 Task: Look for space in Cullinan, South Africa from 12th July, 2023 to 16th July, 2023 for 8 adults in price range Rs.10000 to Rs.16000. Place can be private room with 8 bedrooms having 8 beds and 8 bathrooms. Property type can be house, flat, guest house. Amenities needed are: wifi, TV, free parkinig on premises, gym, breakfast. Booking option can be shelf check-in. Required host language is English.
Action: Mouse moved to (462, 118)
Screenshot: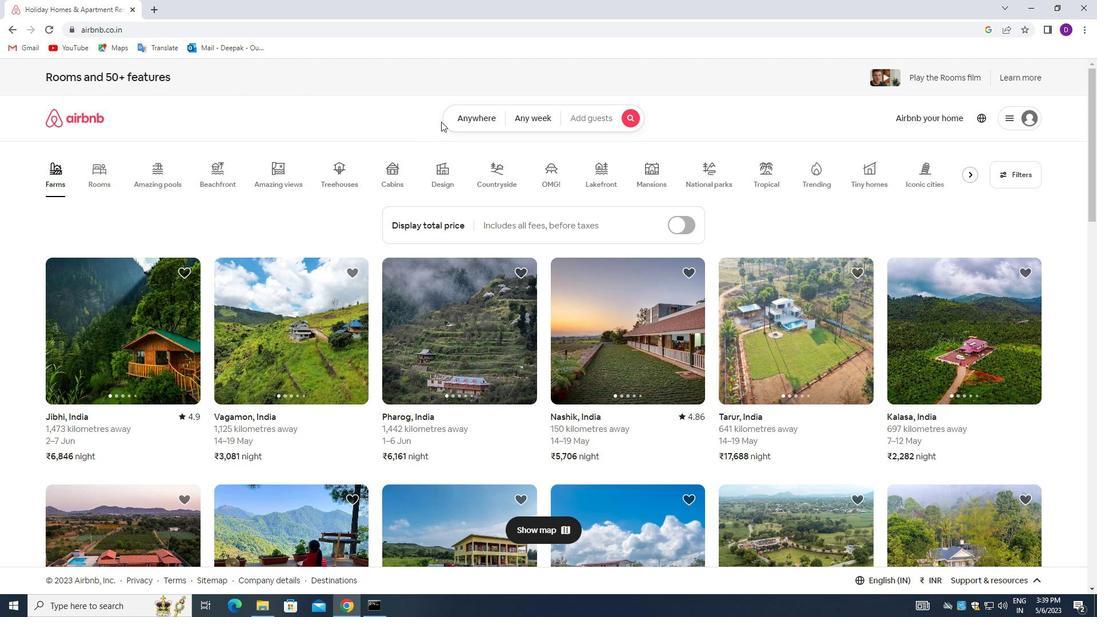 
Action: Mouse pressed left at (462, 118)
Screenshot: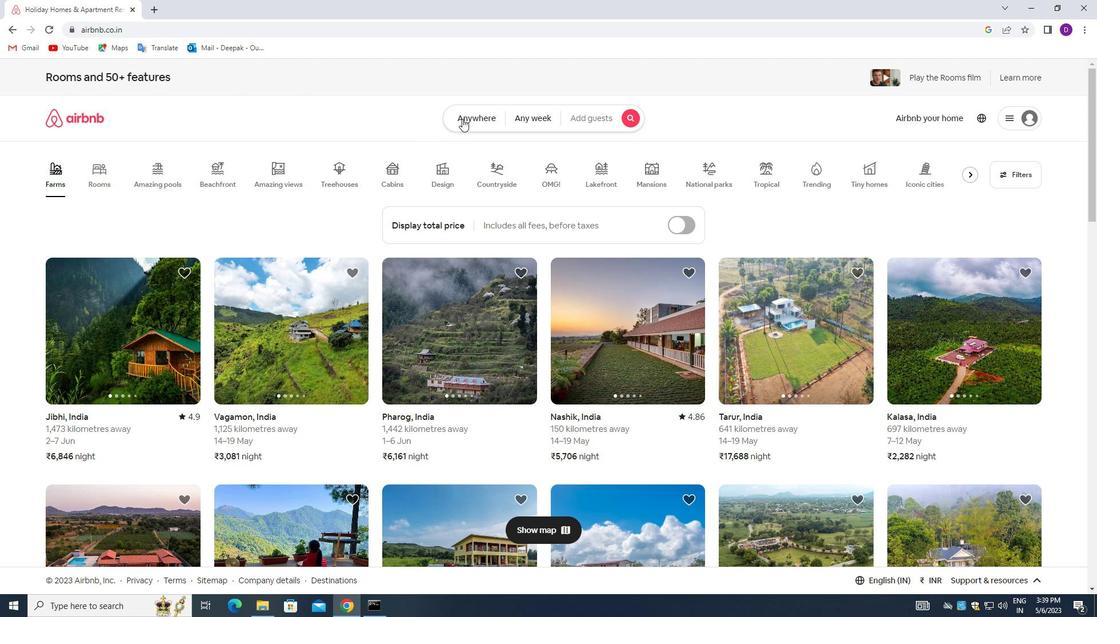 
Action: Mouse moved to (408, 158)
Screenshot: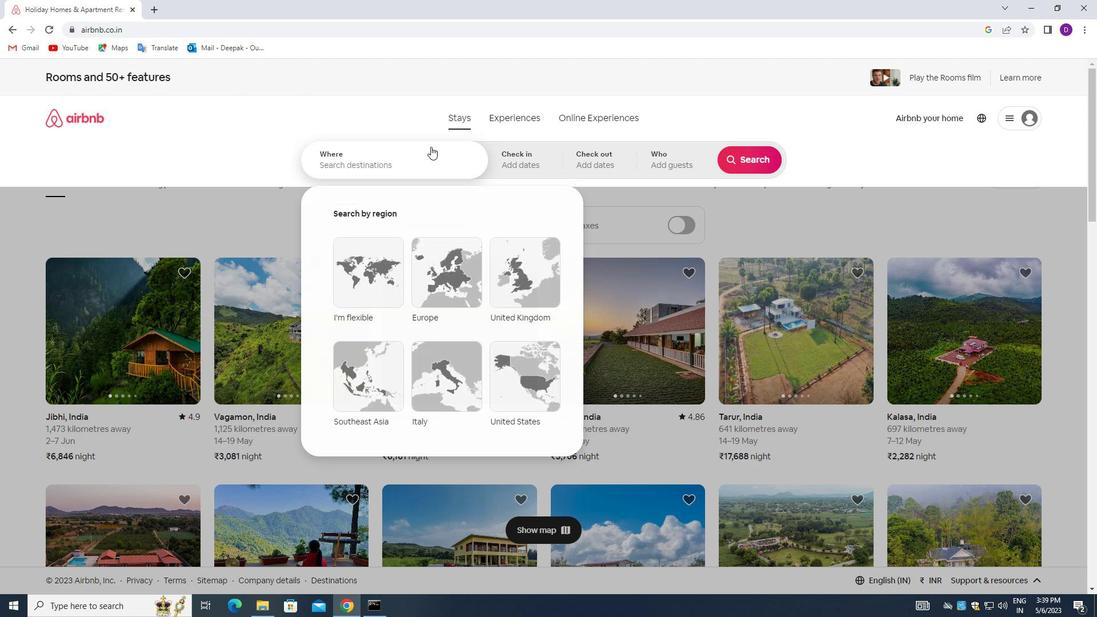 
Action: Mouse pressed left at (408, 158)
Screenshot: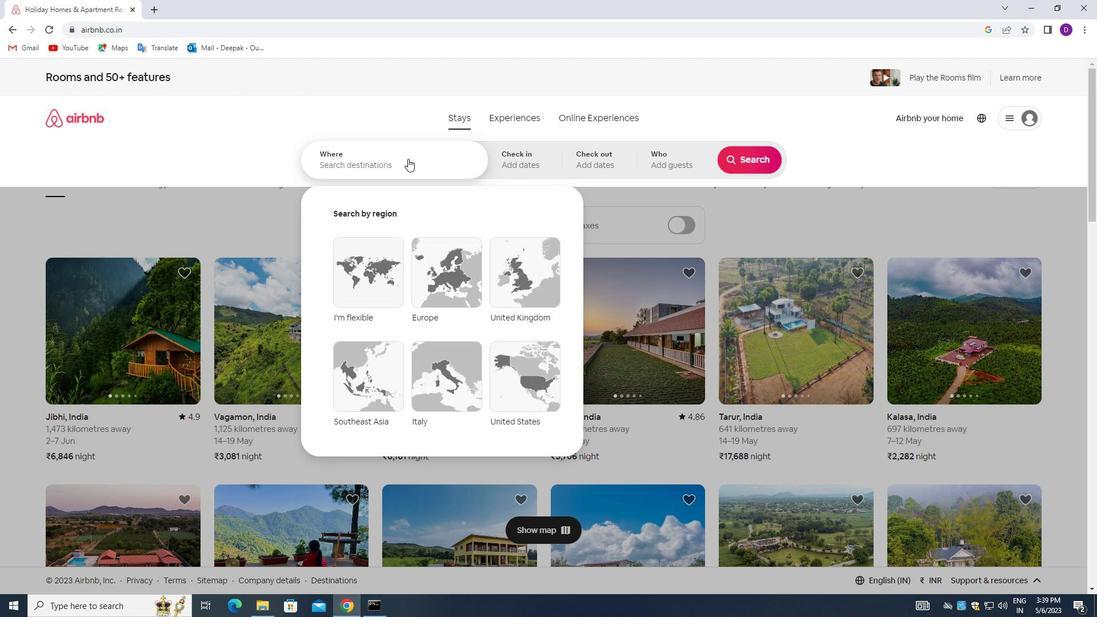 
Action: Mouse moved to (235, 236)
Screenshot: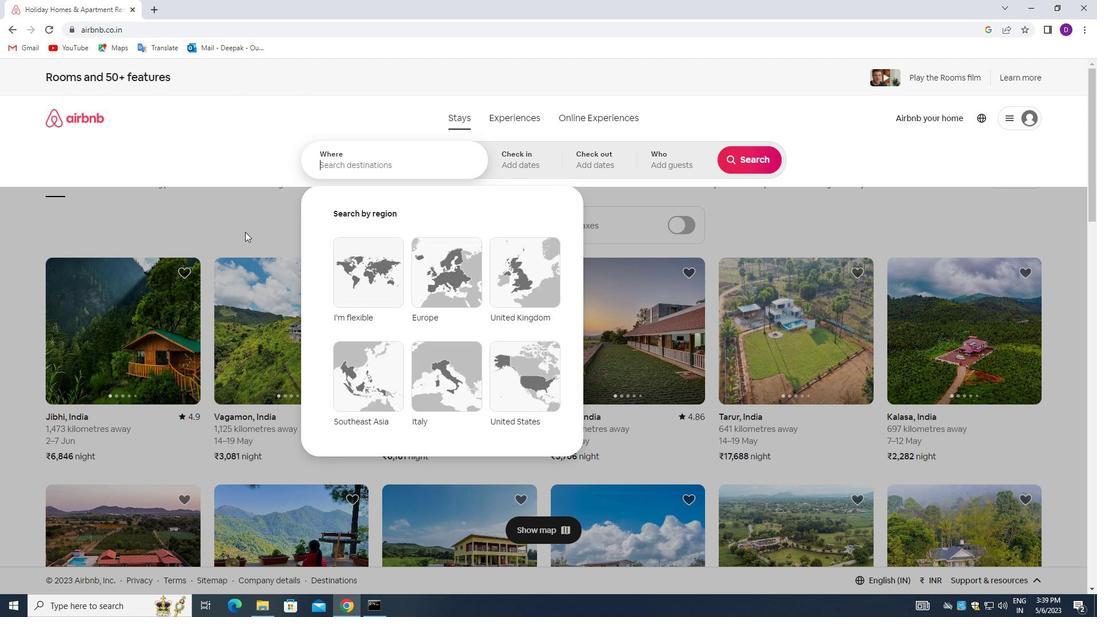 
Action: Key pressed <Key.shift_r>Cullinan,<Key.space><Key.shift_r>south<Key.space><Key.shift_r>Africa<Key.enter>
Screenshot: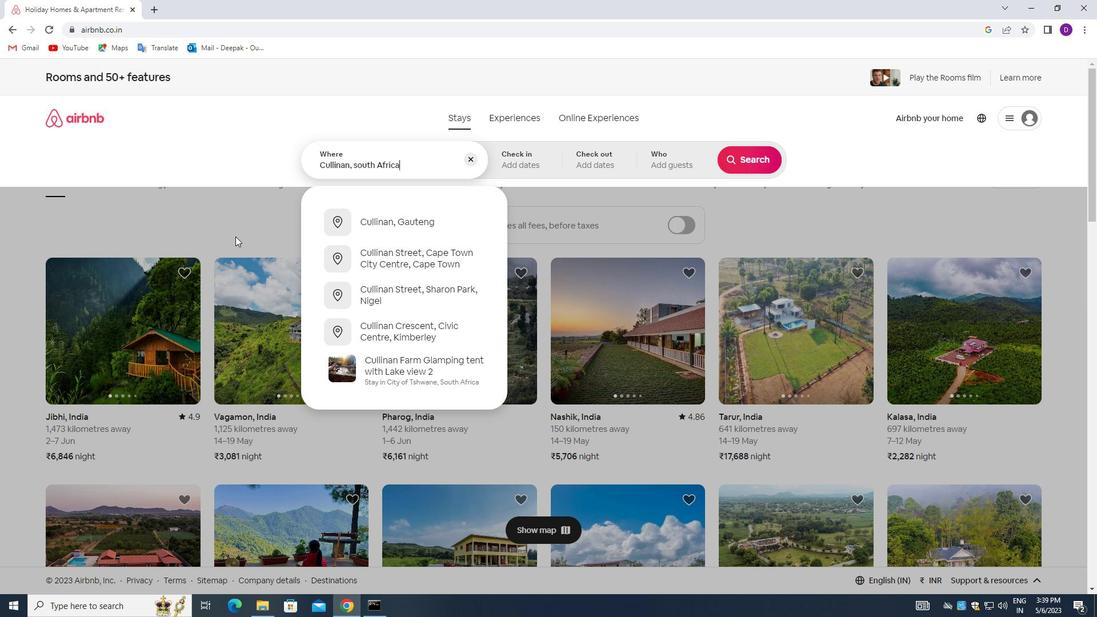 
Action: Mouse moved to (749, 254)
Screenshot: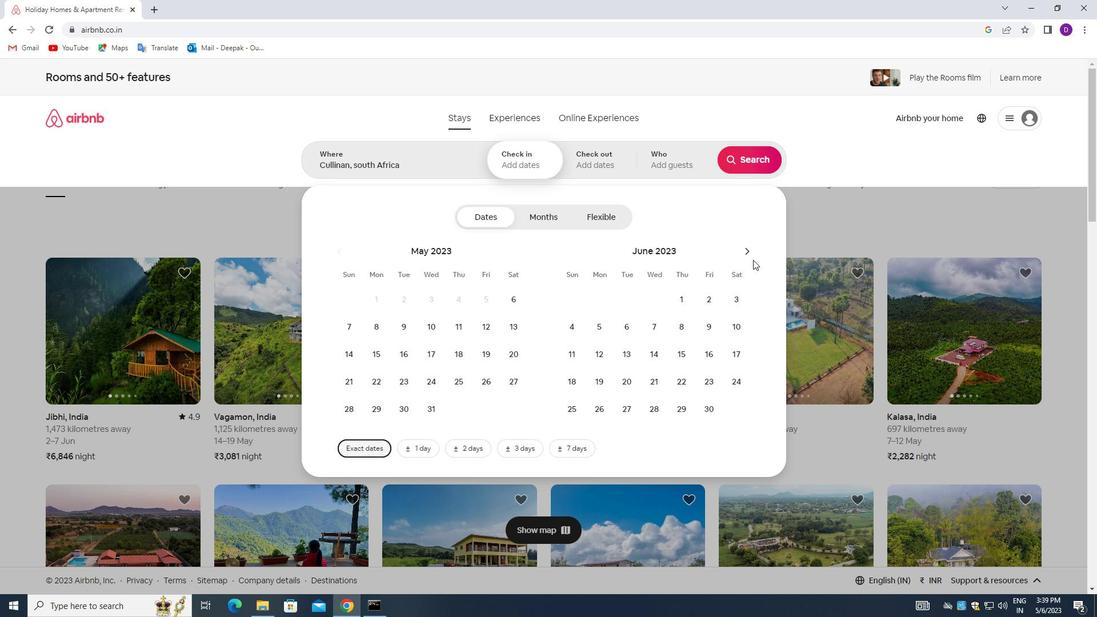 
Action: Mouse pressed left at (749, 254)
Screenshot: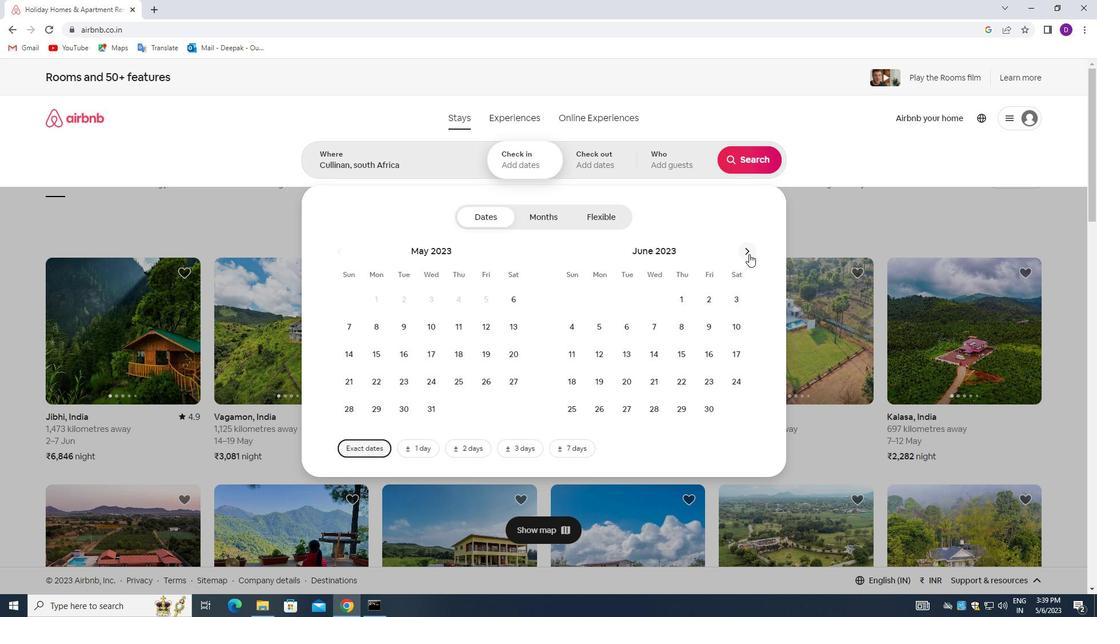 
Action: Mouse moved to (662, 359)
Screenshot: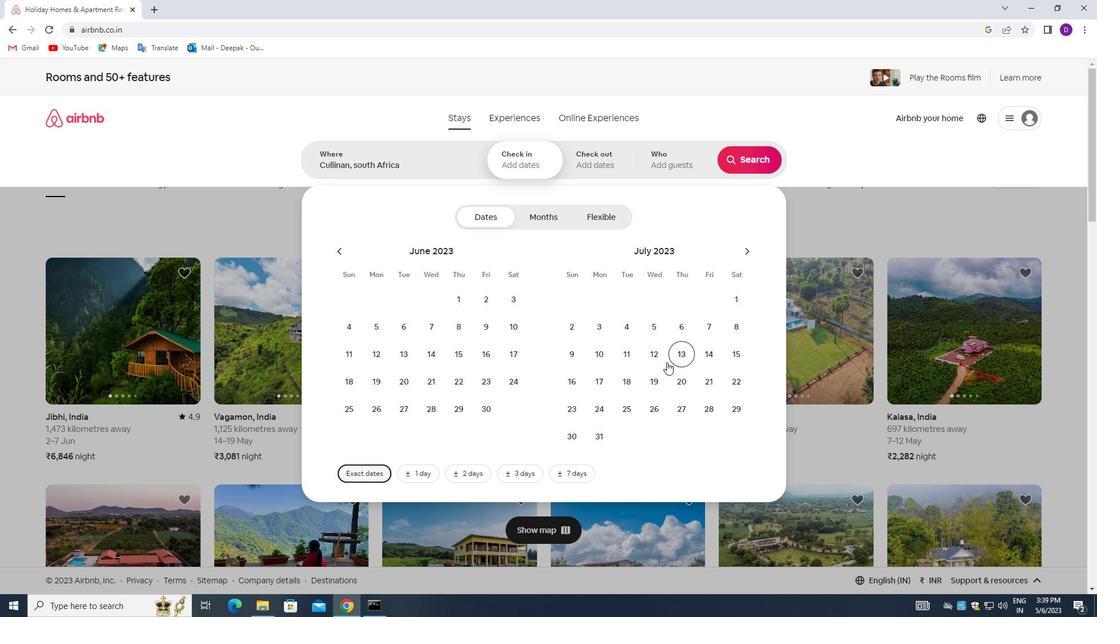 
Action: Mouse pressed left at (662, 359)
Screenshot: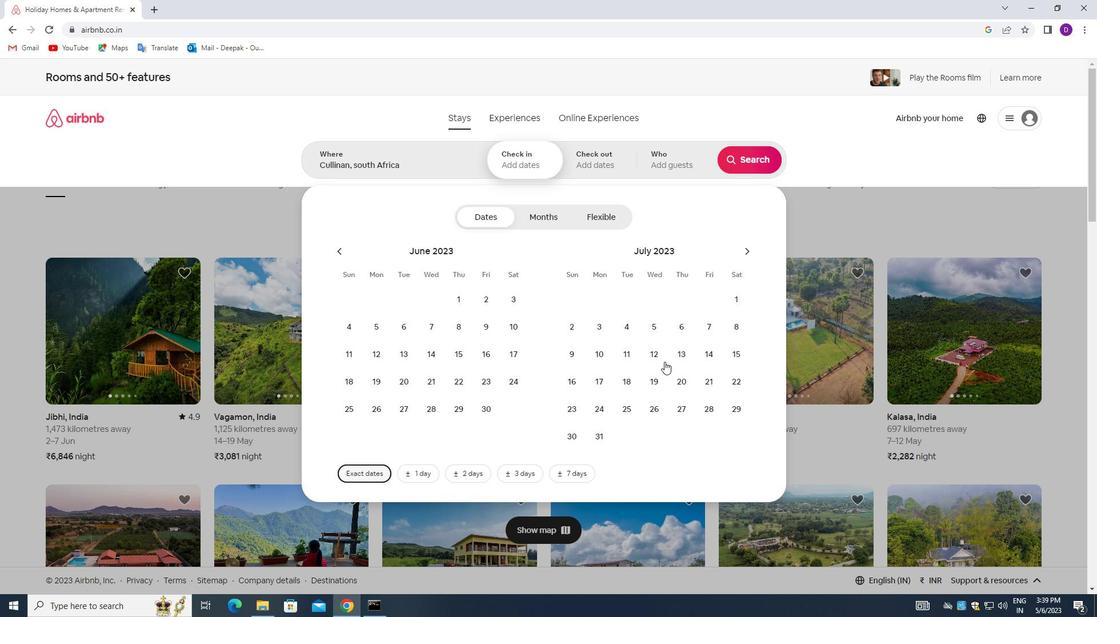 
Action: Mouse moved to (574, 383)
Screenshot: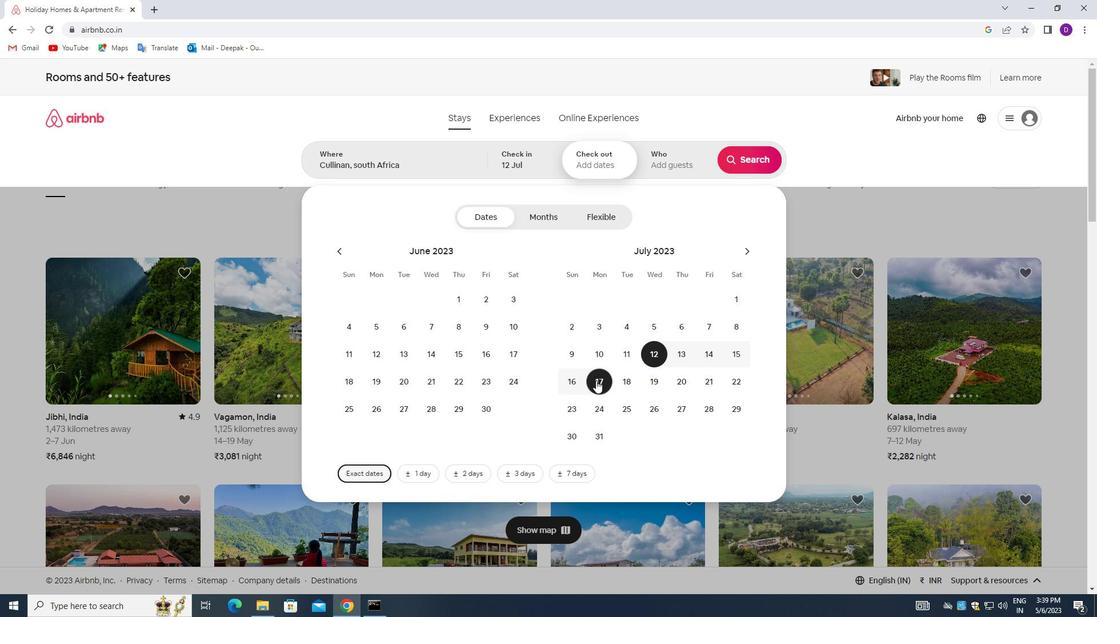 
Action: Mouse pressed left at (574, 383)
Screenshot: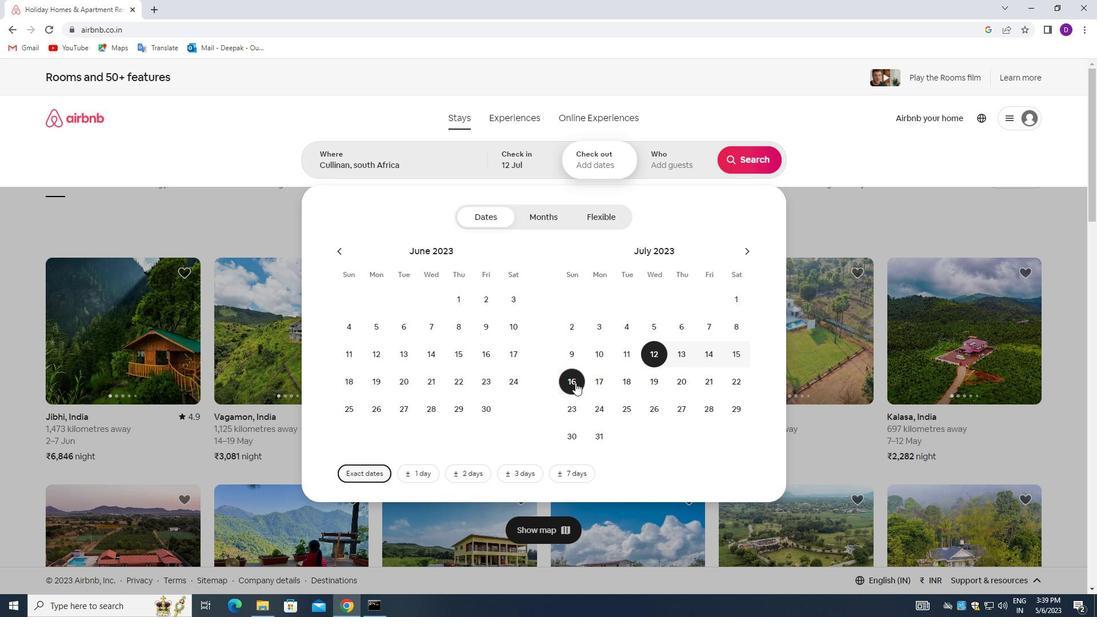 
Action: Mouse moved to (667, 161)
Screenshot: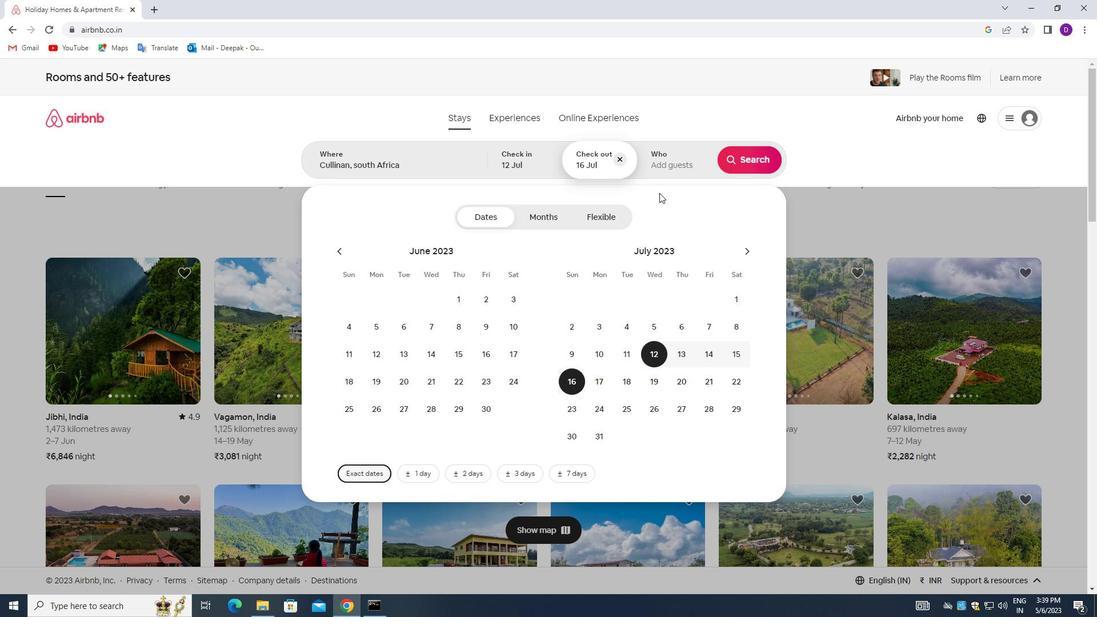 
Action: Mouse pressed left at (667, 161)
Screenshot: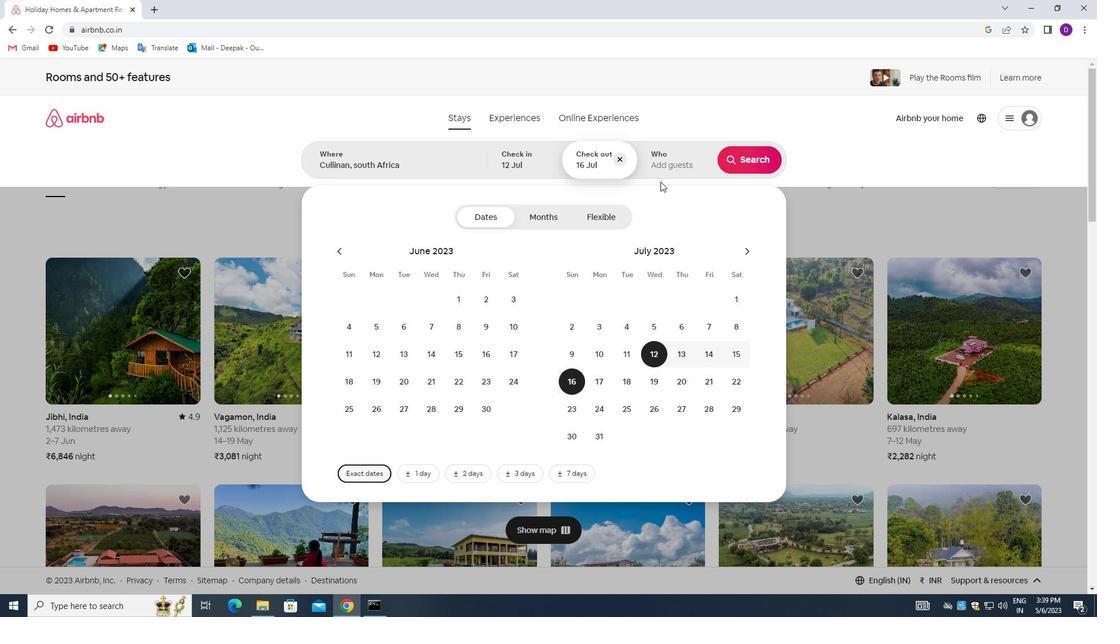 
Action: Mouse moved to (748, 222)
Screenshot: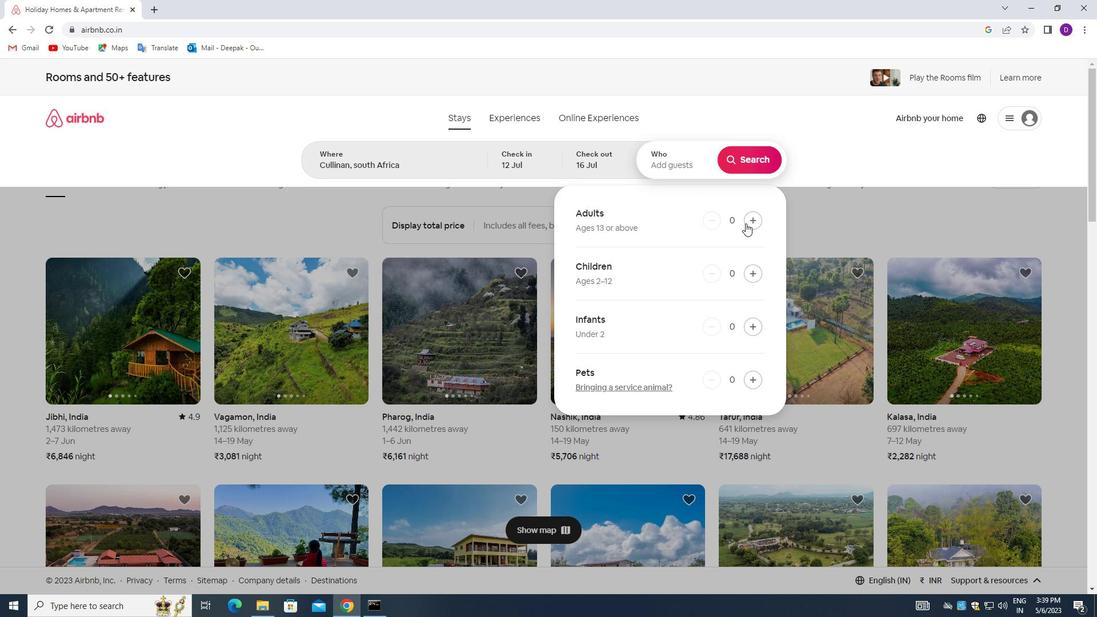 
Action: Mouse pressed left at (748, 222)
Screenshot: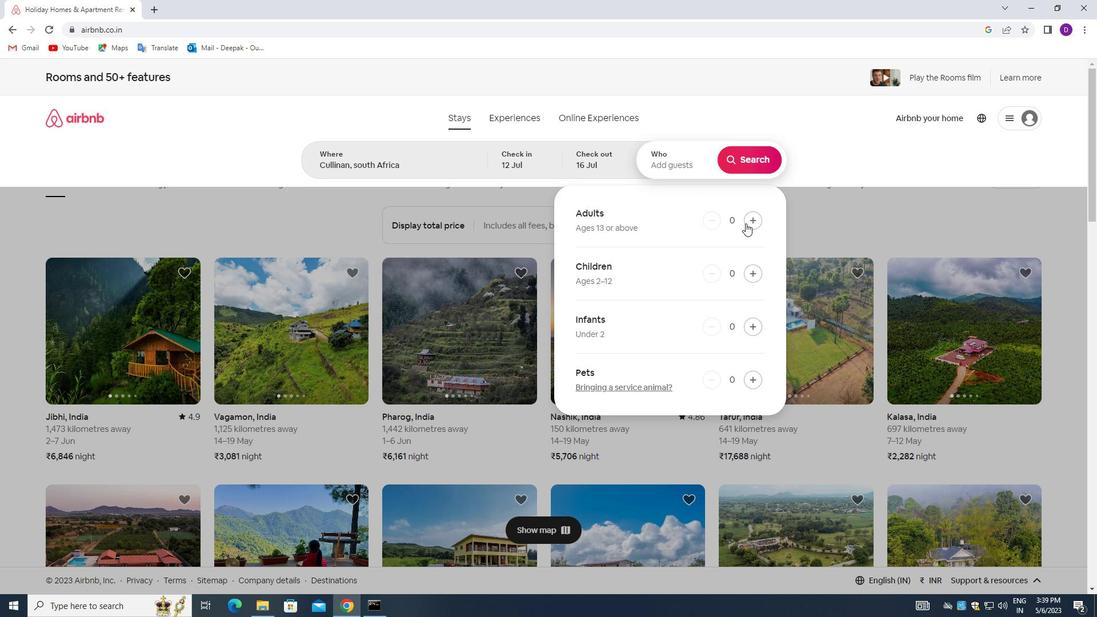 
Action: Mouse moved to (749, 221)
Screenshot: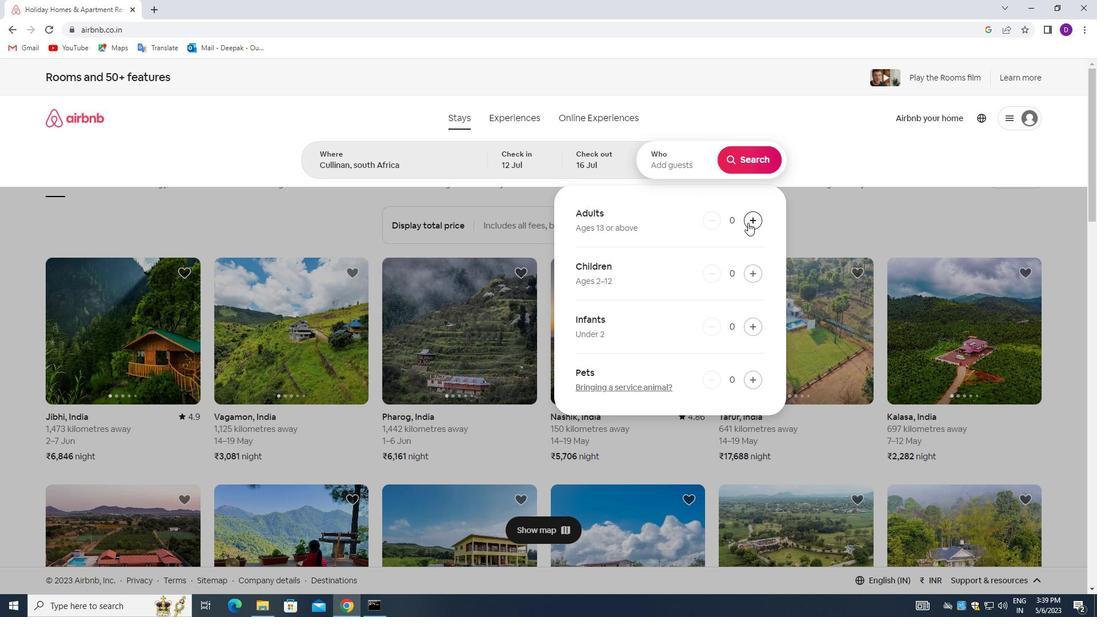 
Action: Mouse pressed left at (749, 221)
Screenshot: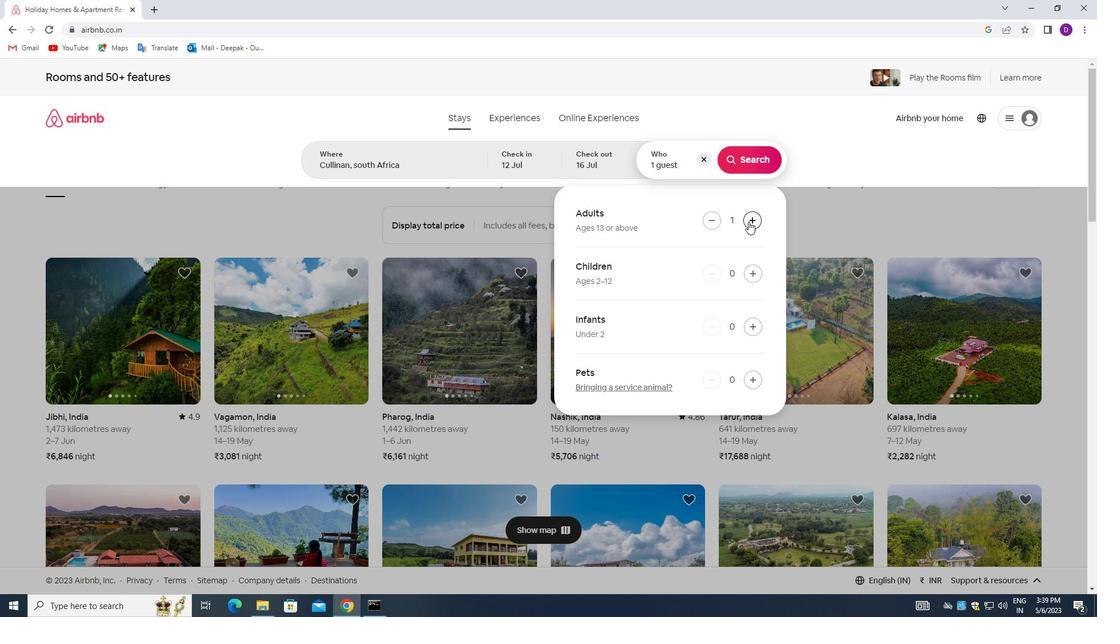 
Action: Mouse pressed left at (749, 221)
Screenshot: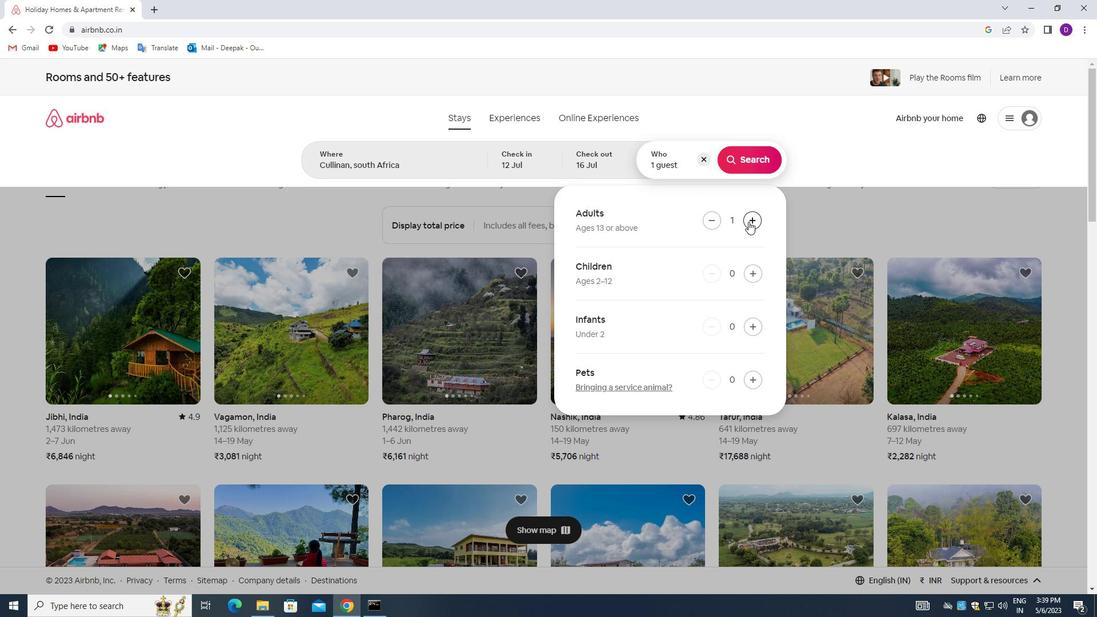 
Action: Mouse pressed left at (749, 221)
Screenshot: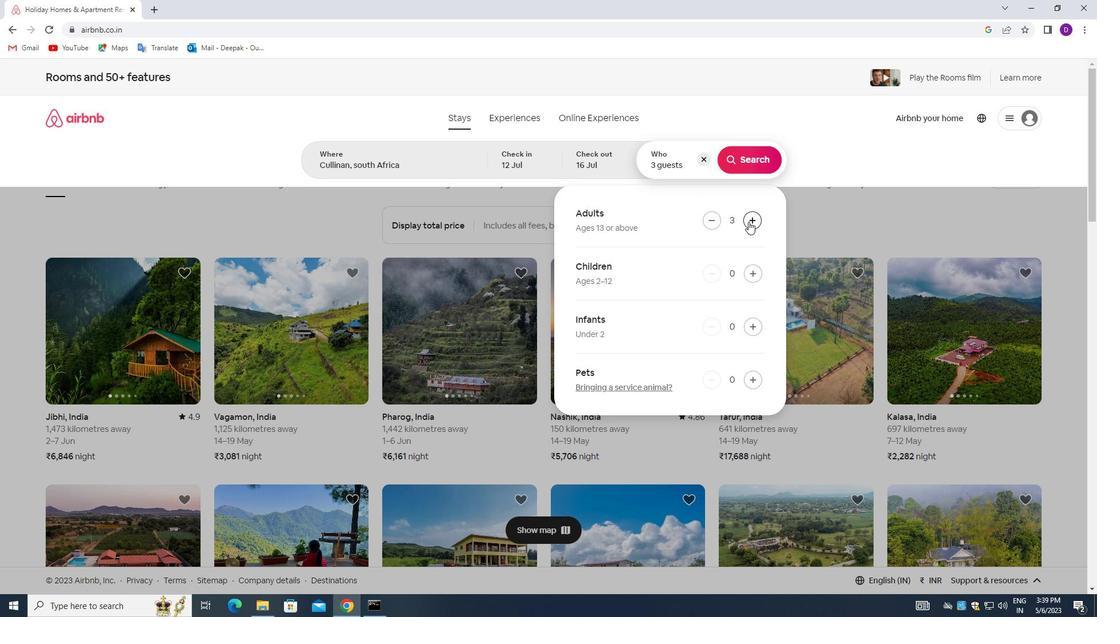 
Action: Mouse pressed left at (749, 221)
Screenshot: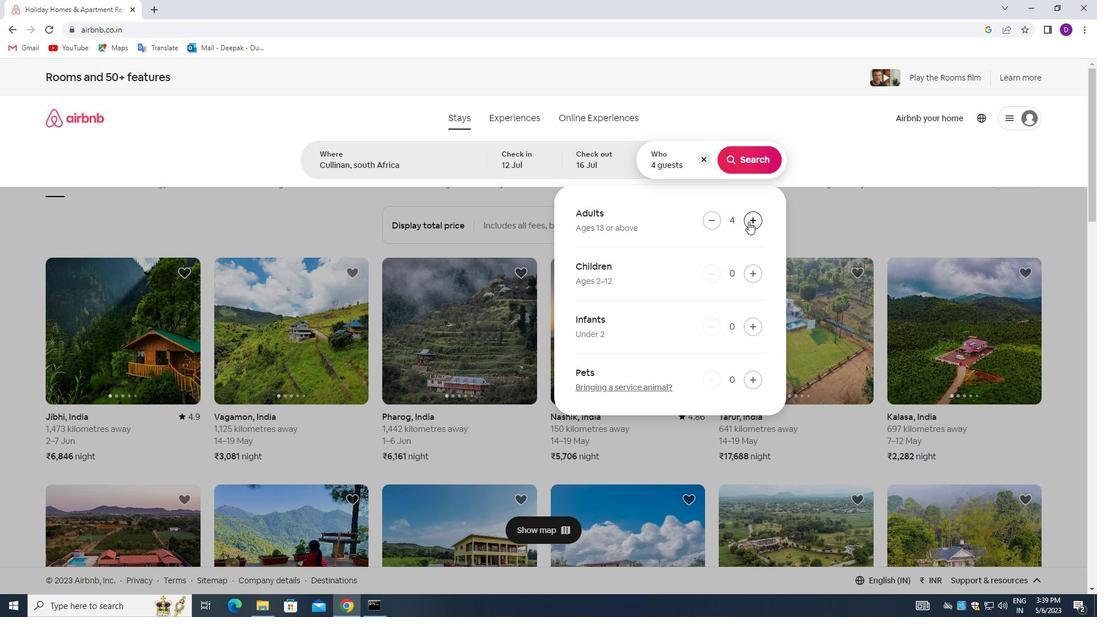
Action: Mouse pressed left at (749, 221)
Screenshot: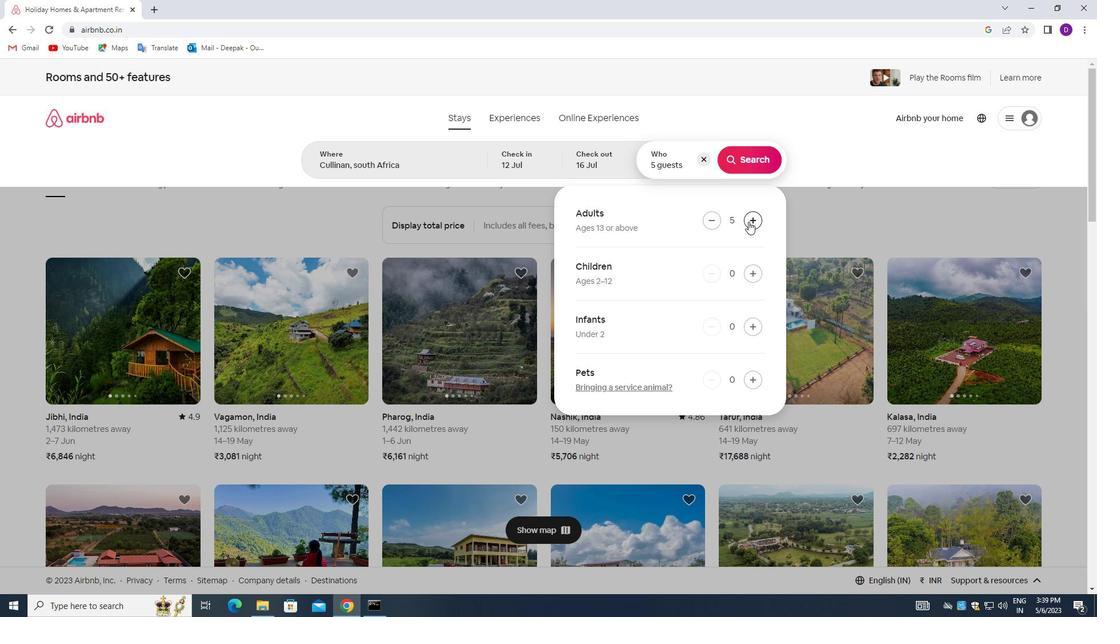 
Action: Mouse pressed left at (749, 221)
Screenshot: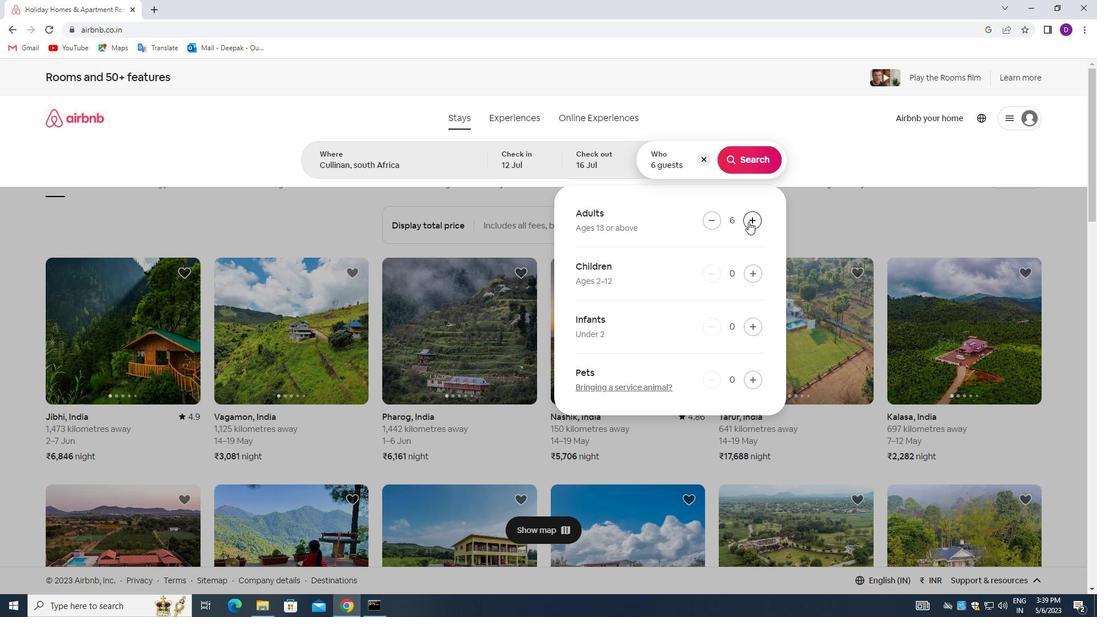 
Action: Mouse pressed left at (749, 221)
Screenshot: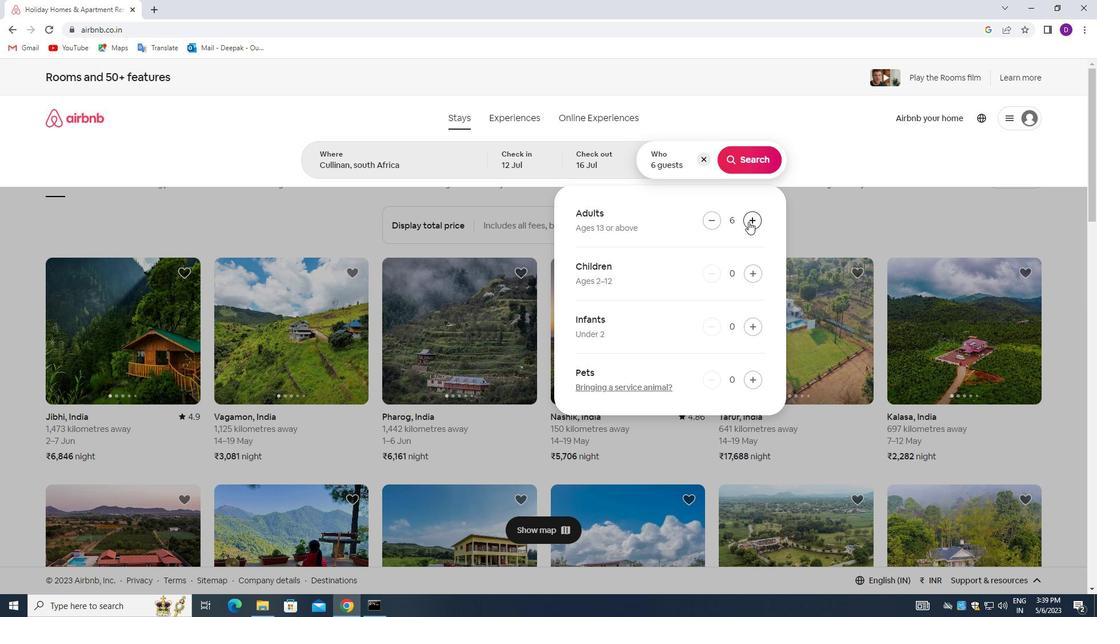 
Action: Mouse moved to (747, 158)
Screenshot: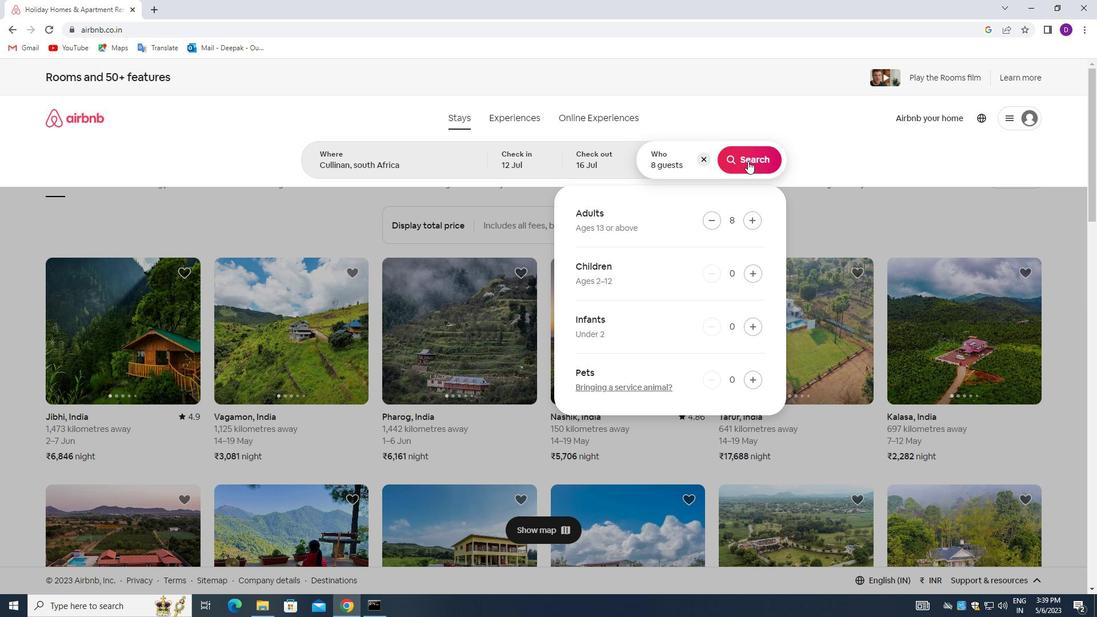 
Action: Mouse pressed left at (747, 158)
Screenshot: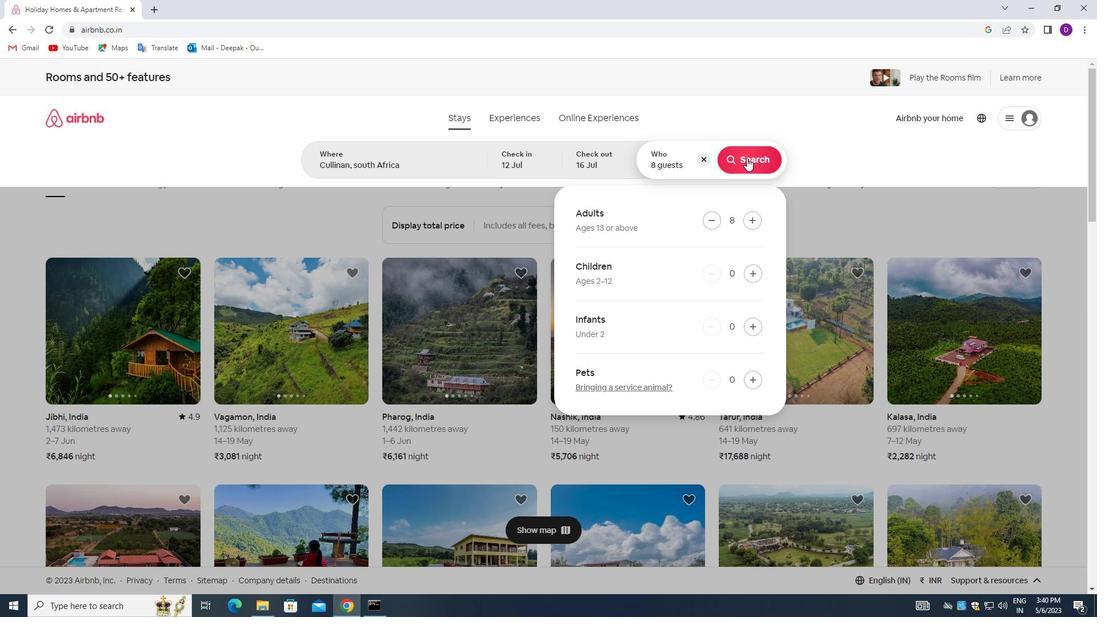 
Action: Mouse moved to (1032, 129)
Screenshot: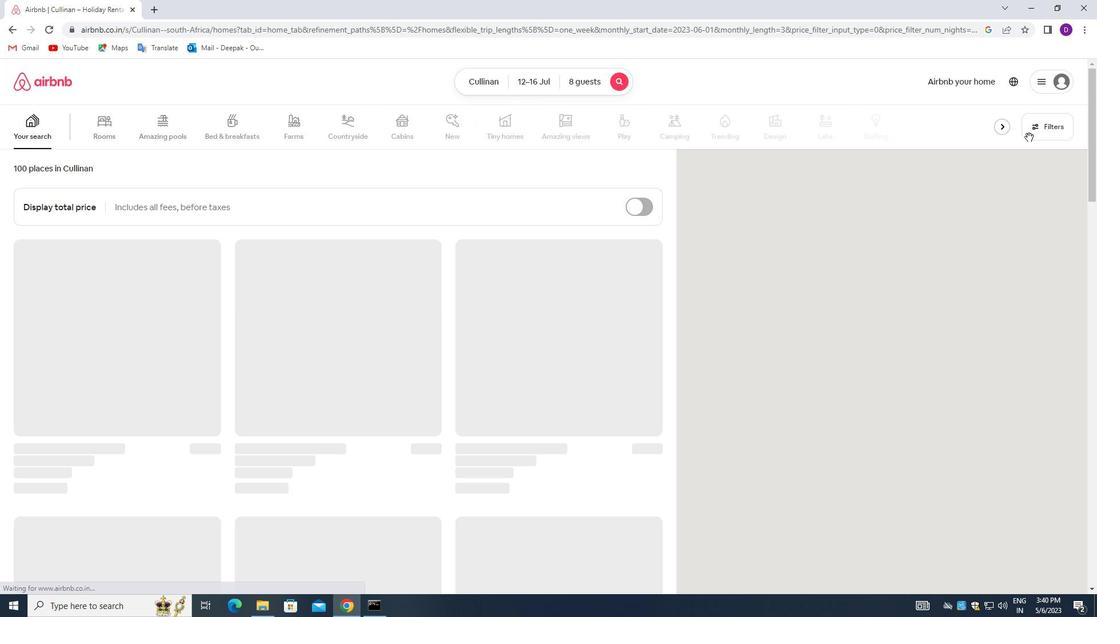 
Action: Mouse pressed left at (1032, 129)
Screenshot: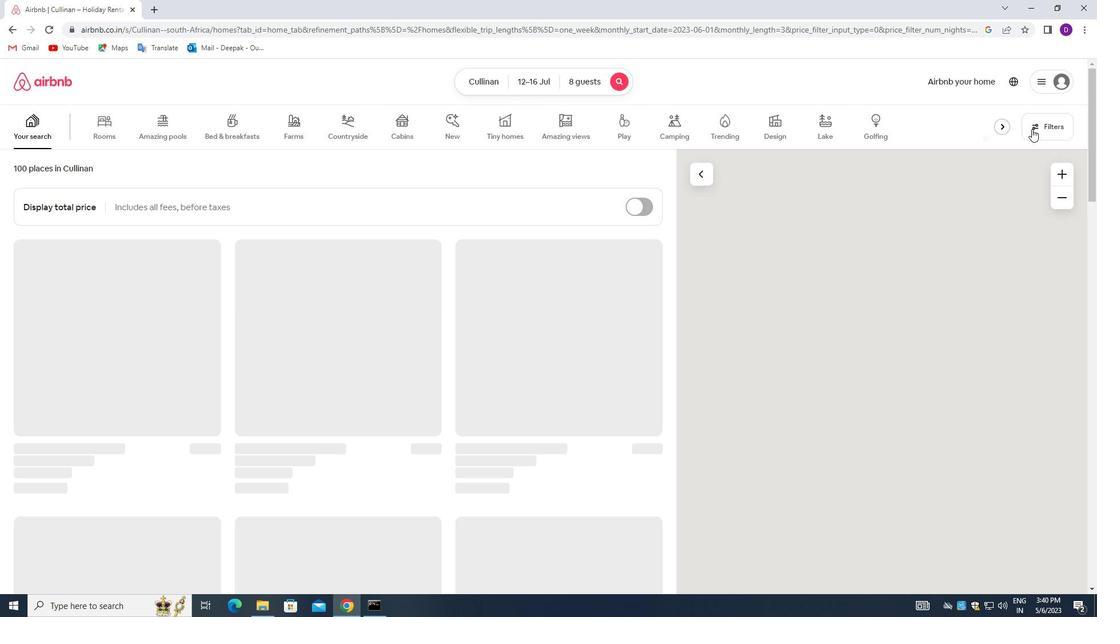 
Action: Mouse moved to (407, 409)
Screenshot: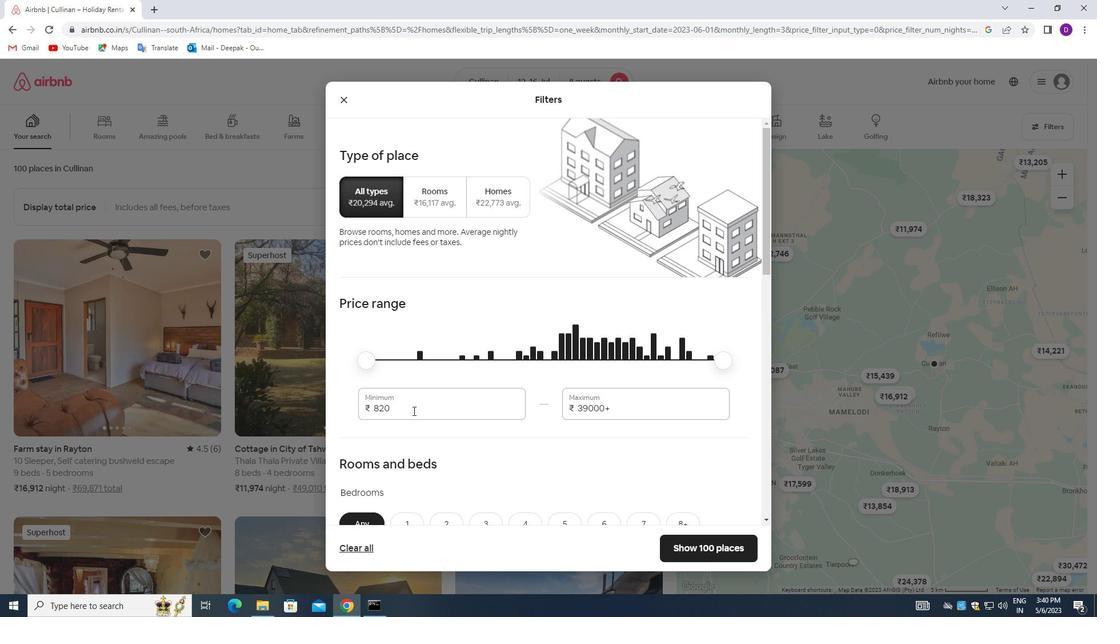 
Action: Mouse pressed left at (407, 409)
Screenshot: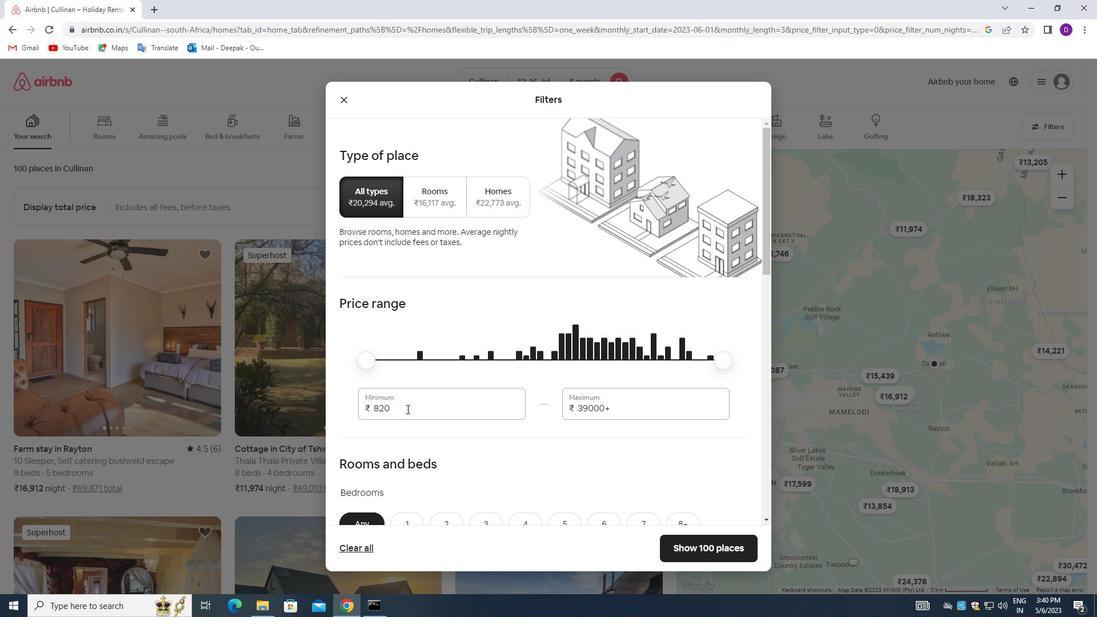 
Action: Mouse pressed left at (407, 409)
Screenshot: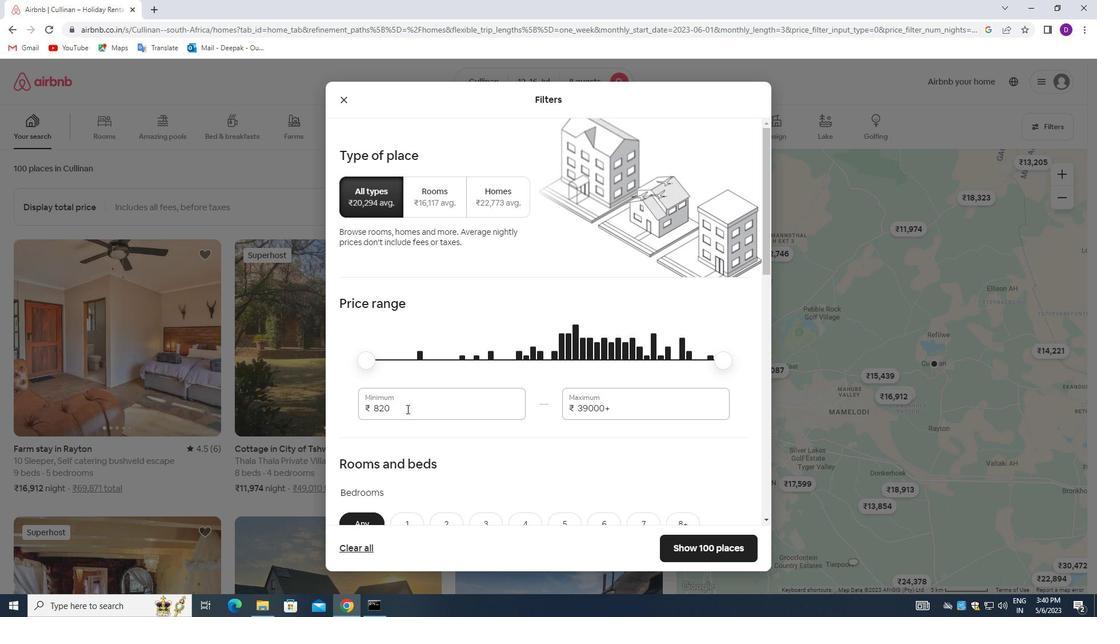 
Action: Key pressed 10000<Key.tab>16000
Screenshot: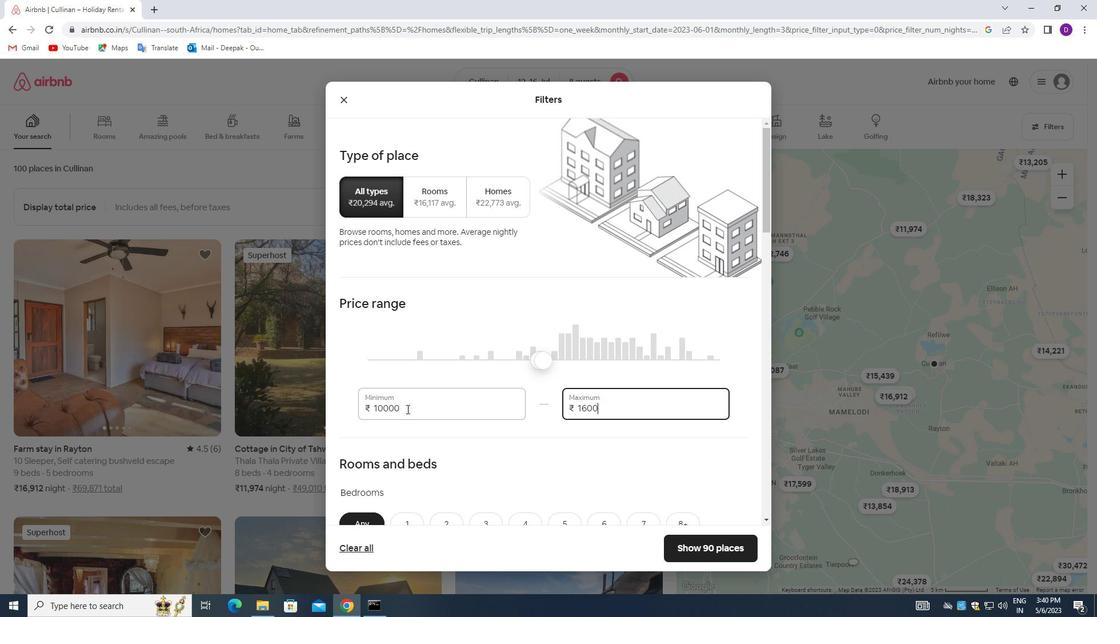 
Action: Mouse moved to (502, 427)
Screenshot: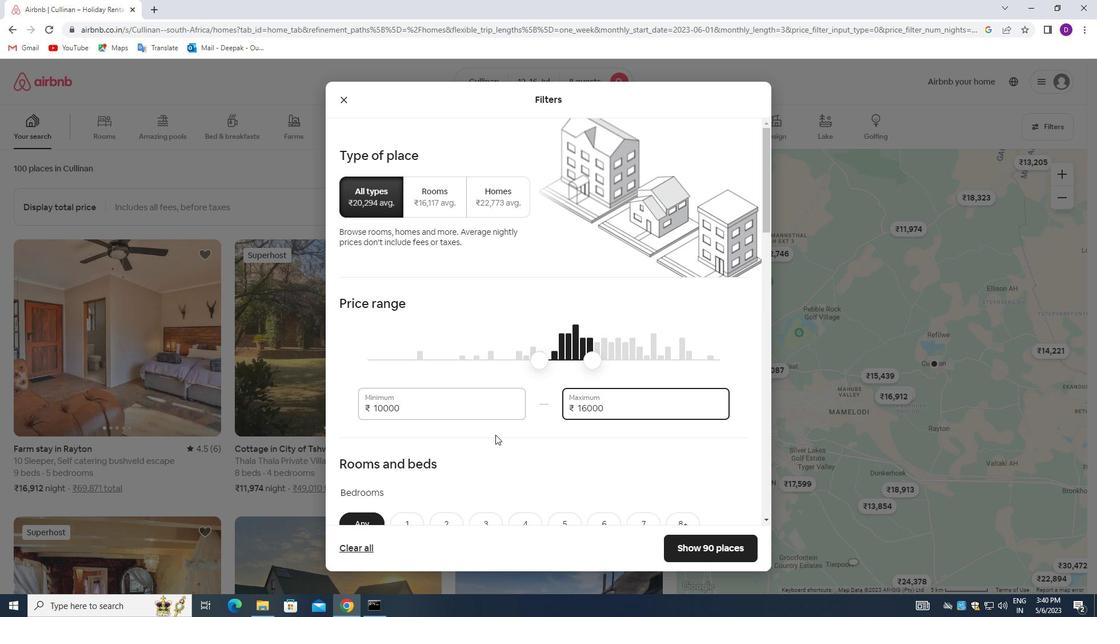 
Action: Mouse scrolled (502, 426) with delta (0, 0)
Screenshot: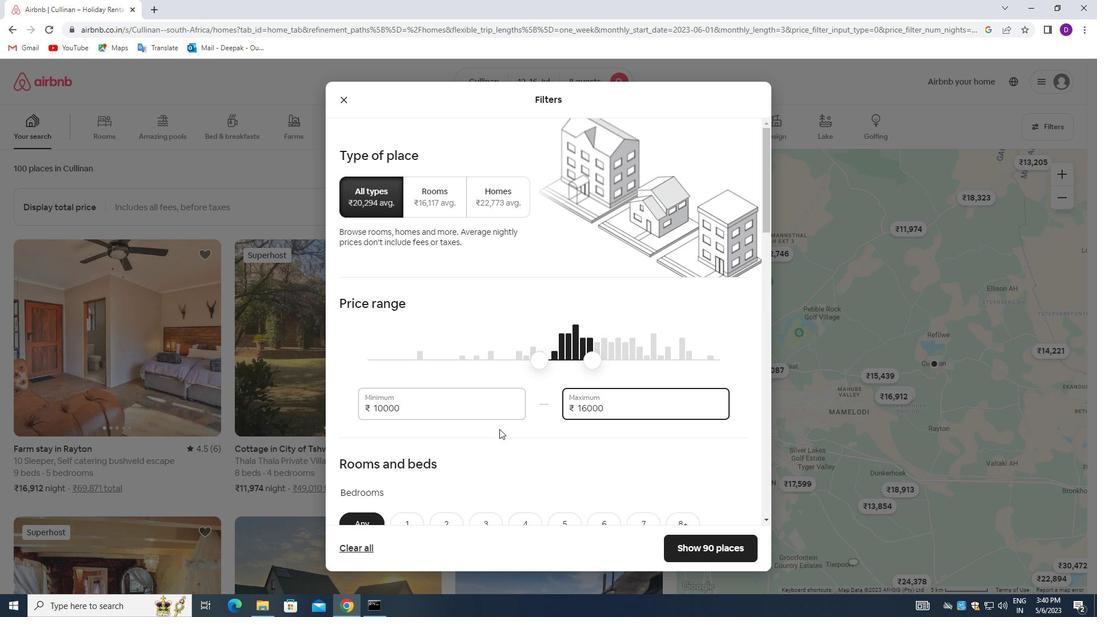 
Action: Mouse scrolled (502, 426) with delta (0, 0)
Screenshot: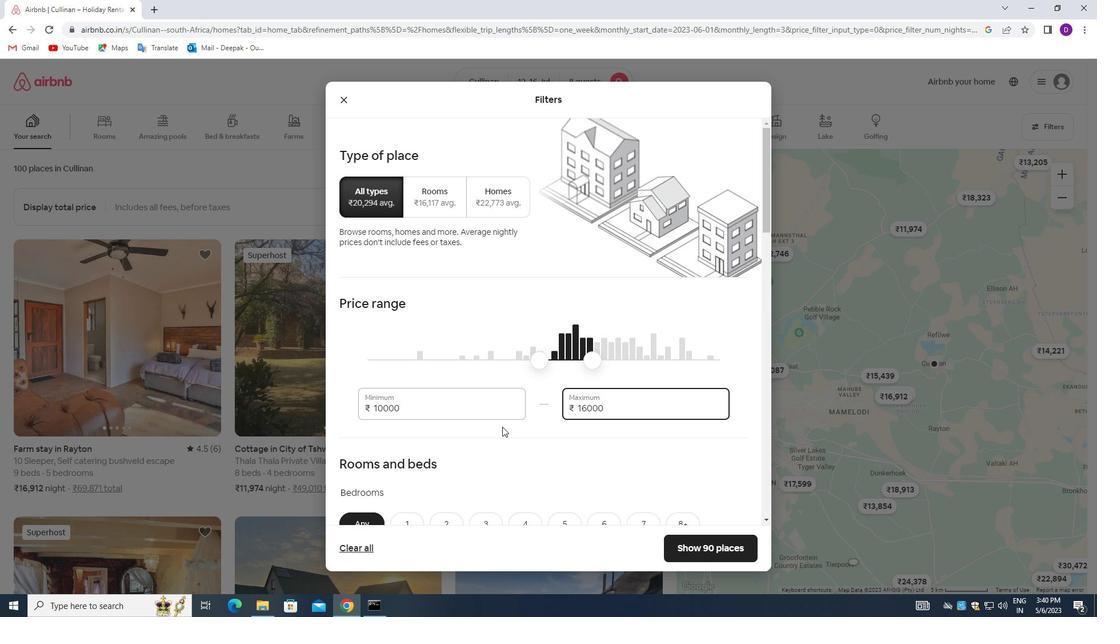 
Action: Mouse scrolled (502, 426) with delta (0, 0)
Screenshot: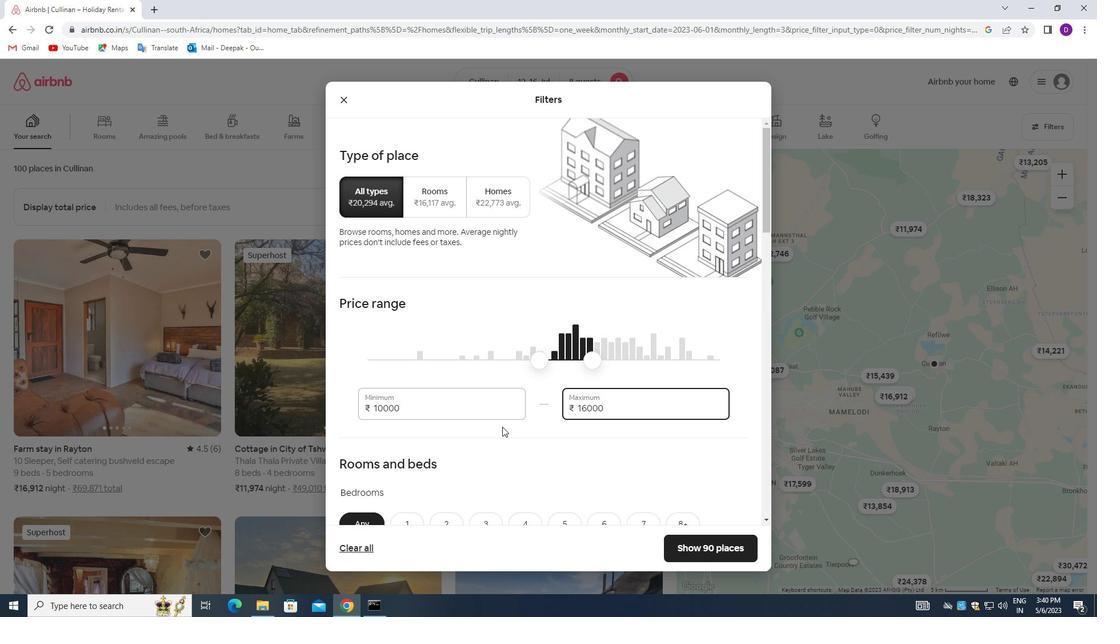 
Action: Mouse moved to (672, 355)
Screenshot: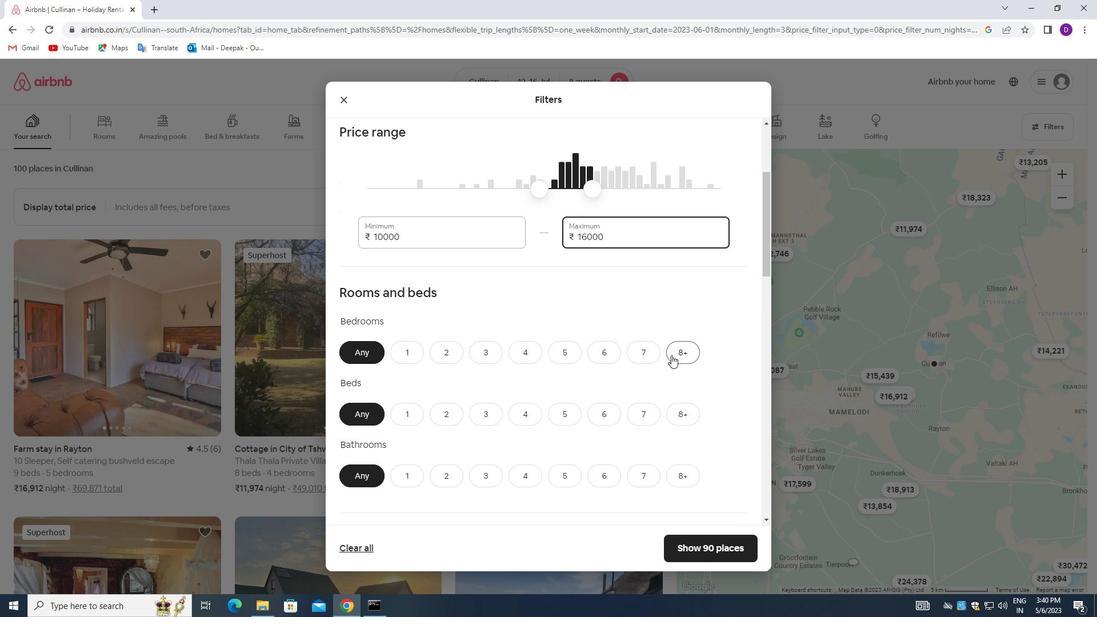 
Action: Mouse pressed left at (672, 355)
Screenshot: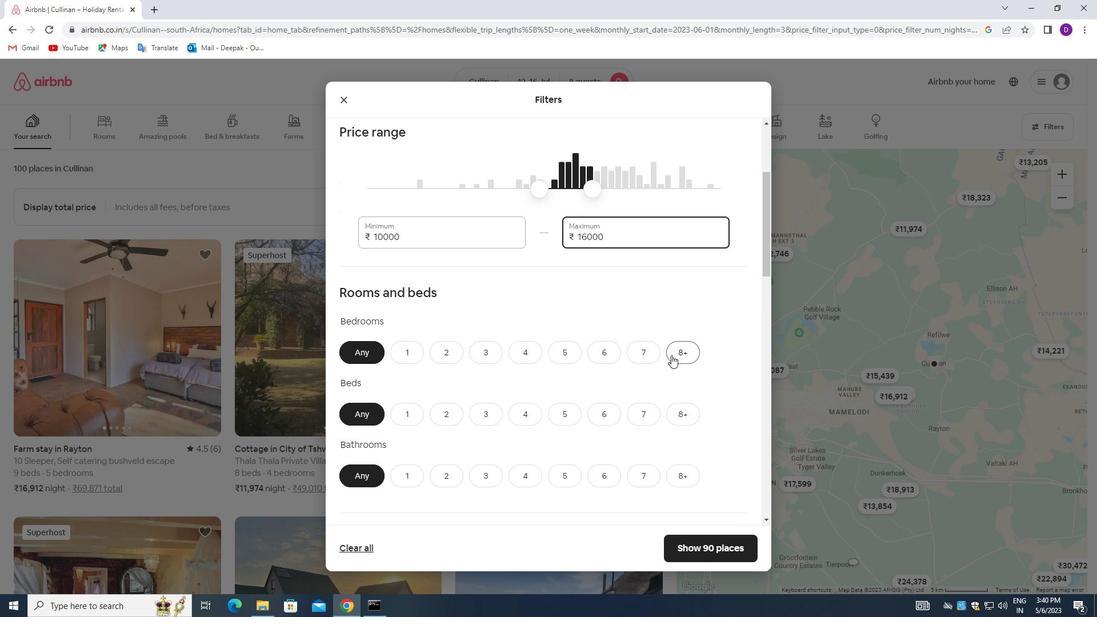 
Action: Mouse moved to (672, 408)
Screenshot: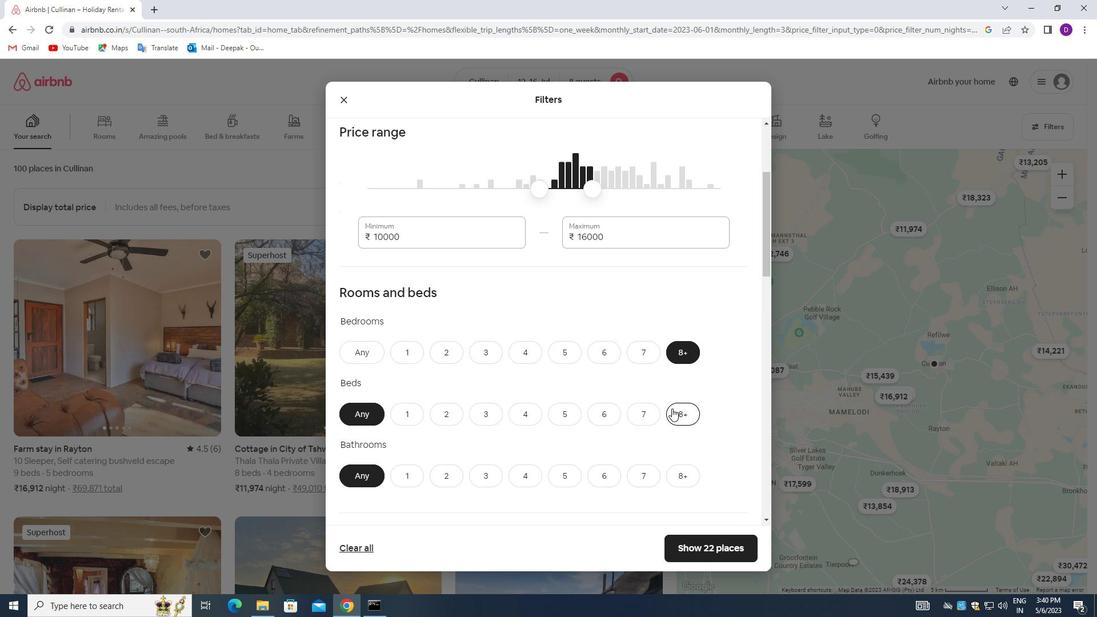 
Action: Mouse pressed left at (672, 408)
Screenshot: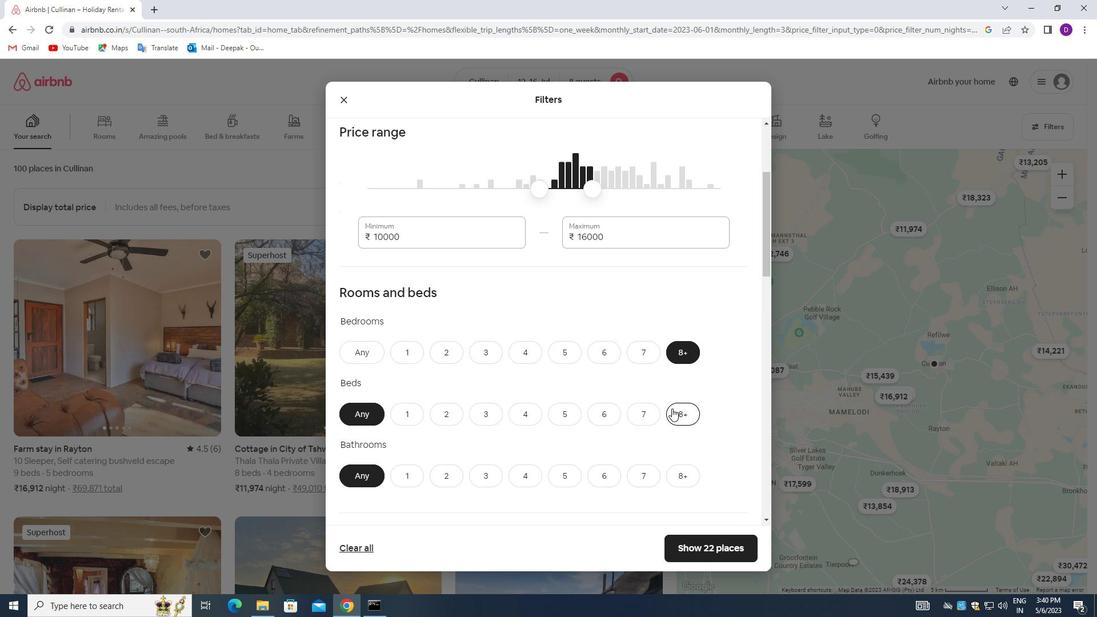 
Action: Mouse moved to (688, 471)
Screenshot: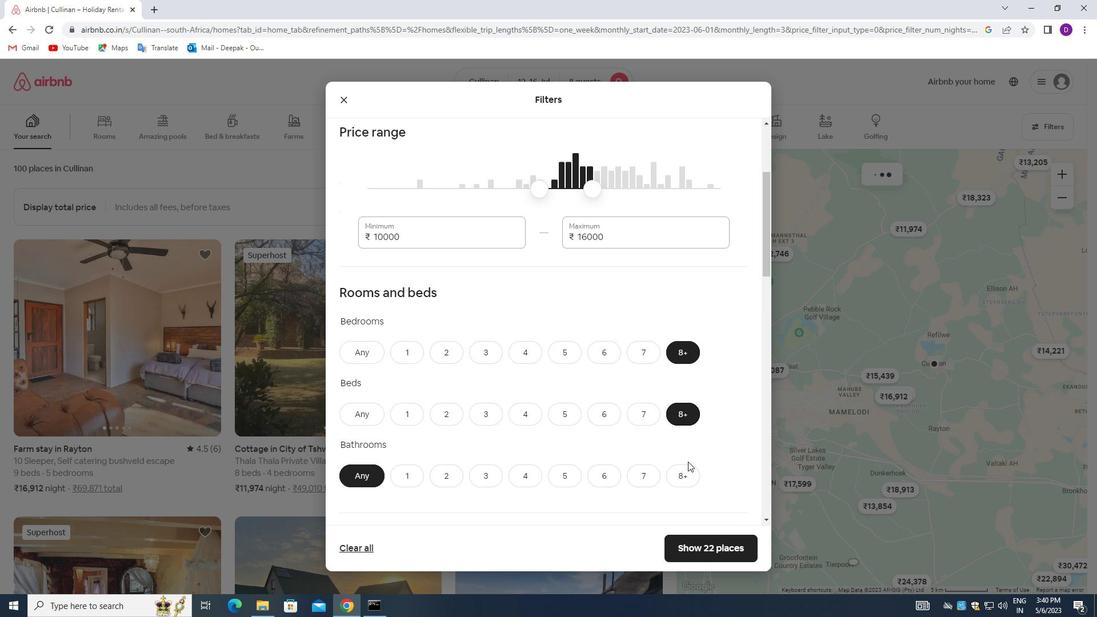 
Action: Mouse pressed left at (688, 471)
Screenshot: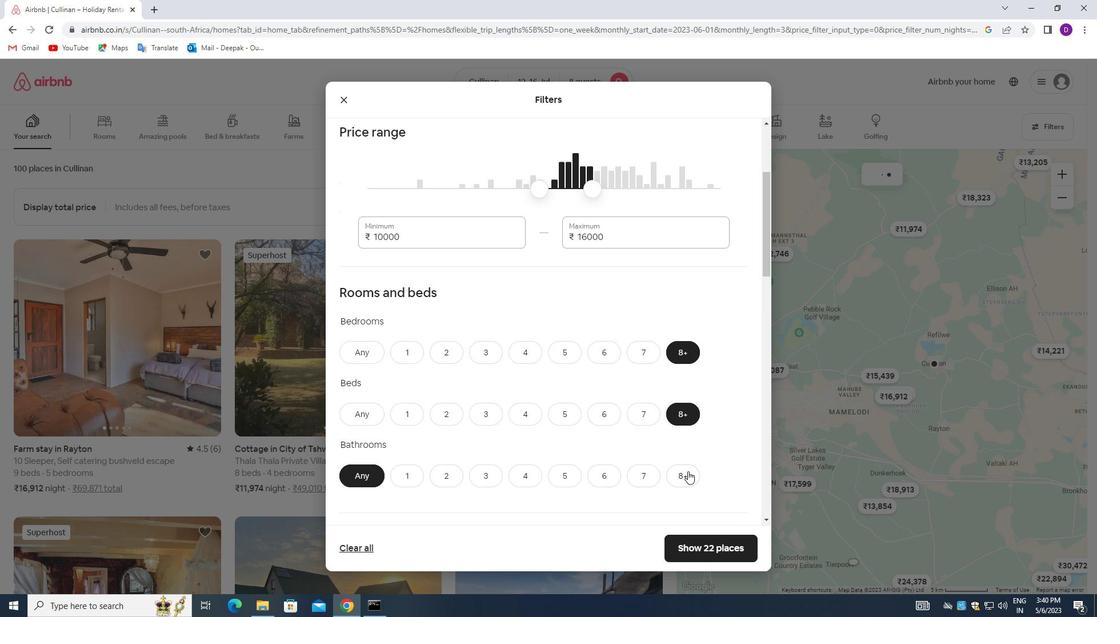 
Action: Mouse moved to (565, 320)
Screenshot: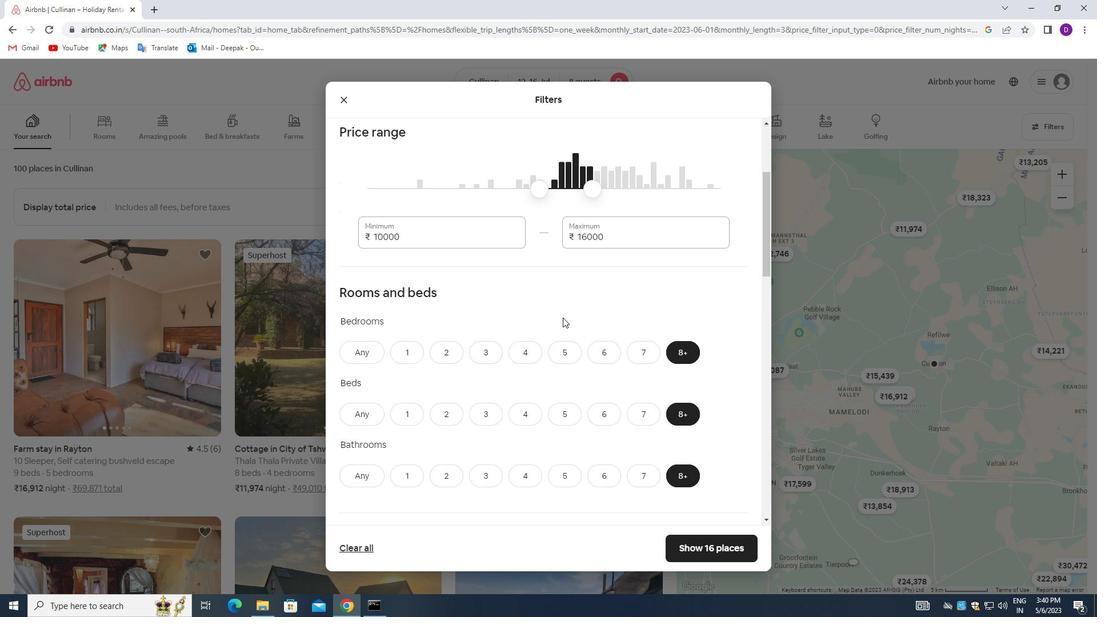 
Action: Mouse scrolled (565, 320) with delta (0, 0)
Screenshot: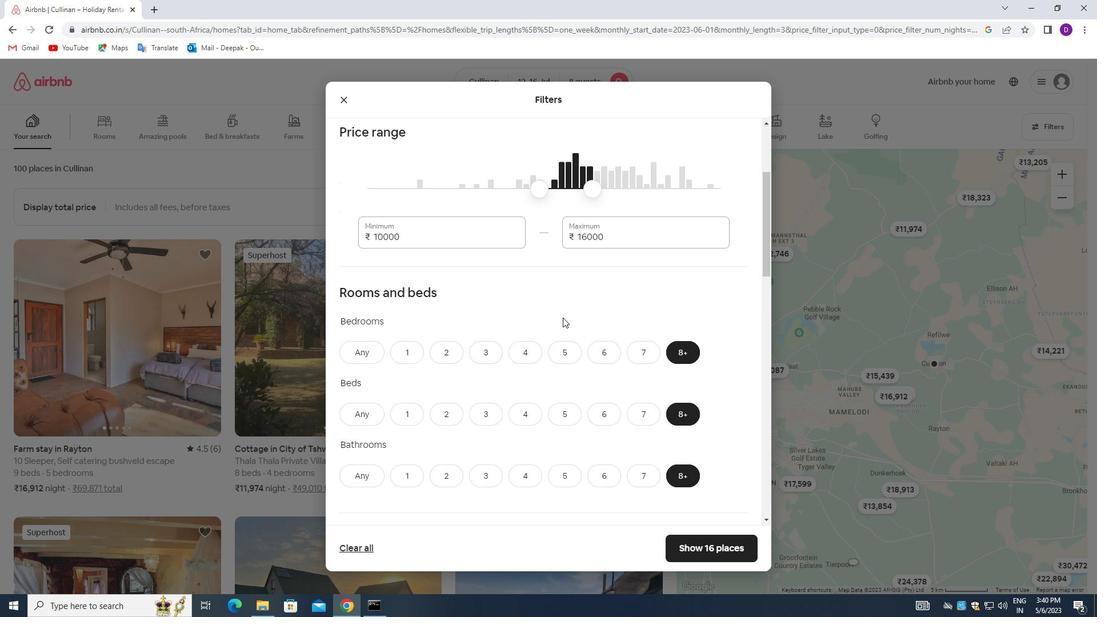 
Action: Mouse moved to (565, 321)
Screenshot: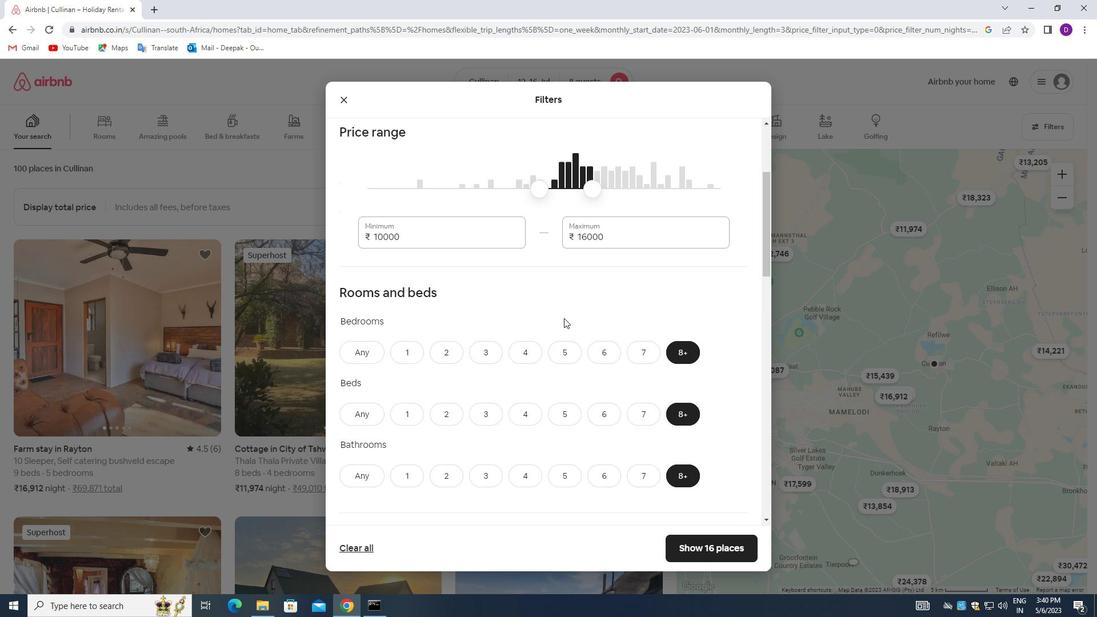 
Action: Mouse scrolled (565, 320) with delta (0, 0)
Screenshot: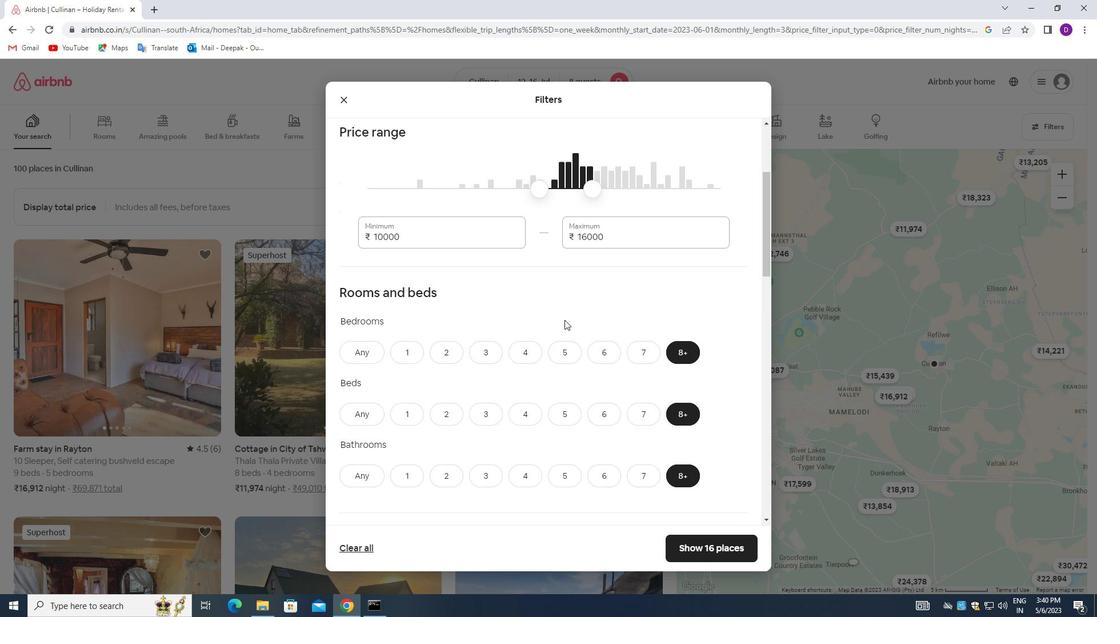 
Action: Mouse moved to (565, 321)
Screenshot: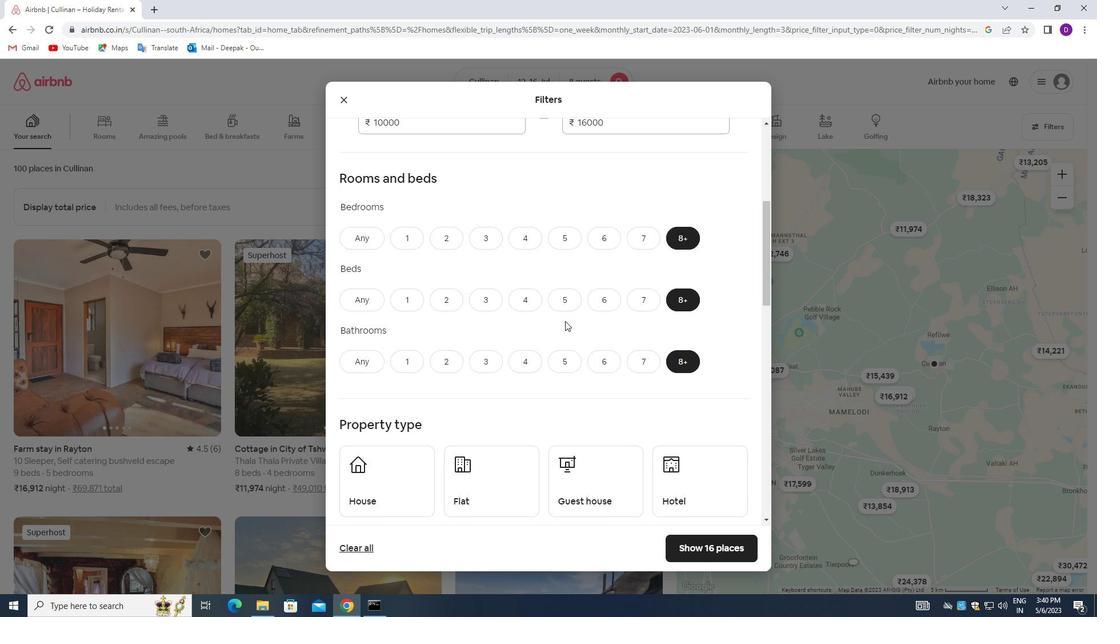 
Action: Mouse scrolled (565, 320) with delta (0, 0)
Screenshot: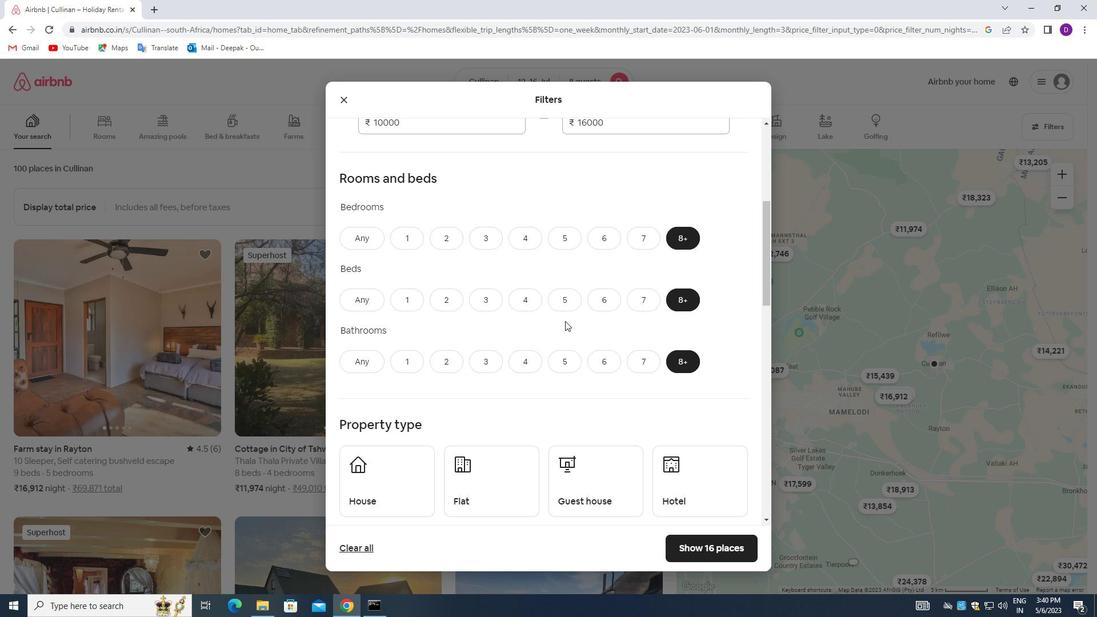 
Action: Mouse scrolled (565, 320) with delta (0, 0)
Screenshot: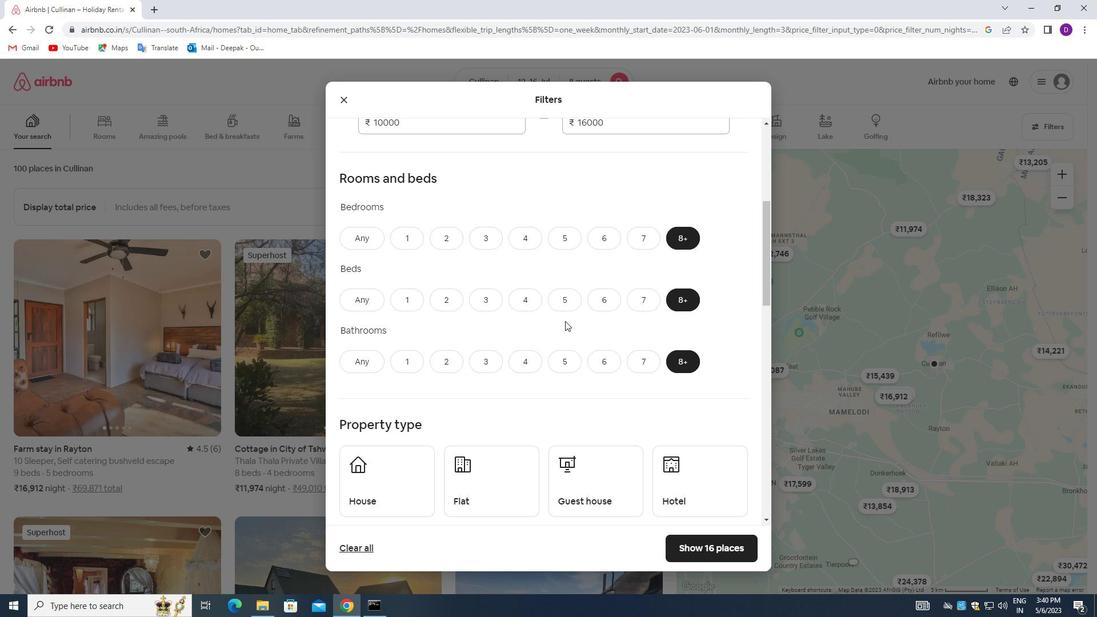 
Action: Mouse moved to (411, 371)
Screenshot: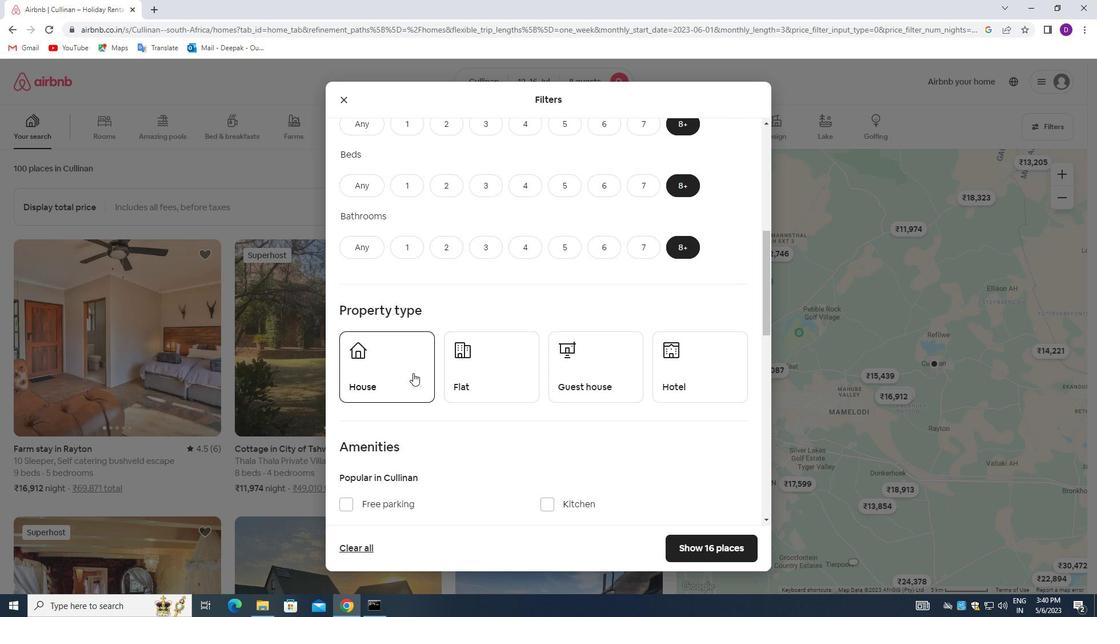 
Action: Mouse pressed left at (411, 371)
Screenshot: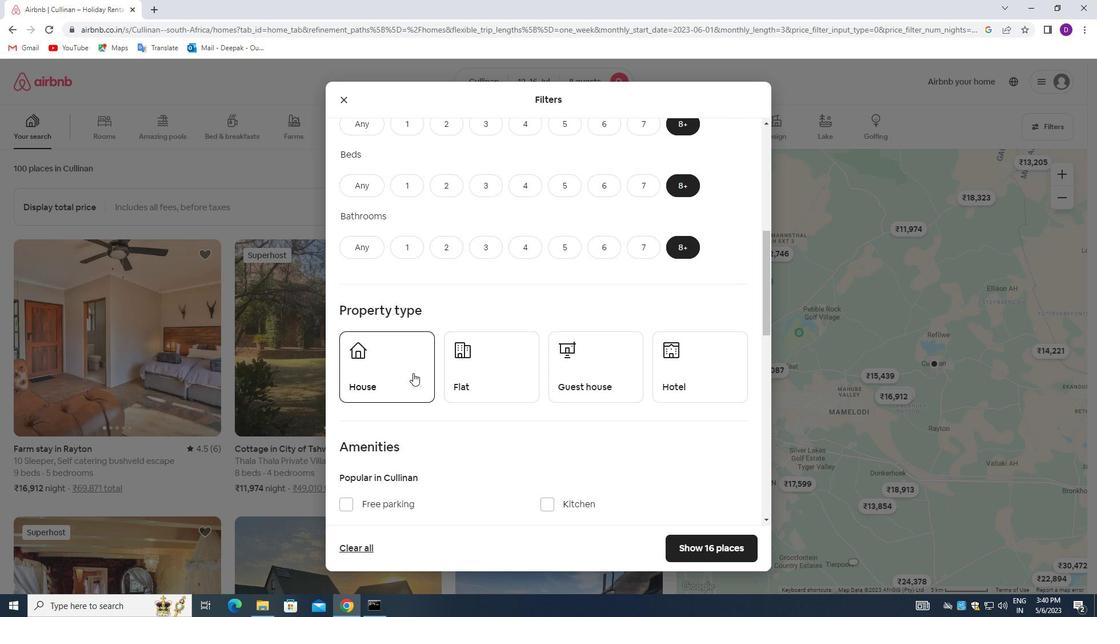 
Action: Mouse moved to (492, 364)
Screenshot: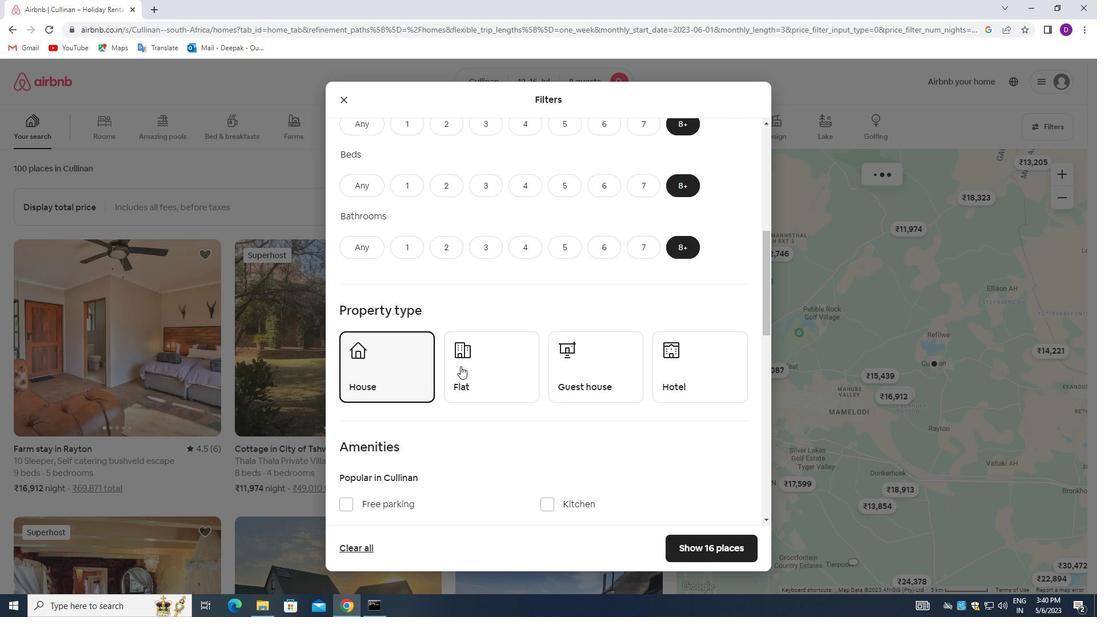 
Action: Mouse pressed left at (492, 364)
Screenshot: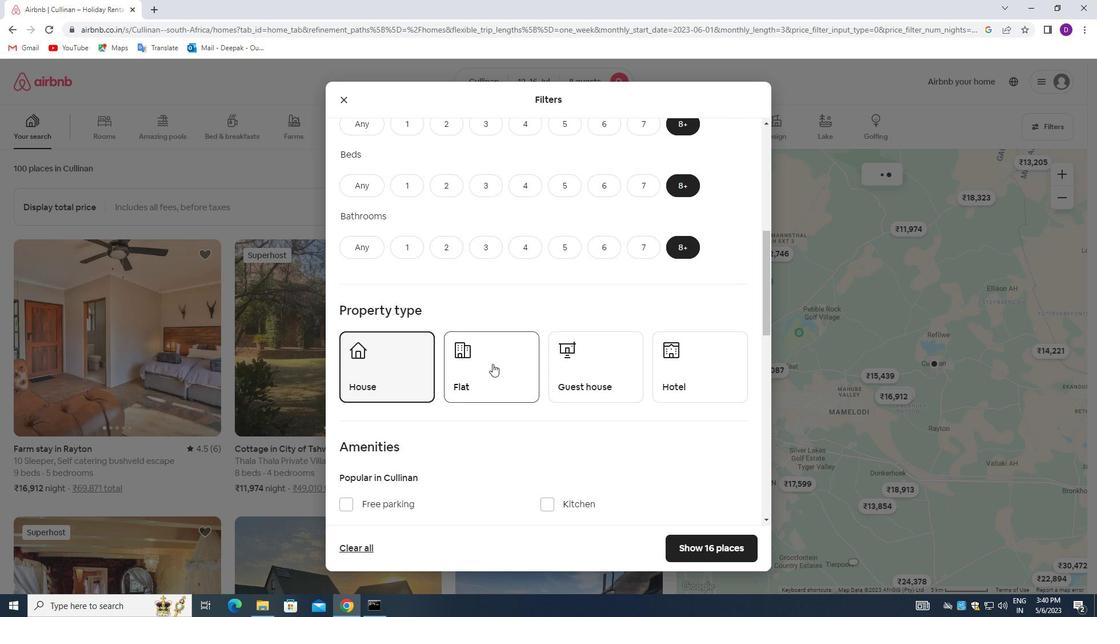 
Action: Mouse moved to (583, 360)
Screenshot: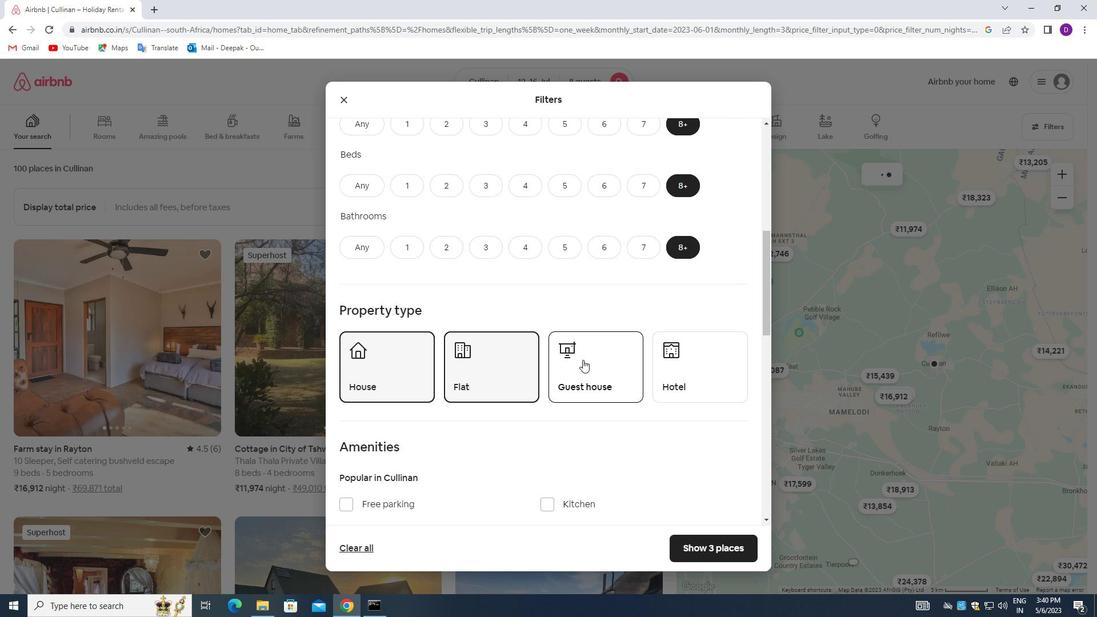 
Action: Mouse pressed left at (583, 360)
Screenshot: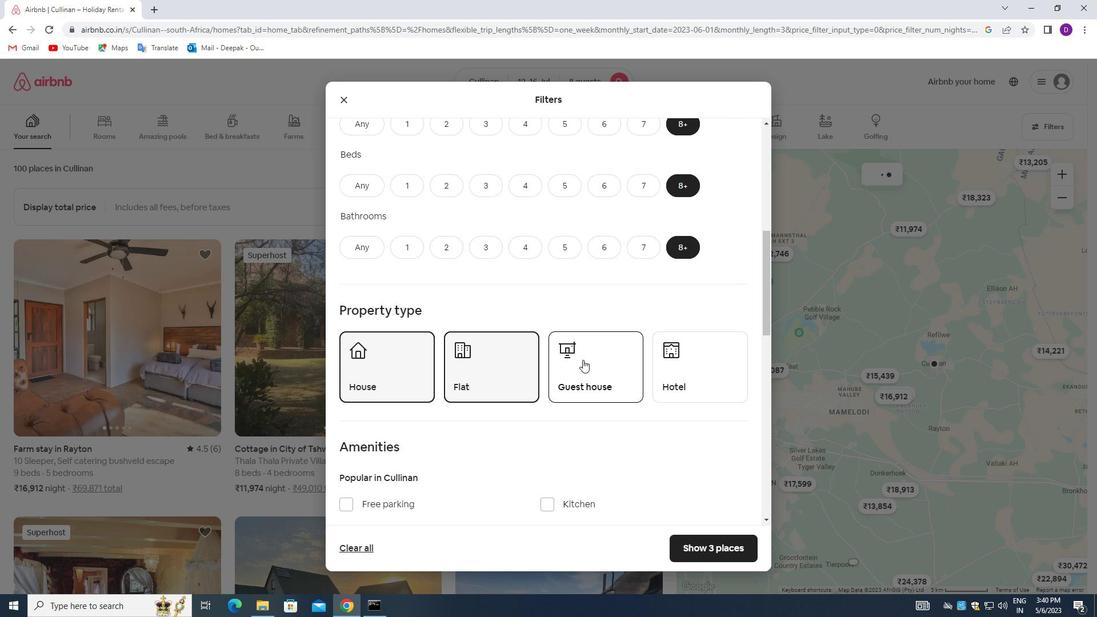 
Action: Mouse moved to (539, 325)
Screenshot: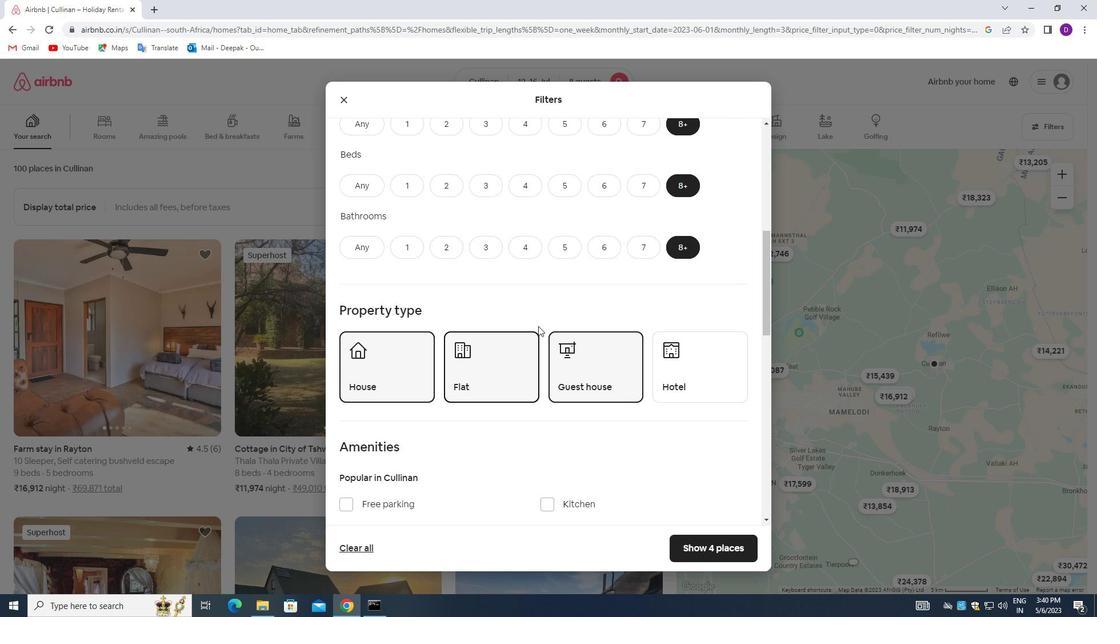 
Action: Mouse scrolled (539, 325) with delta (0, 0)
Screenshot: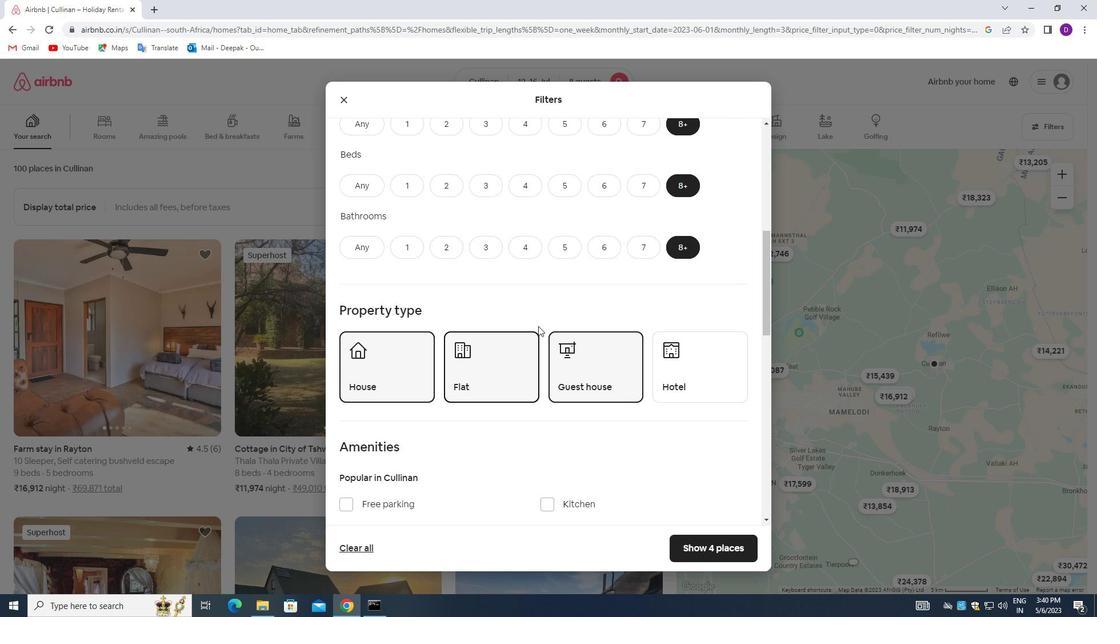 
Action: Mouse scrolled (539, 325) with delta (0, 0)
Screenshot: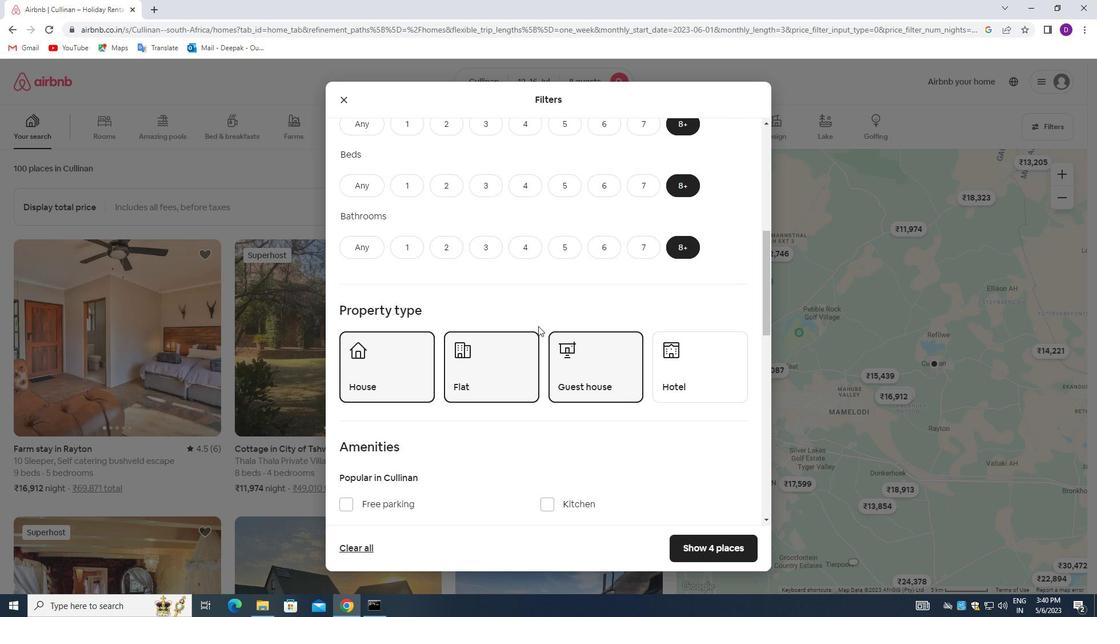 
Action: Mouse scrolled (539, 325) with delta (0, 0)
Screenshot: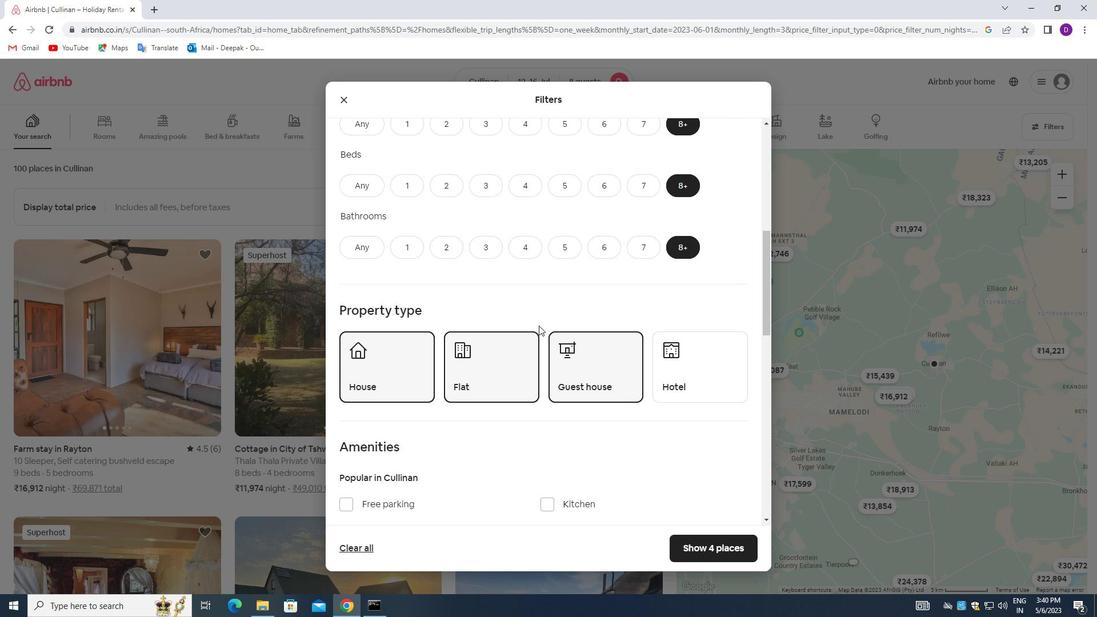 
Action: Mouse moved to (345, 364)
Screenshot: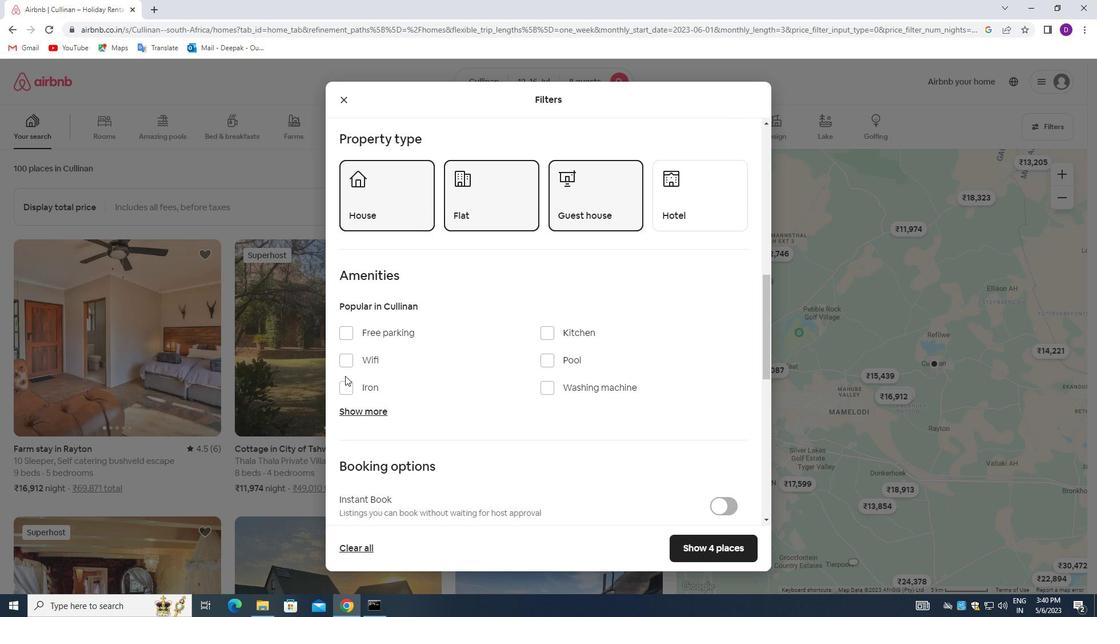 
Action: Mouse pressed left at (345, 364)
Screenshot: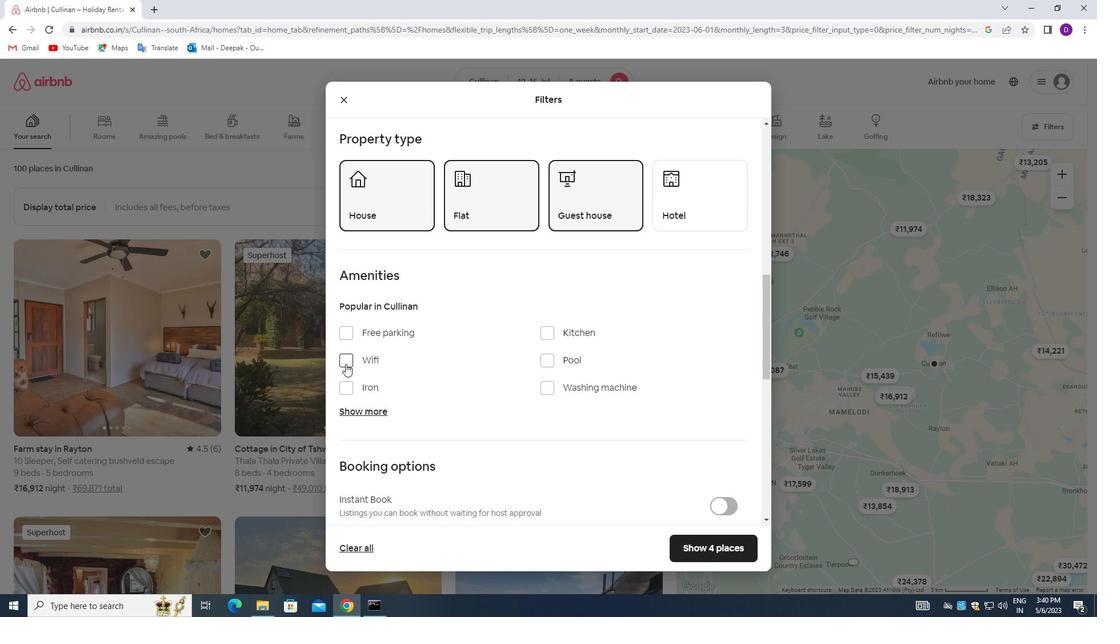 
Action: Mouse moved to (345, 335)
Screenshot: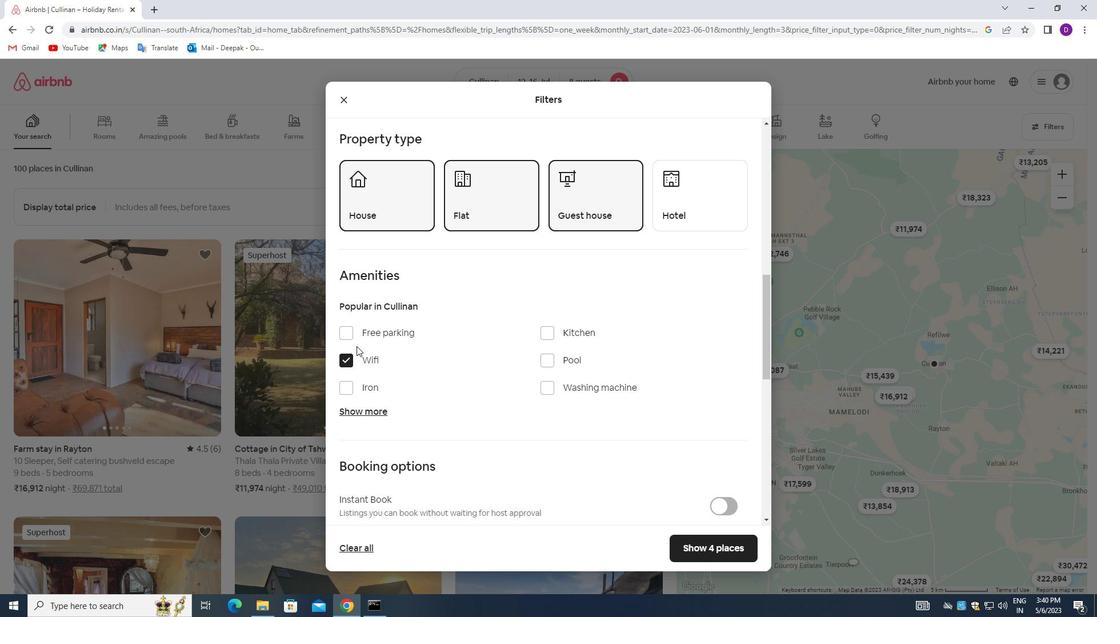 
Action: Mouse pressed left at (345, 335)
Screenshot: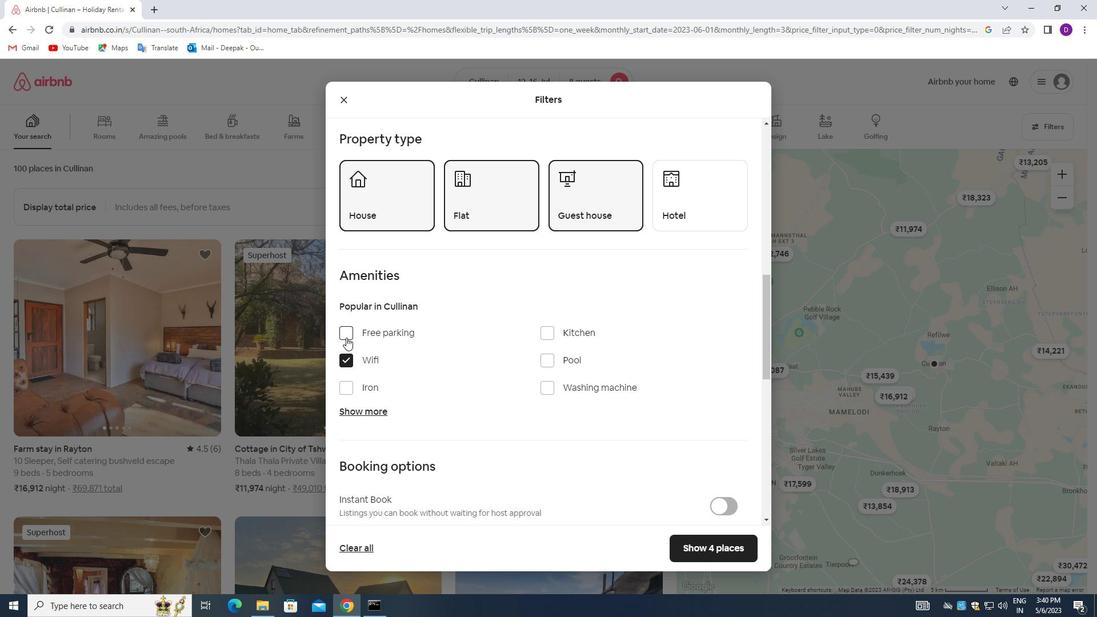 
Action: Mouse moved to (375, 412)
Screenshot: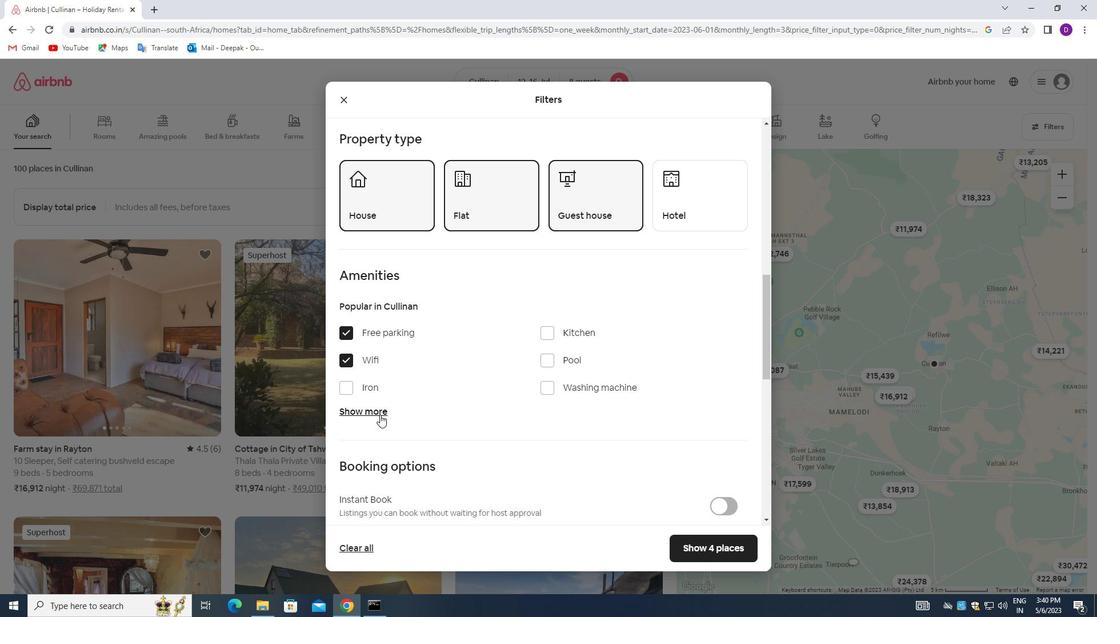 
Action: Mouse pressed left at (375, 412)
Screenshot: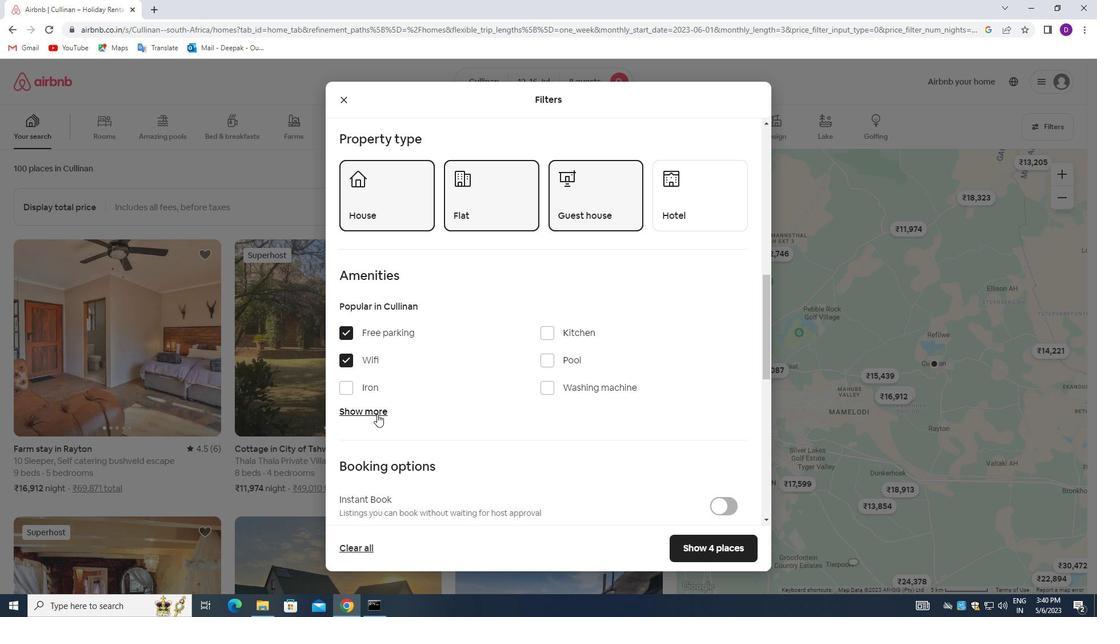 
Action: Mouse moved to (438, 403)
Screenshot: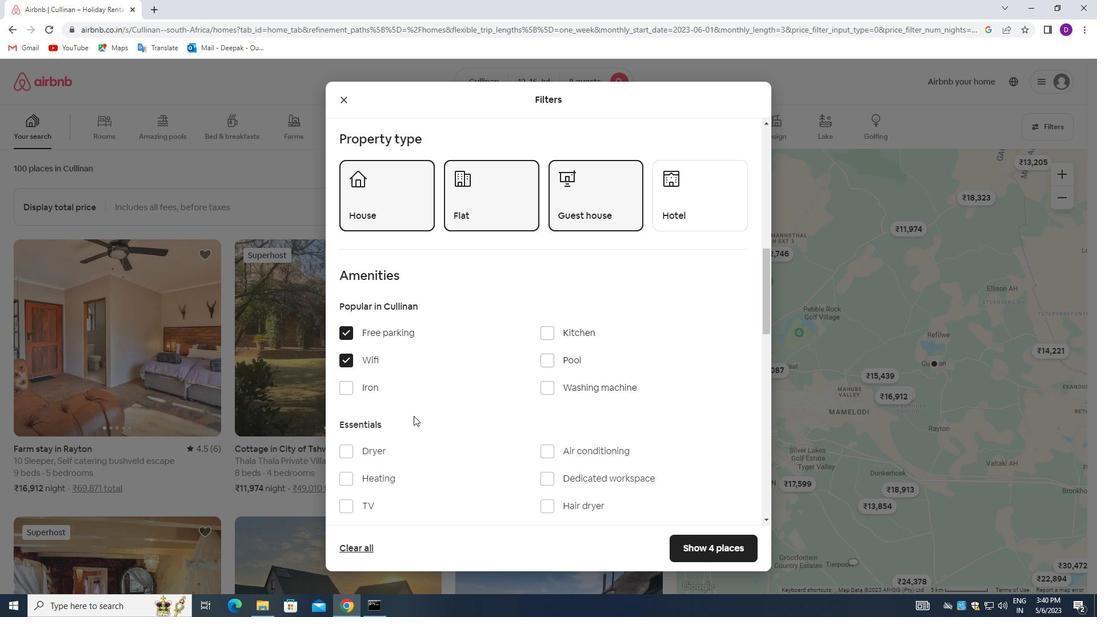 
Action: Mouse scrolled (438, 403) with delta (0, 0)
Screenshot: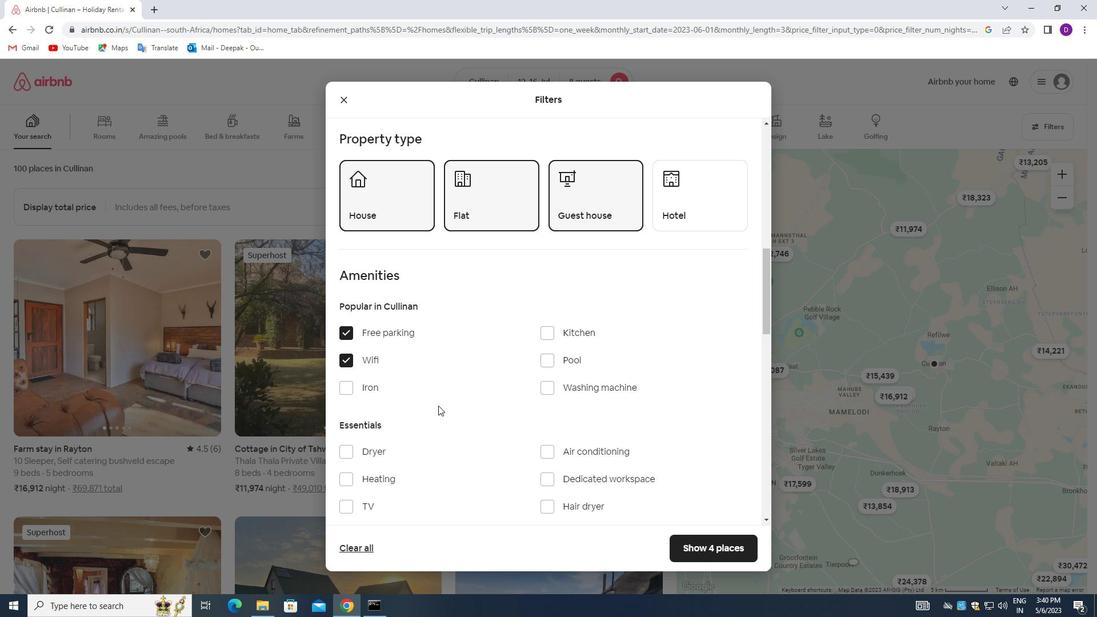 
Action: Mouse scrolled (438, 403) with delta (0, 0)
Screenshot: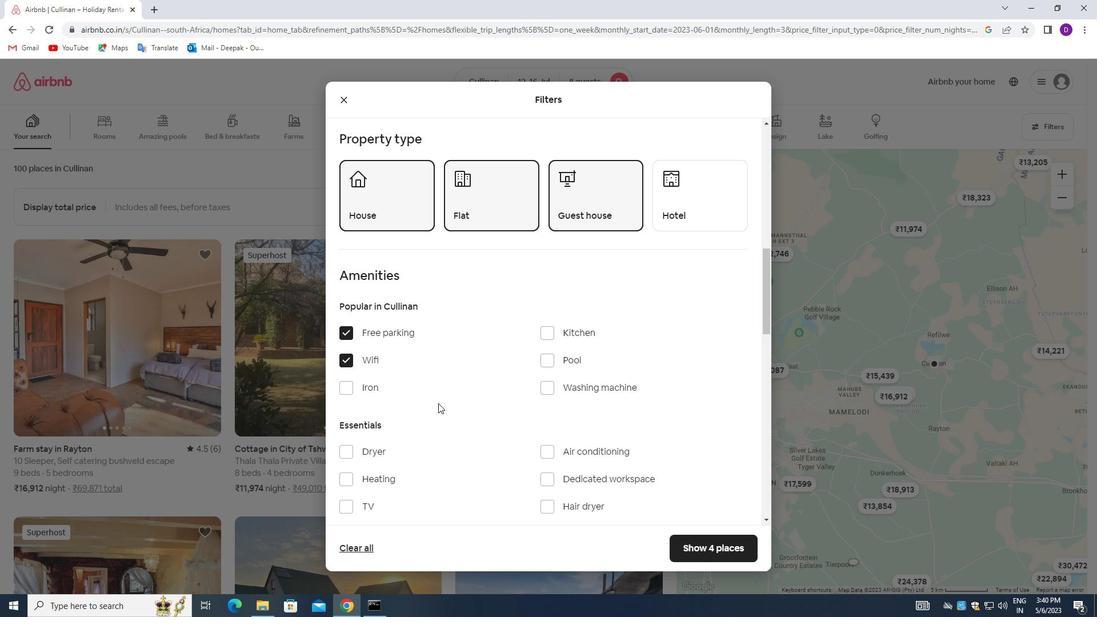 
Action: Mouse moved to (351, 392)
Screenshot: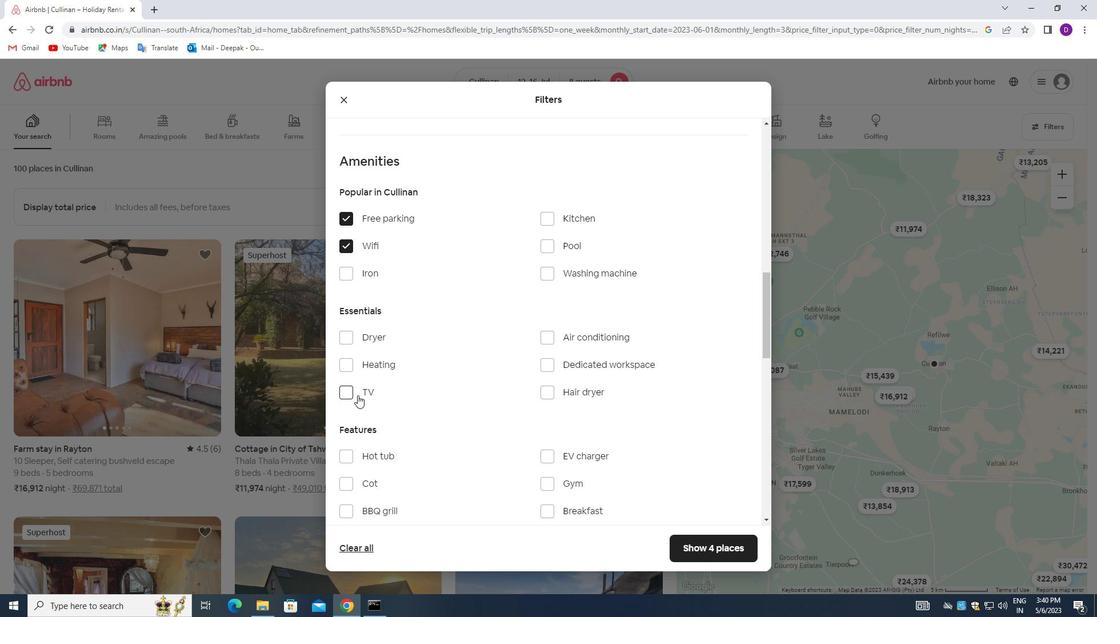 
Action: Mouse pressed left at (351, 392)
Screenshot: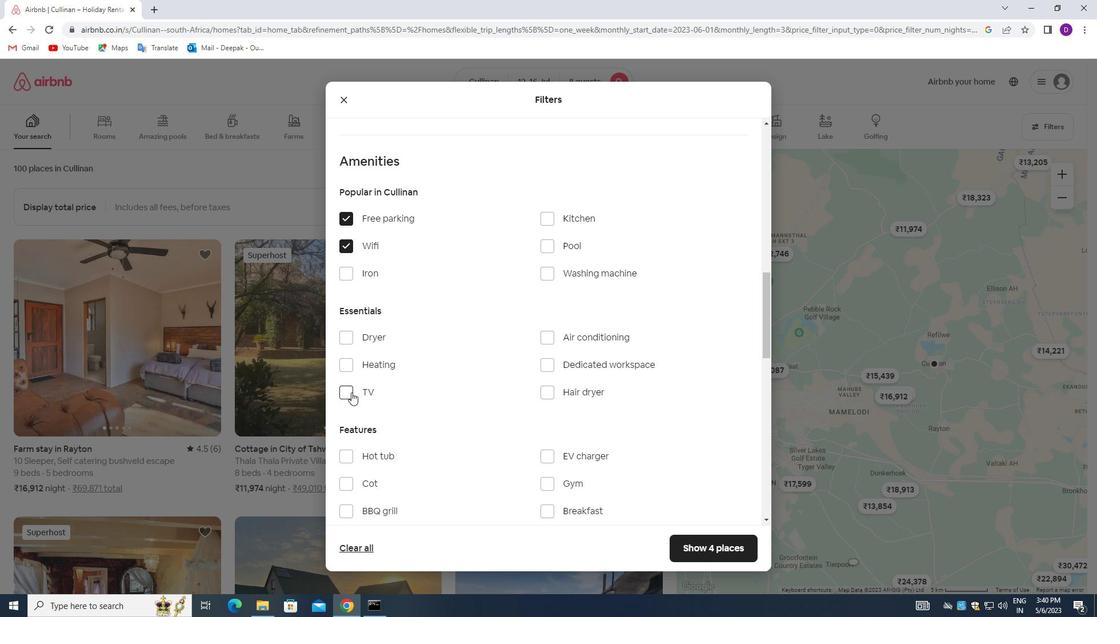 
Action: Mouse moved to (466, 382)
Screenshot: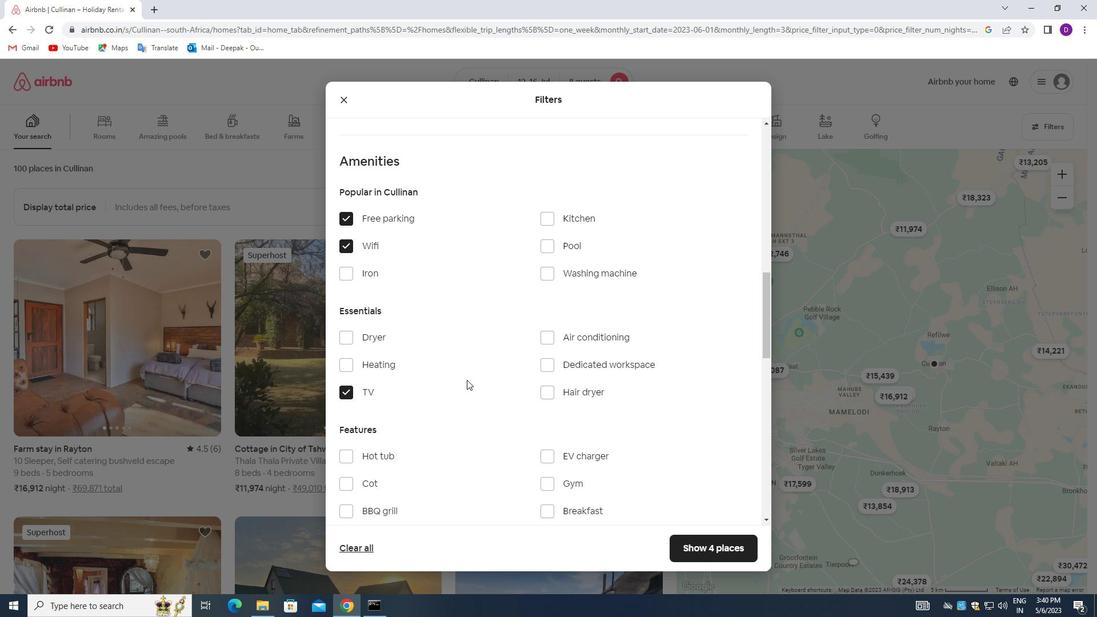
Action: Mouse scrolled (466, 381) with delta (0, 0)
Screenshot: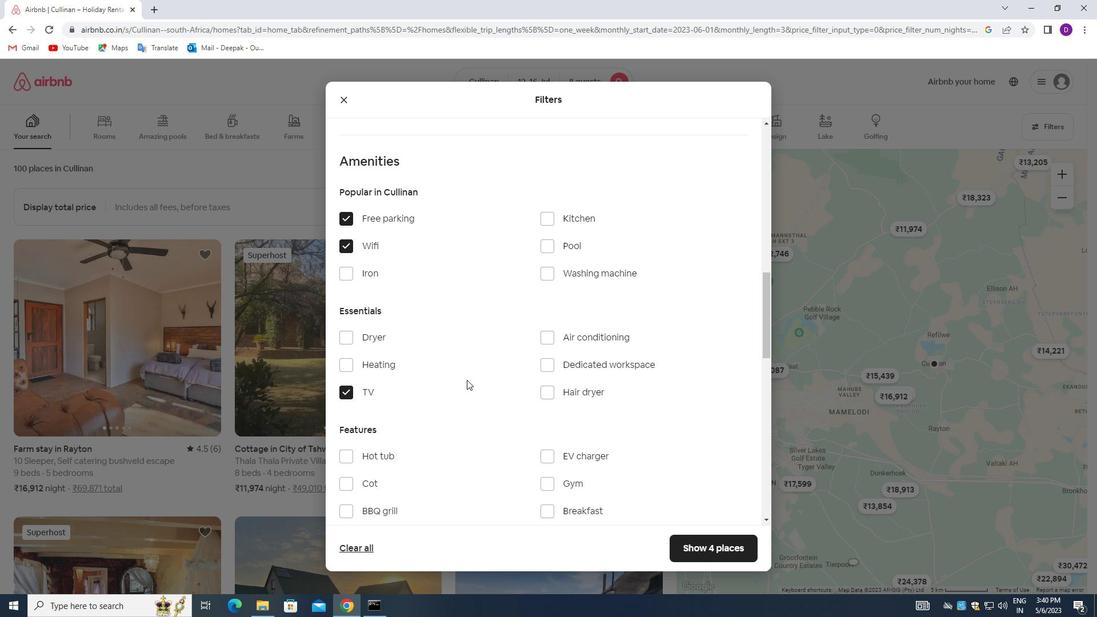 
Action: Mouse moved to (515, 374)
Screenshot: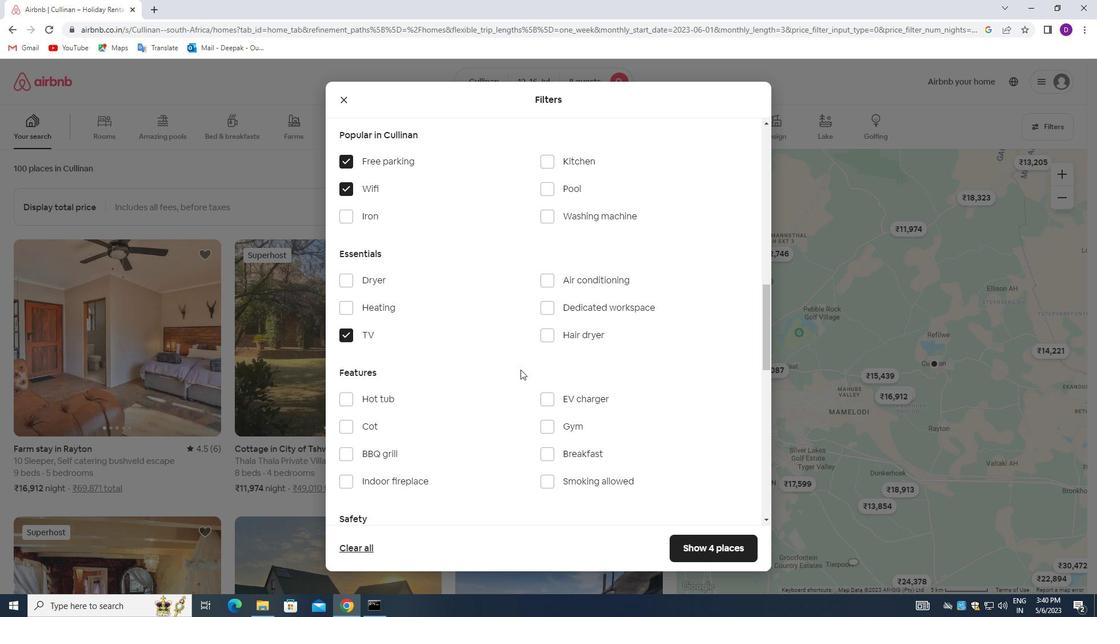 
Action: Mouse scrolled (515, 373) with delta (0, 0)
Screenshot: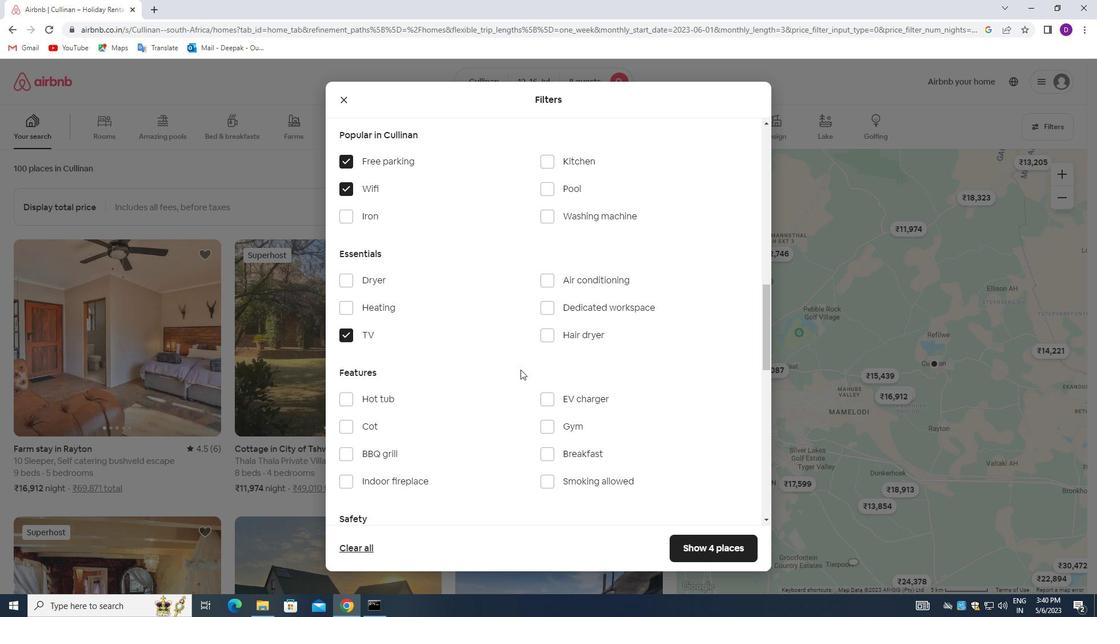 
Action: Mouse moved to (544, 373)
Screenshot: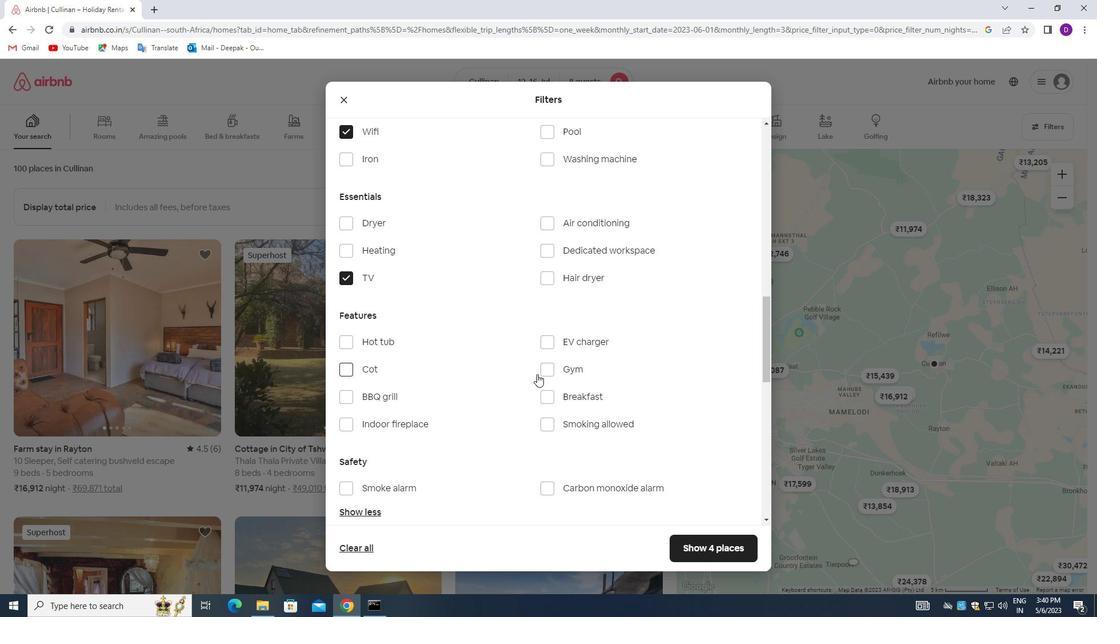
Action: Mouse pressed left at (544, 373)
Screenshot: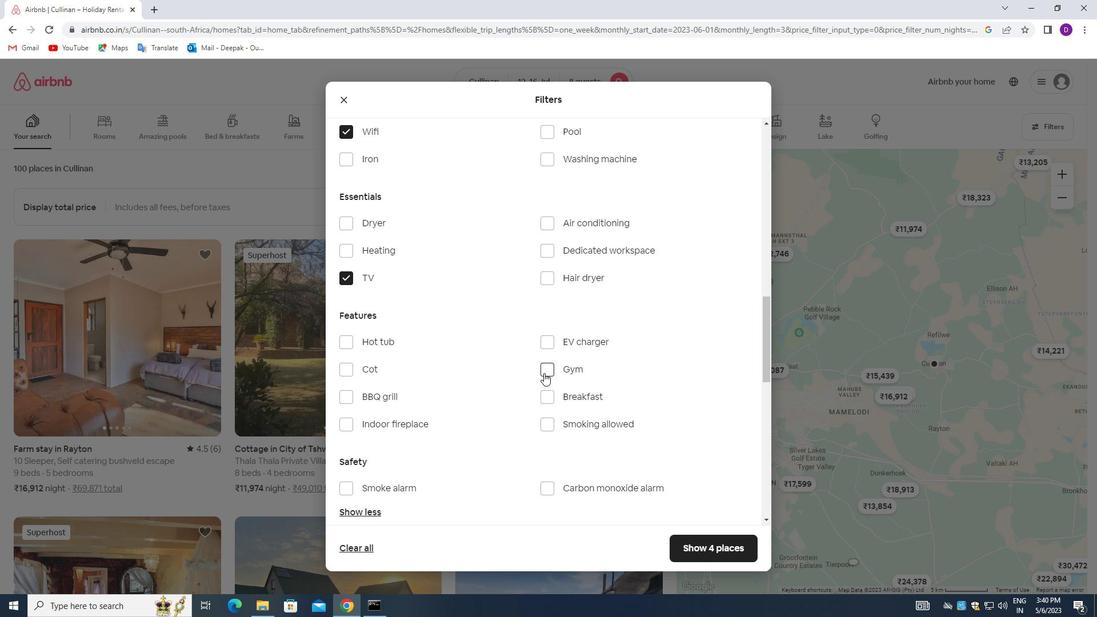 
Action: Mouse moved to (546, 400)
Screenshot: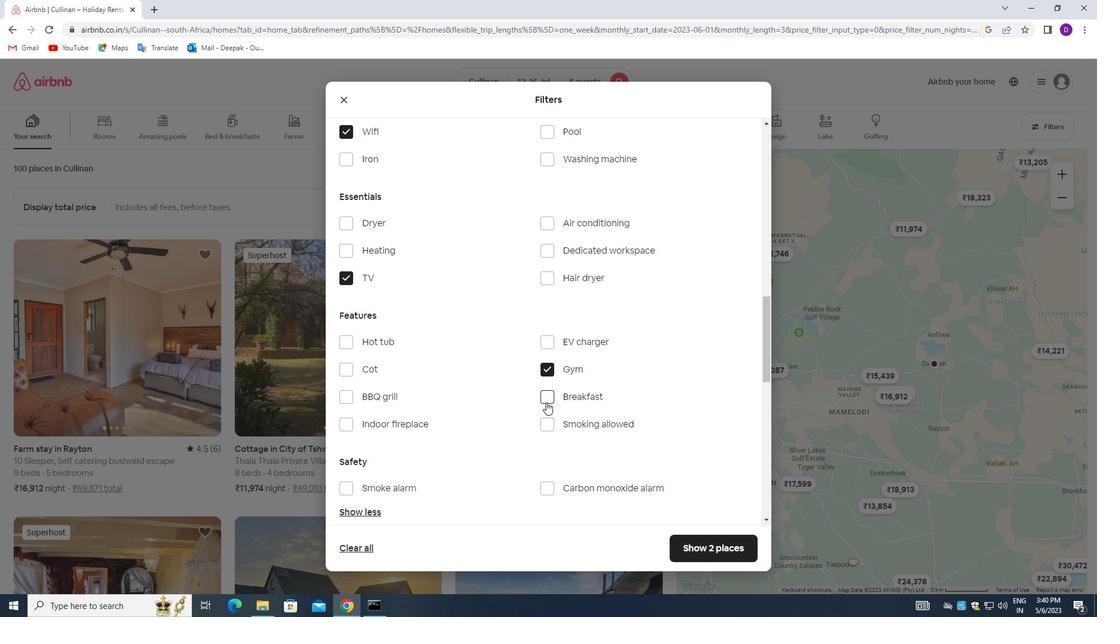 
Action: Mouse pressed left at (546, 400)
Screenshot: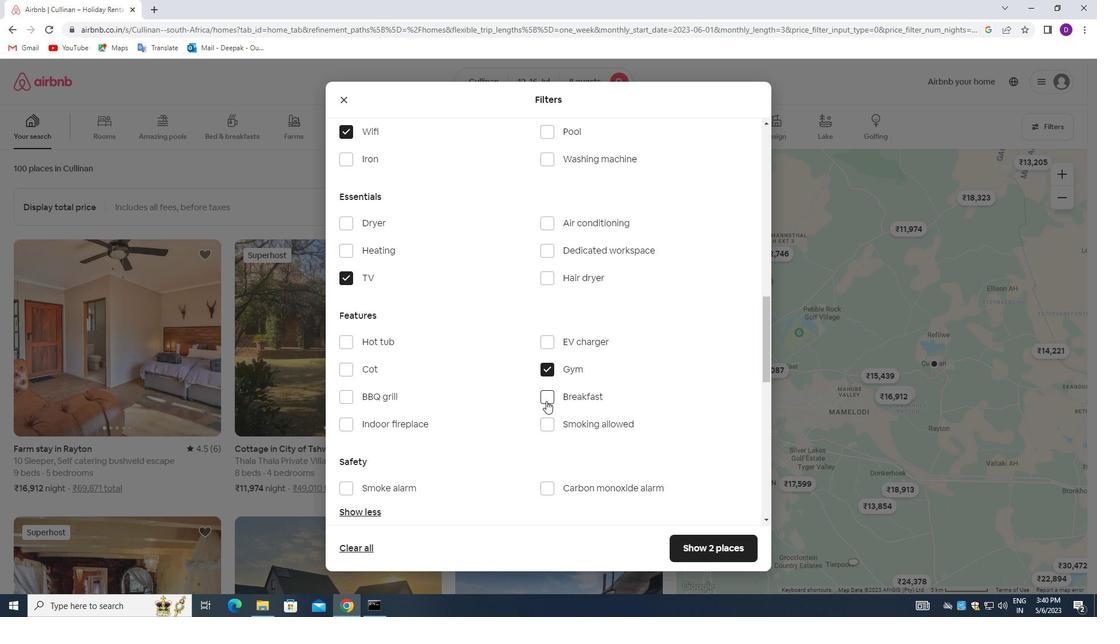 
Action: Mouse moved to (457, 389)
Screenshot: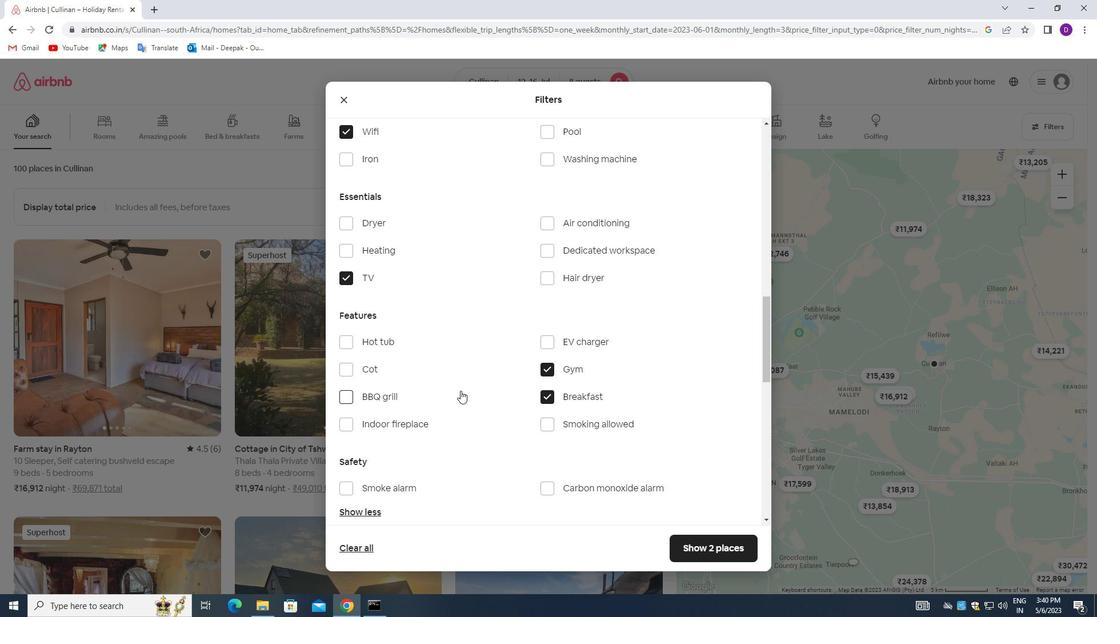 
Action: Mouse scrolled (457, 389) with delta (0, 0)
Screenshot: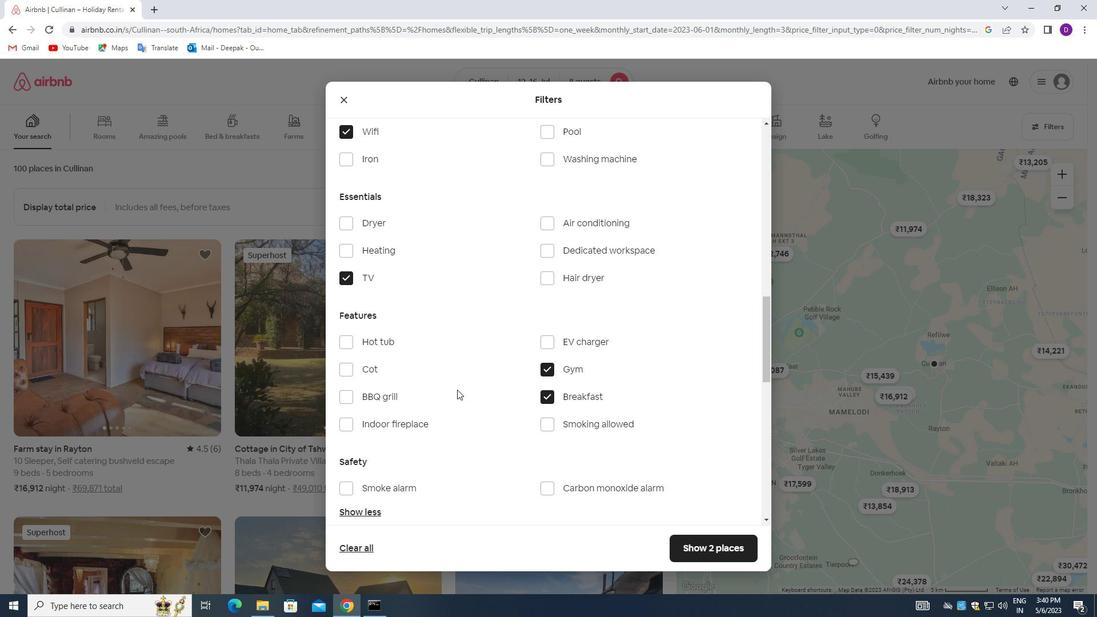 
Action: Mouse scrolled (457, 389) with delta (0, 0)
Screenshot: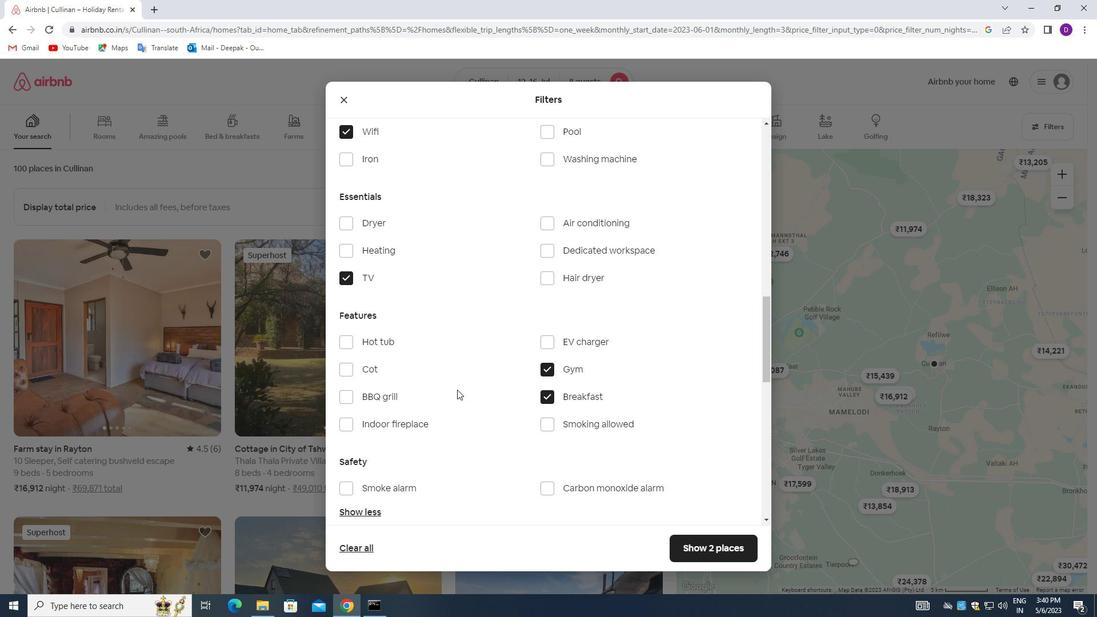 
Action: Mouse scrolled (457, 389) with delta (0, 0)
Screenshot: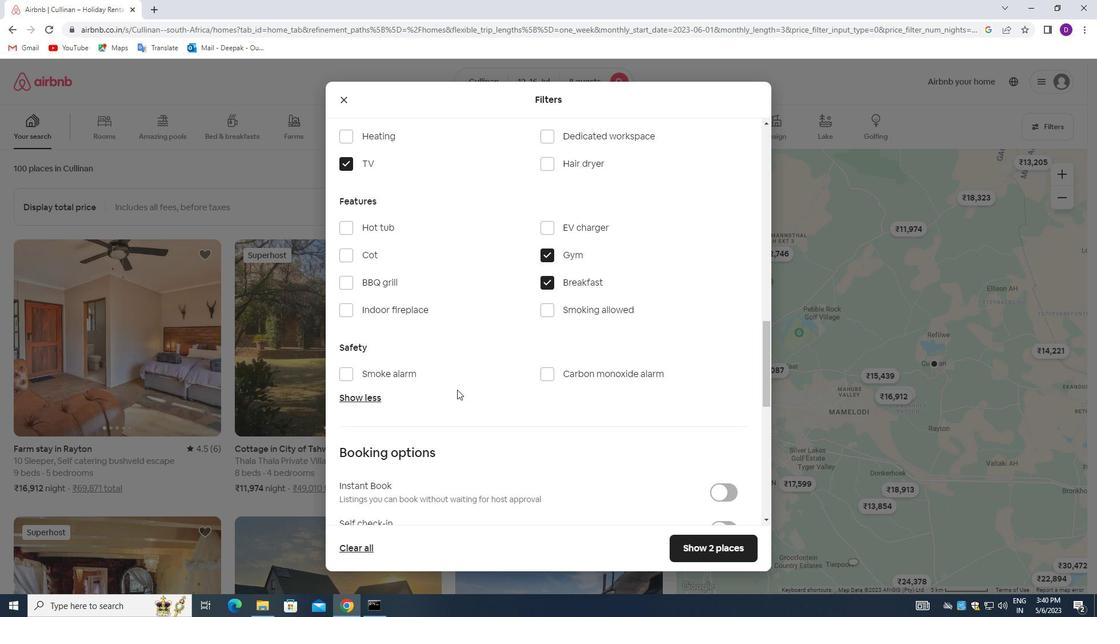 
Action: Mouse scrolled (457, 389) with delta (0, 0)
Screenshot: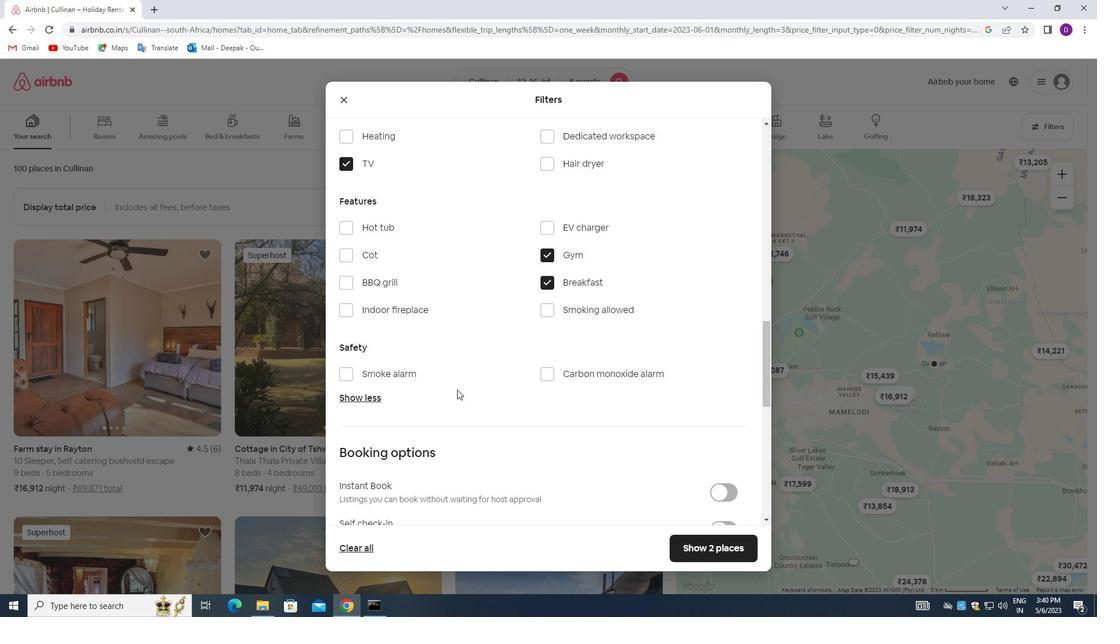 
Action: Mouse moved to (719, 415)
Screenshot: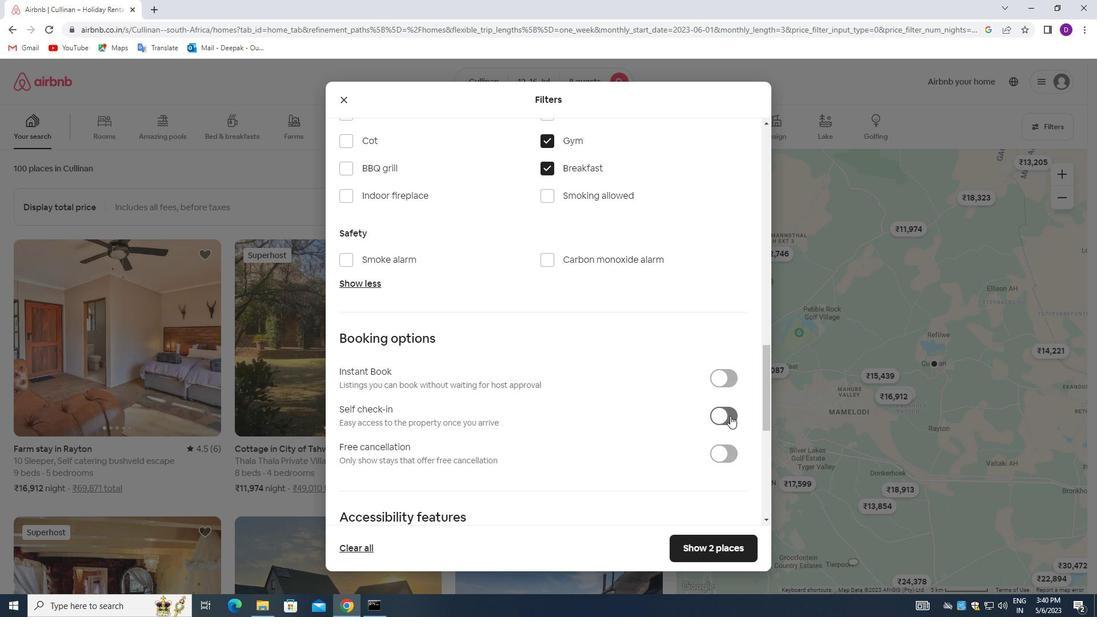 
Action: Mouse pressed left at (719, 415)
Screenshot: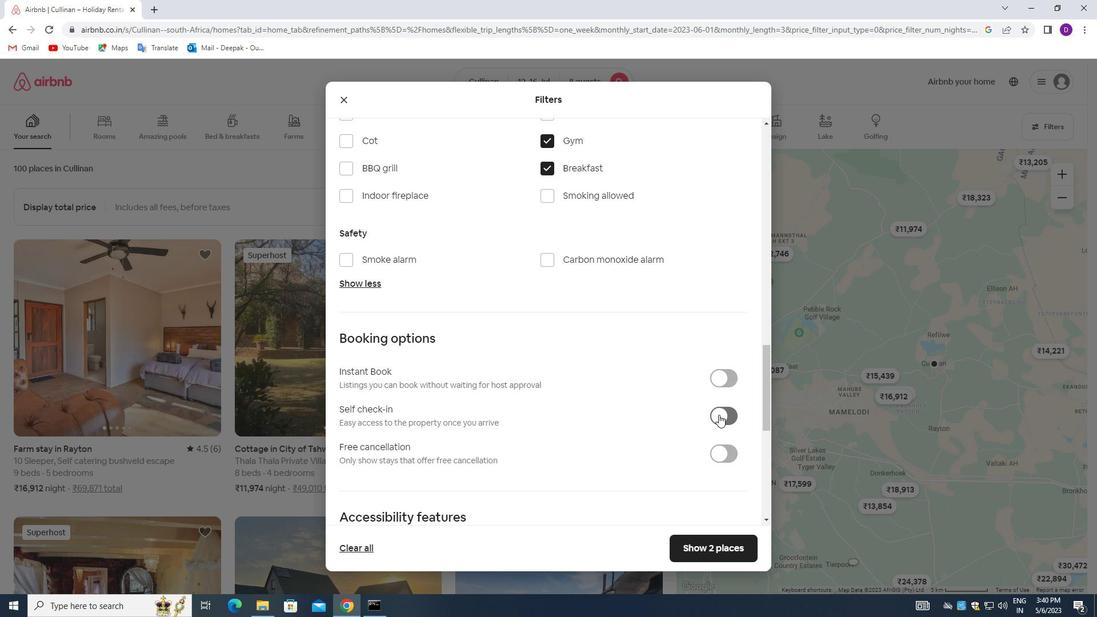 
Action: Mouse pressed left at (719, 415)
Screenshot: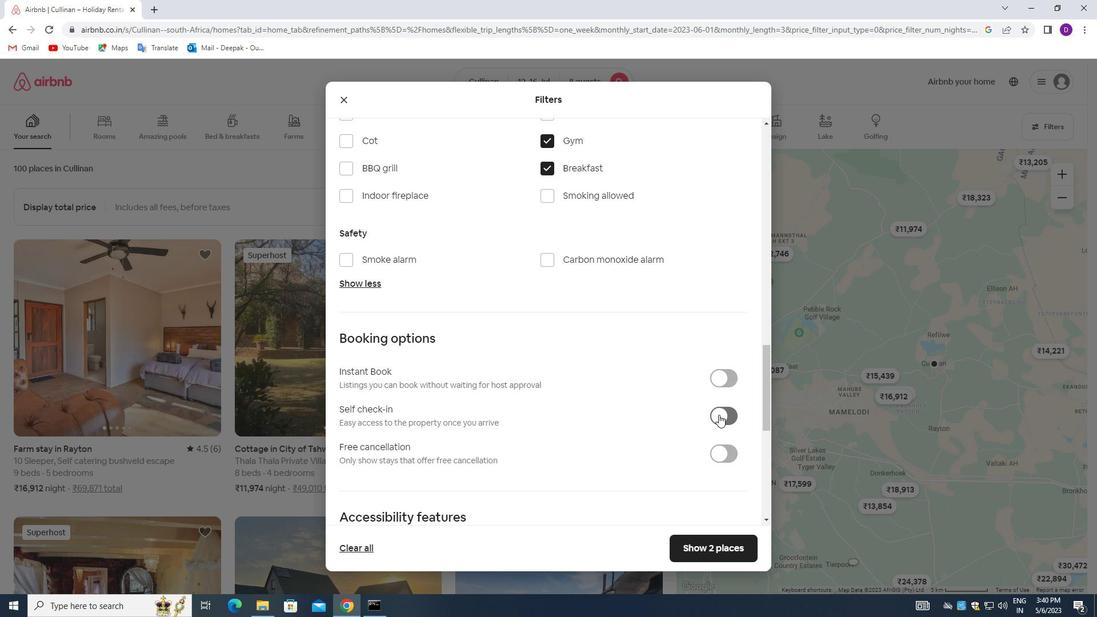 
Action: Mouse moved to (715, 414)
Screenshot: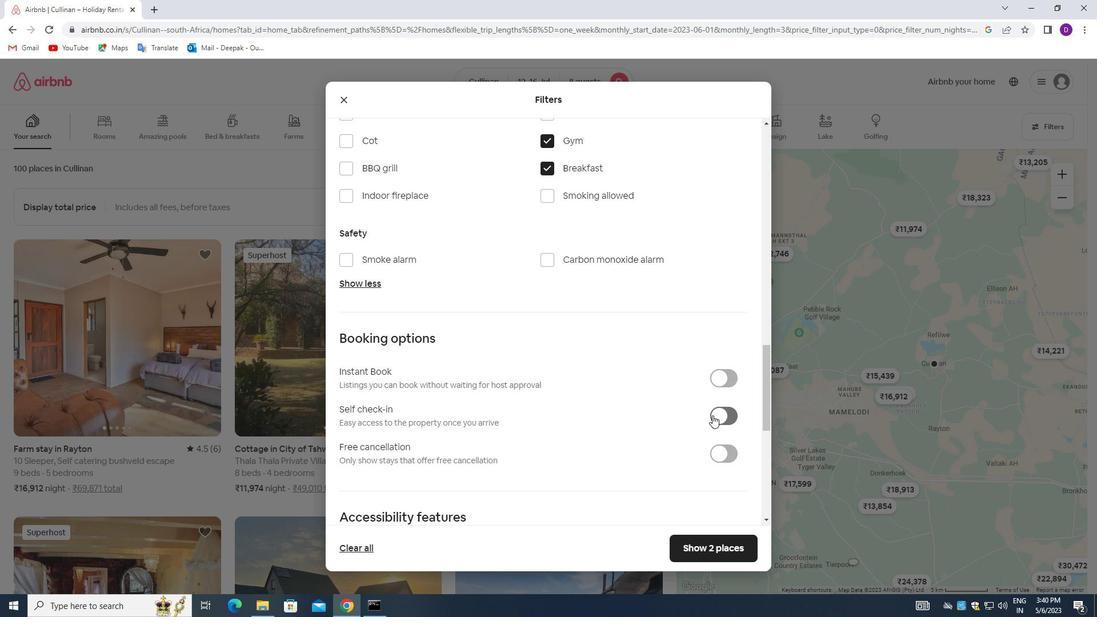 
Action: Mouse pressed left at (715, 414)
Screenshot: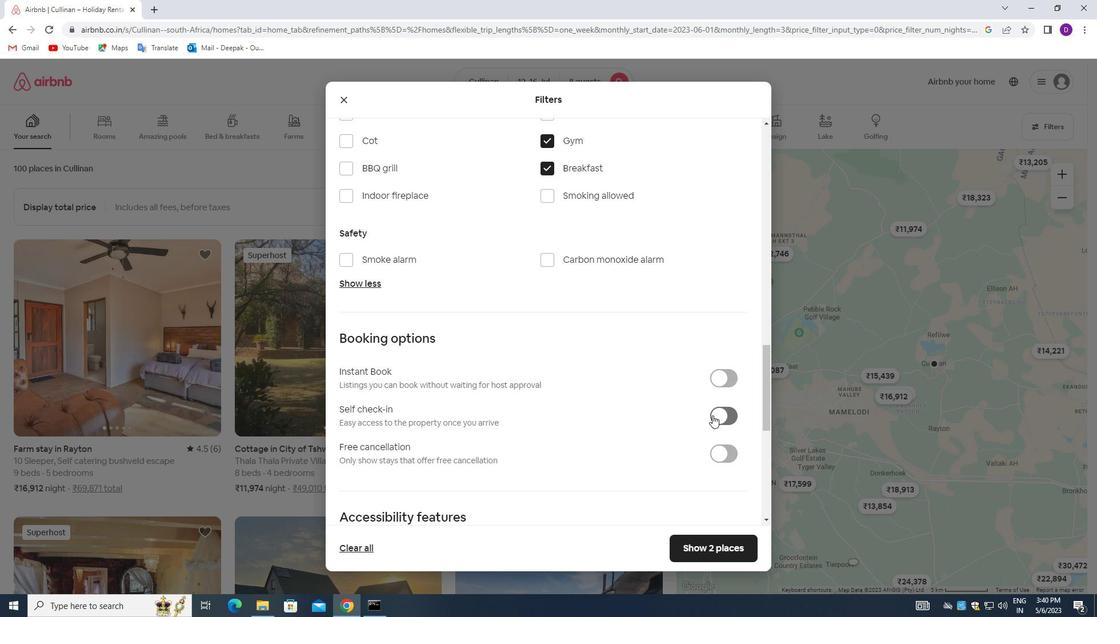 
Action: Mouse moved to (525, 416)
Screenshot: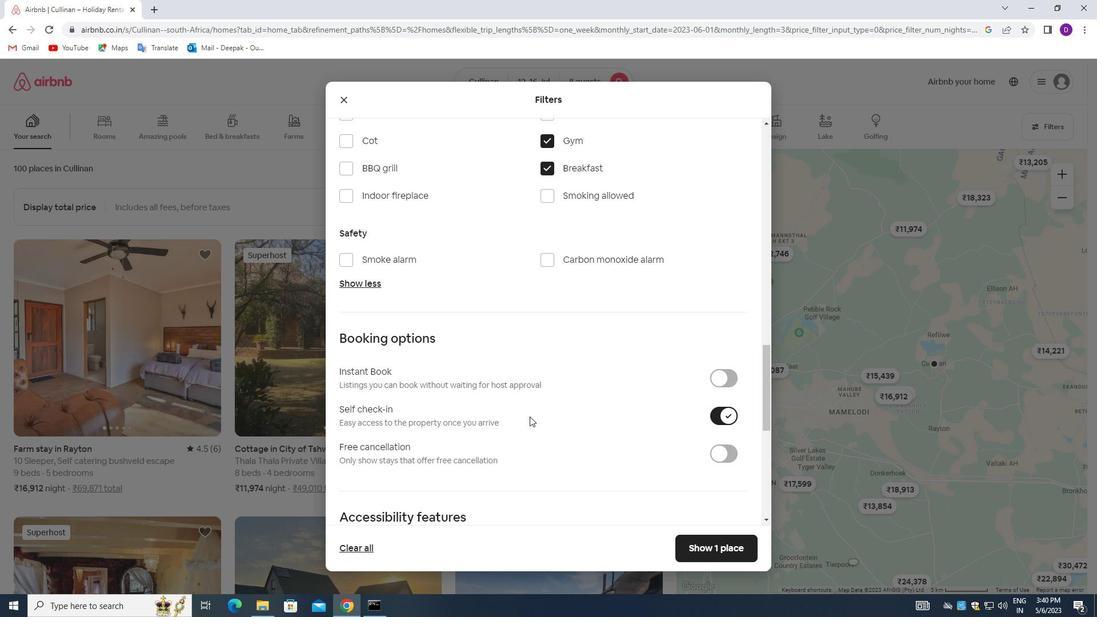 
Action: Mouse scrolled (525, 416) with delta (0, 0)
Screenshot: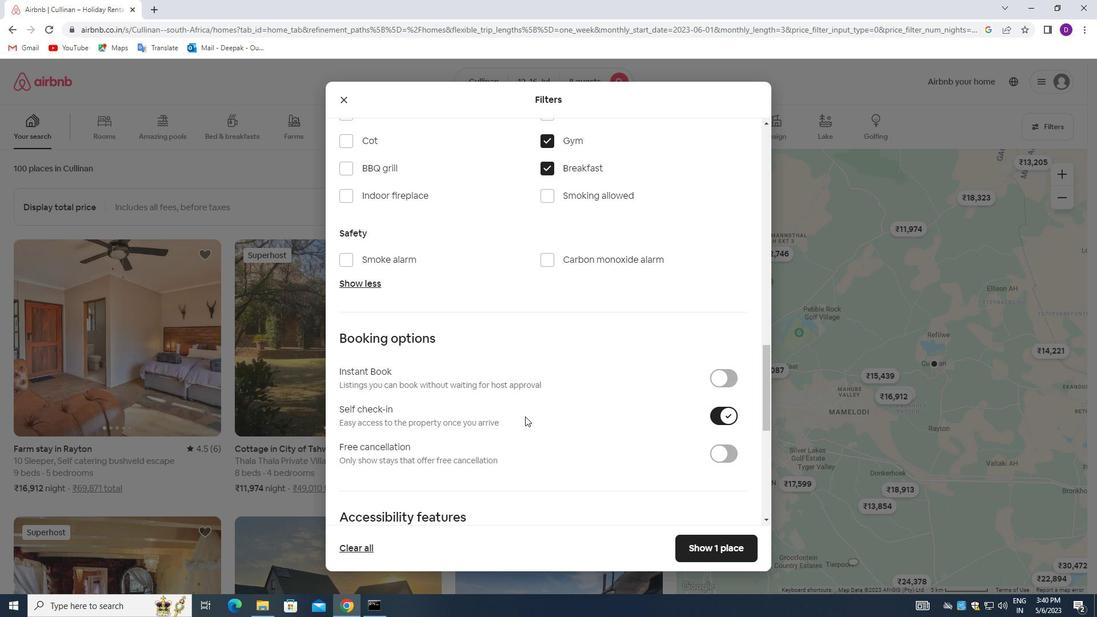 
Action: Mouse moved to (524, 416)
Screenshot: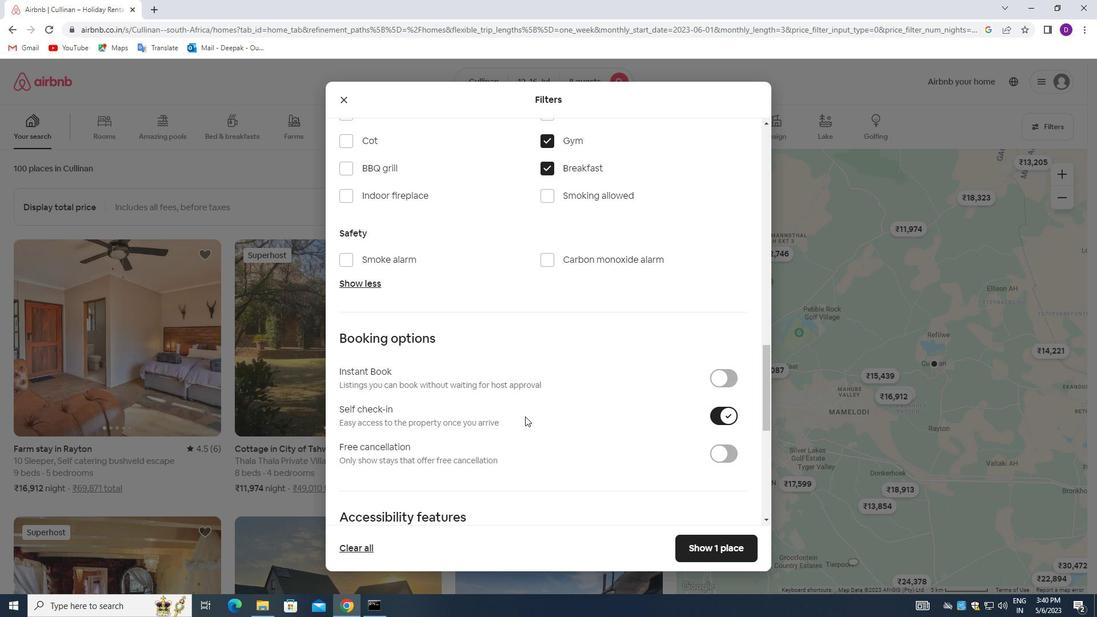 
Action: Mouse scrolled (524, 416) with delta (0, 0)
Screenshot: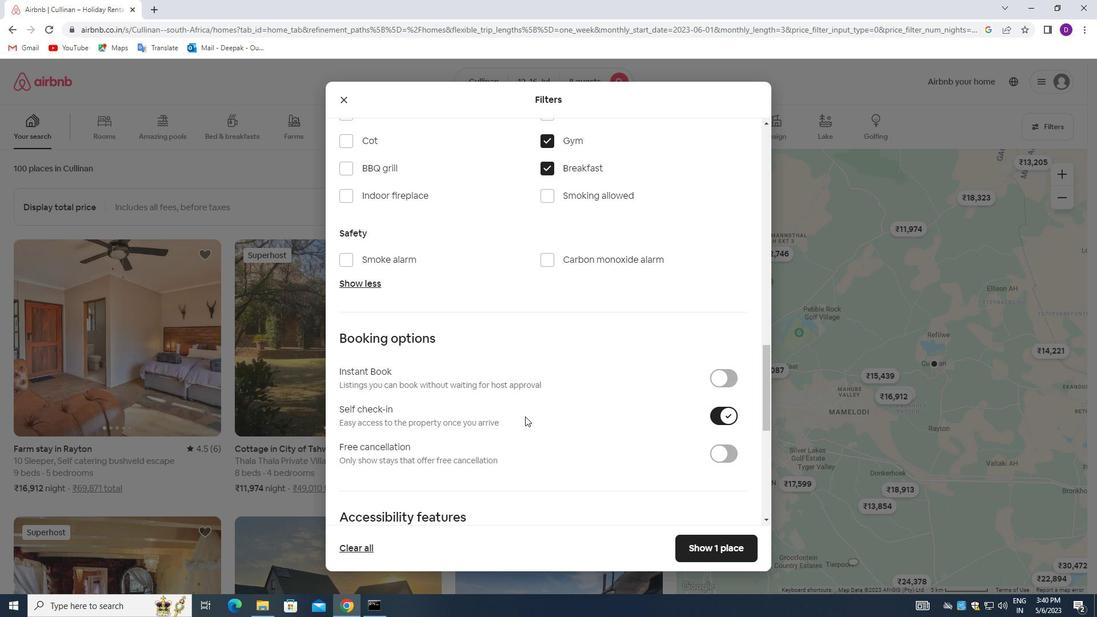 
Action: Mouse moved to (524, 417)
Screenshot: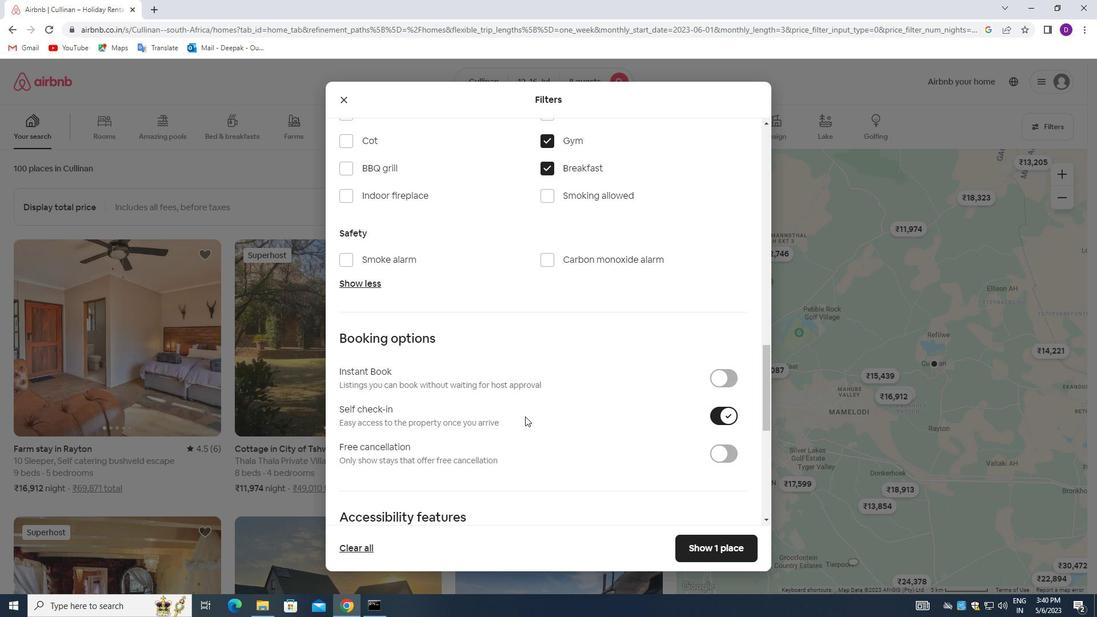 
Action: Mouse scrolled (524, 416) with delta (0, 0)
Screenshot: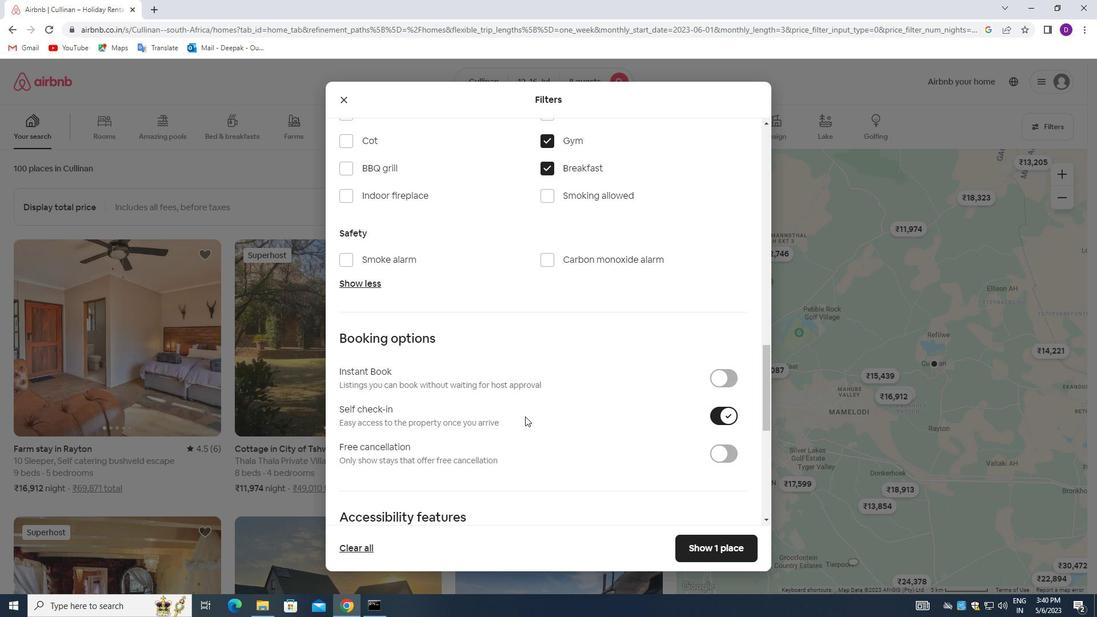 
Action: Mouse moved to (515, 439)
Screenshot: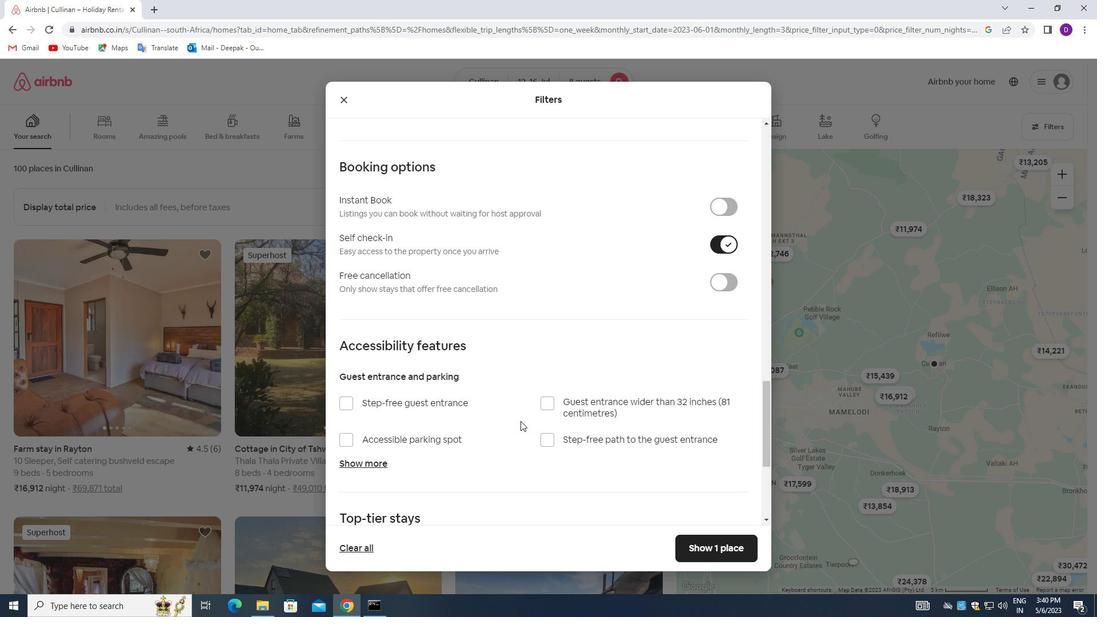 
Action: Mouse scrolled (515, 438) with delta (0, 0)
Screenshot: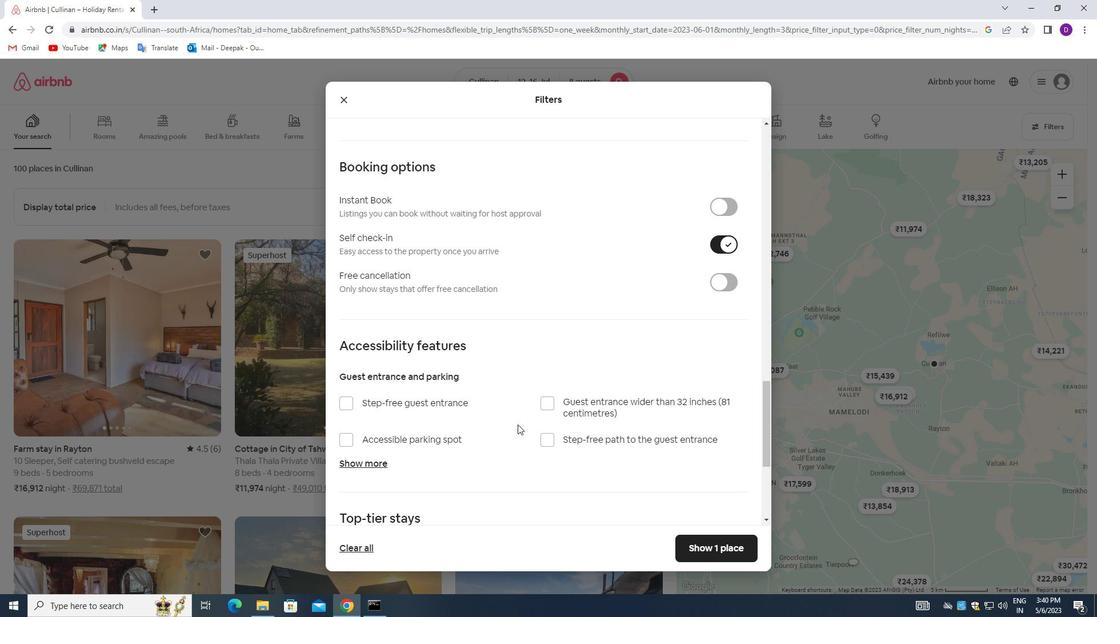 
Action: Mouse moved to (515, 440)
Screenshot: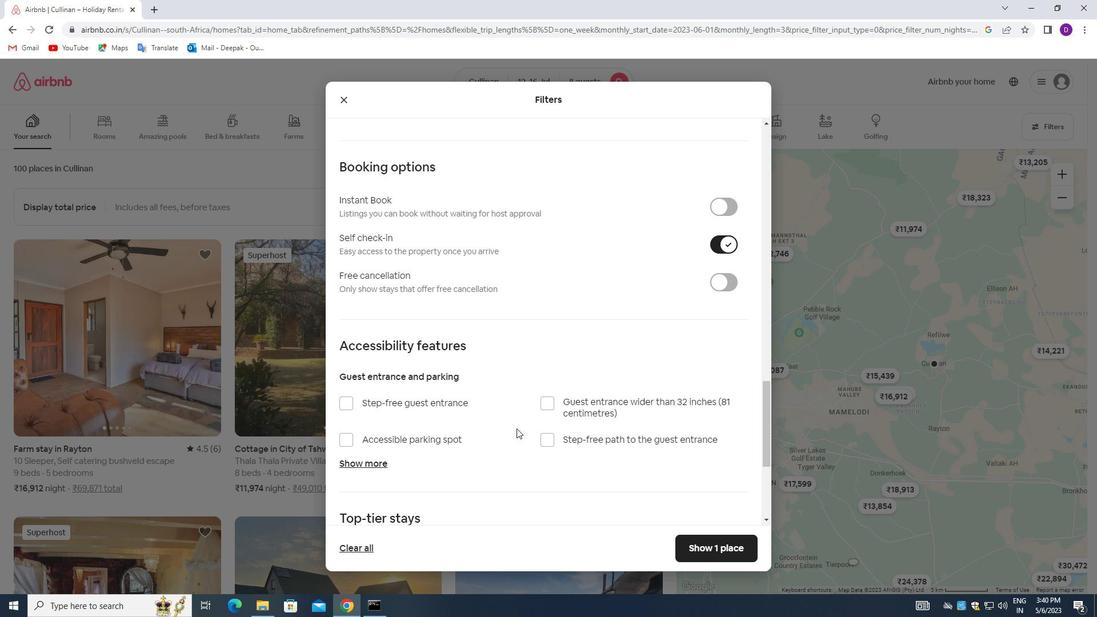 
Action: Mouse scrolled (515, 440) with delta (0, 0)
Screenshot: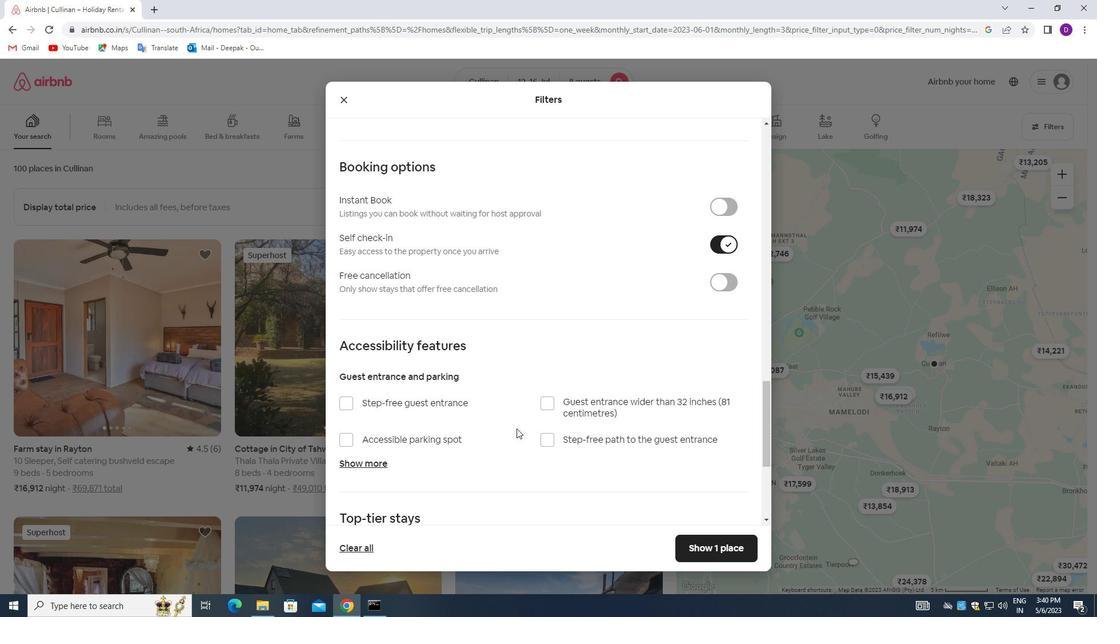 
Action: Mouse moved to (512, 441)
Screenshot: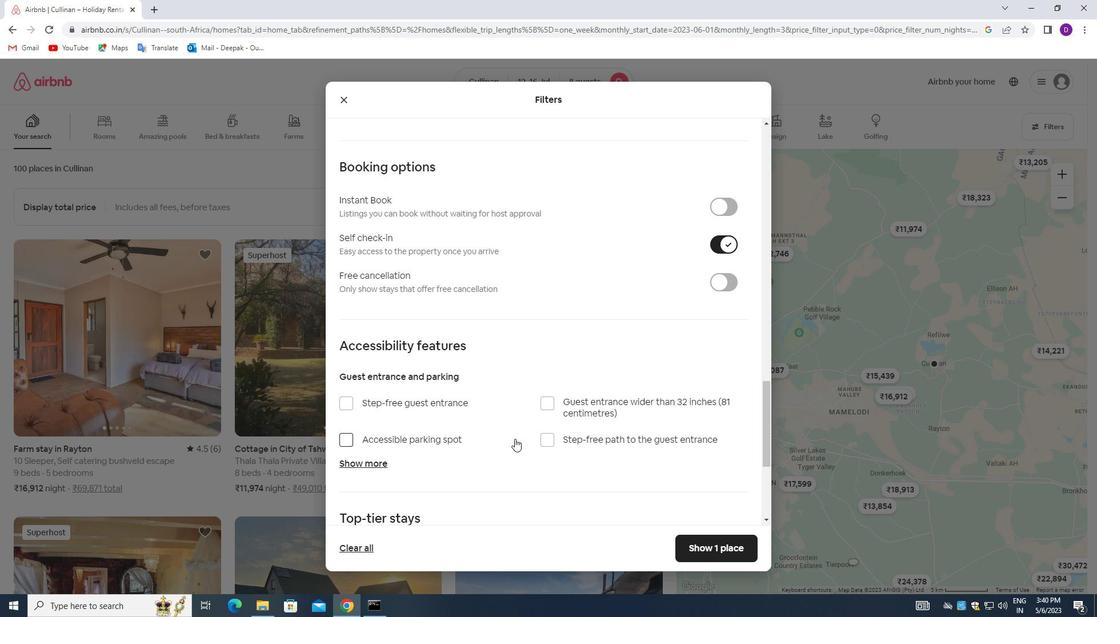 
Action: Mouse scrolled (512, 441) with delta (0, 0)
Screenshot: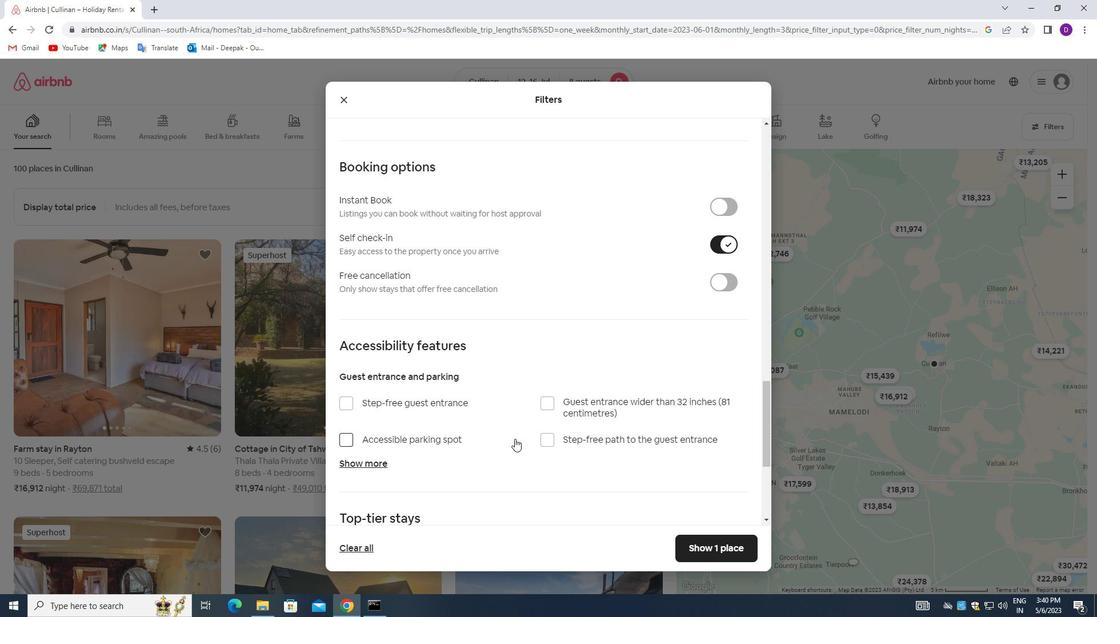 
Action: Mouse moved to (502, 449)
Screenshot: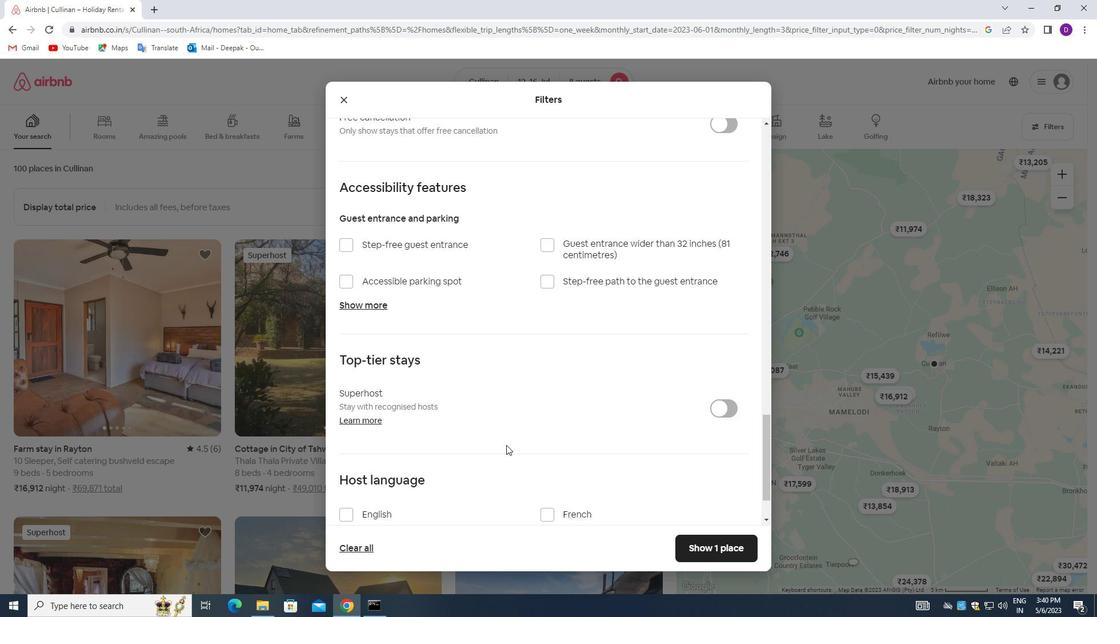 
Action: Mouse scrolled (502, 448) with delta (0, 0)
Screenshot: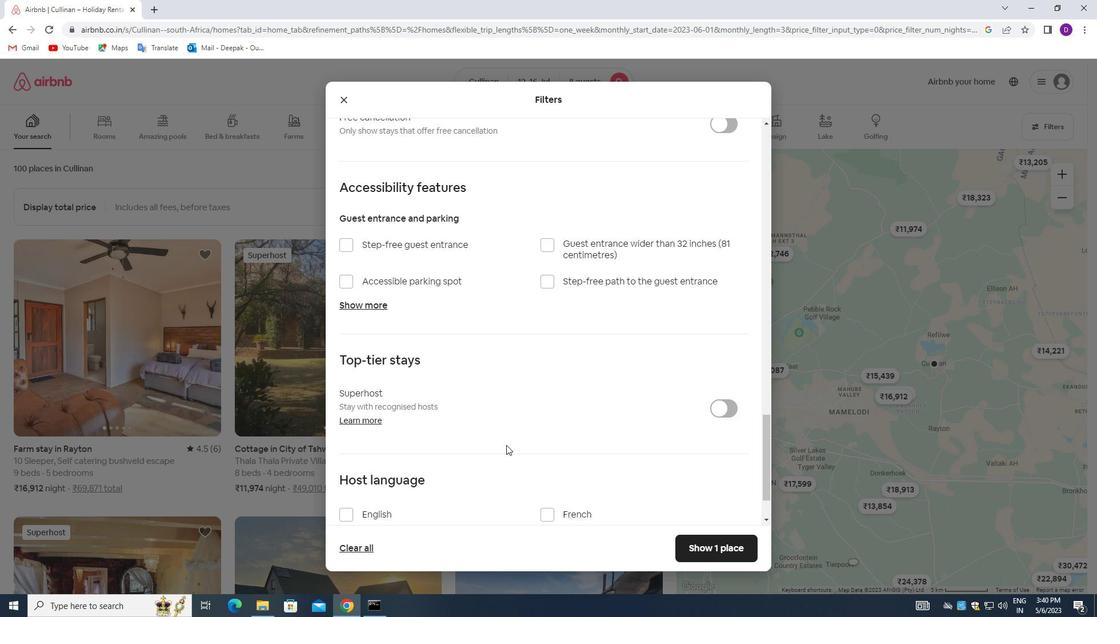 
Action: Mouse moved to (494, 453)
Screenshot: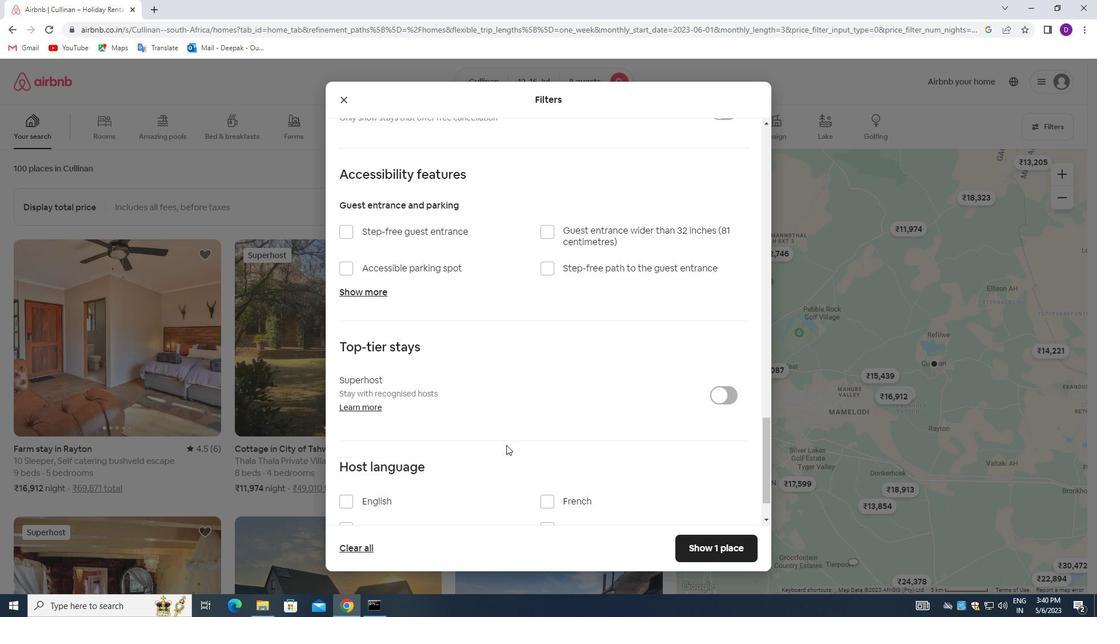 
Action: Mouse scrolled (494, 453) with delta (0, 0)
Screenshot: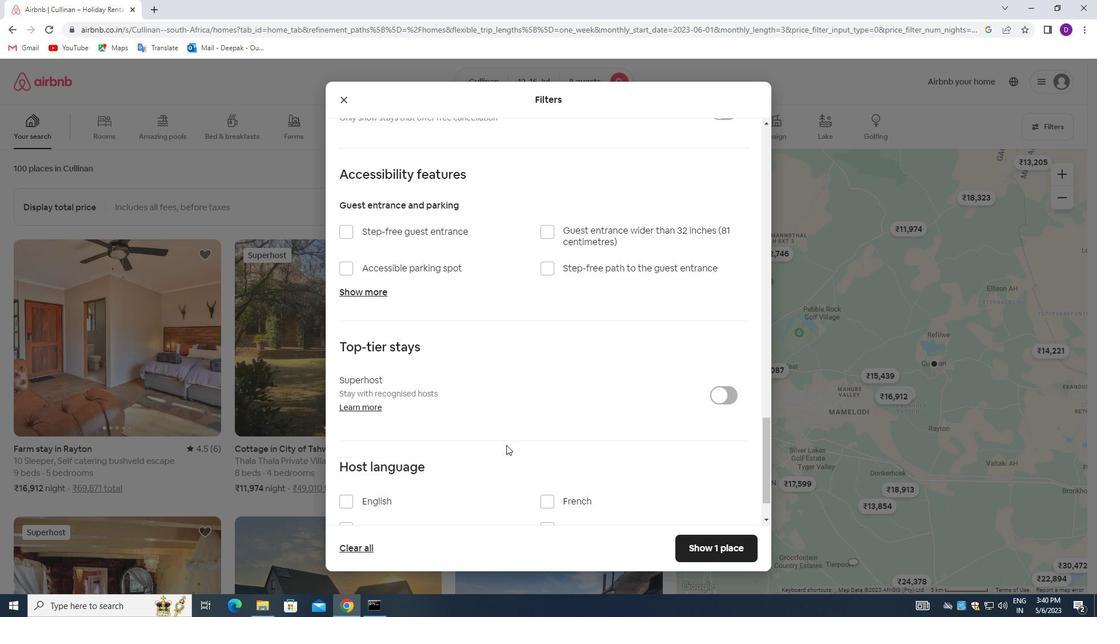 
Action: Mouse moved to (488, 455)
Screenshot: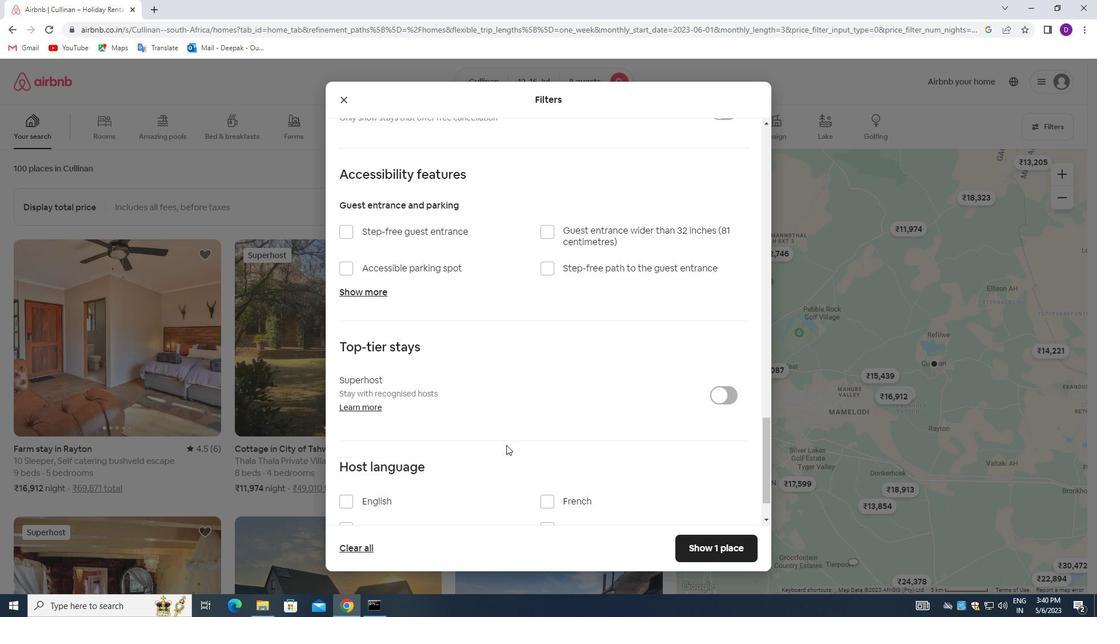 
Action: Mouse scrolled (488, 455) with delta (0, 0)
Screenshot: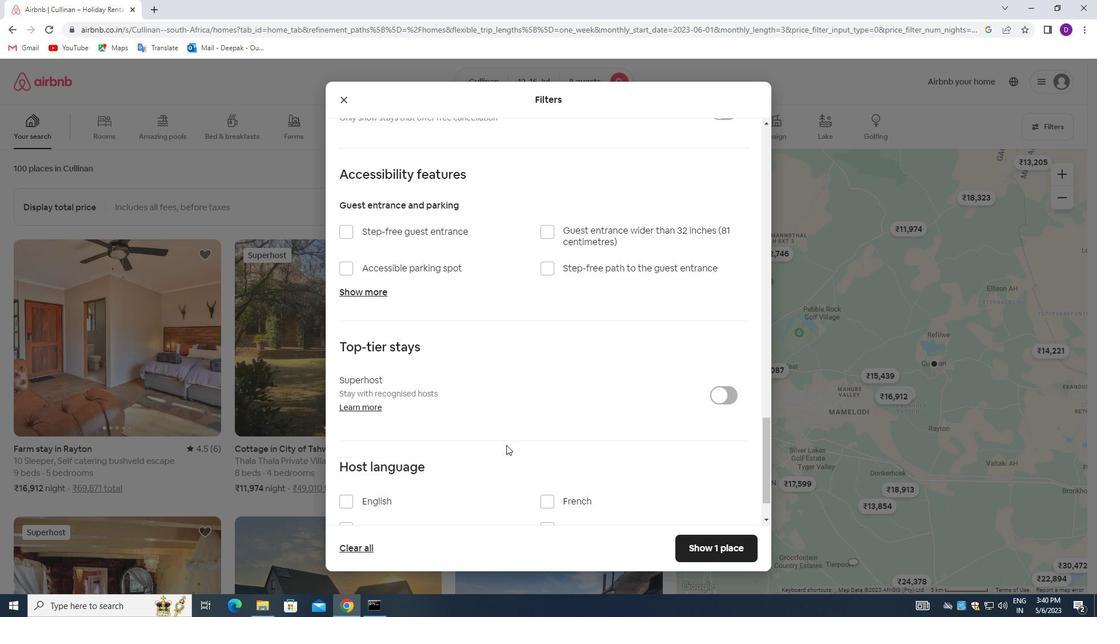 
Action: Mouse moved to (349, 445)
Screenshot: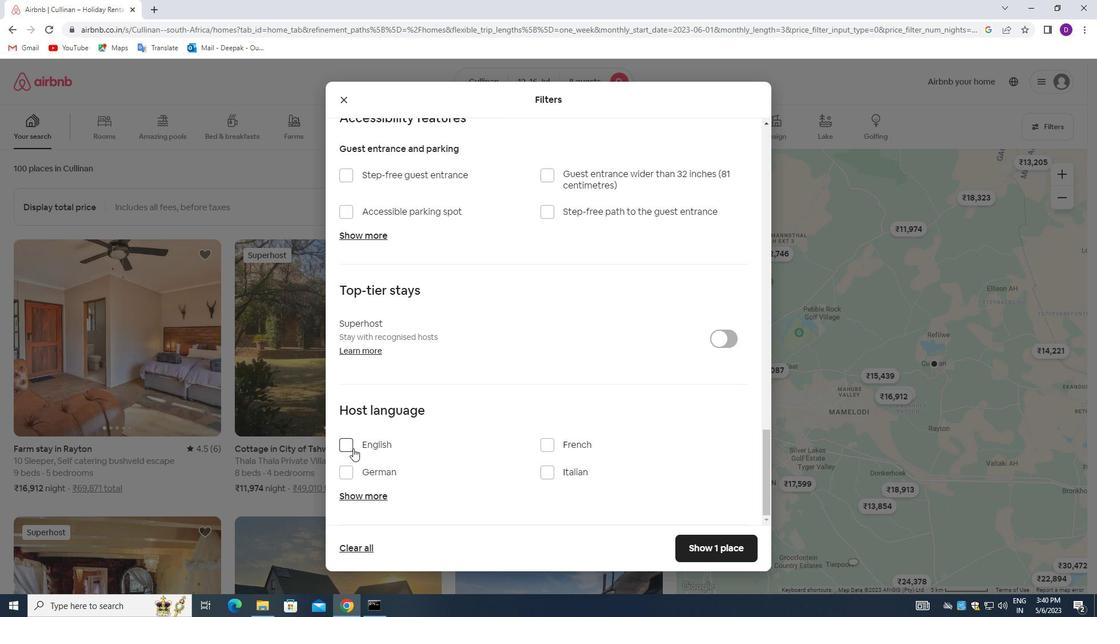
Action: Mouse pressed left at (349, 445)
Screenshot: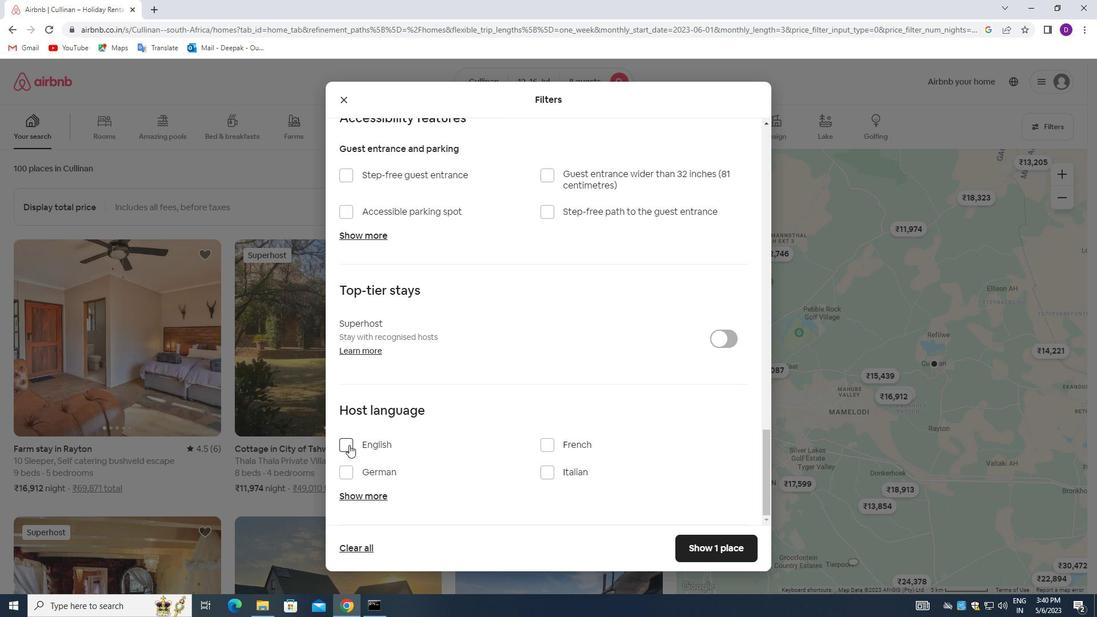 
Action: Mouse moved to (687, 543)
Screenshot: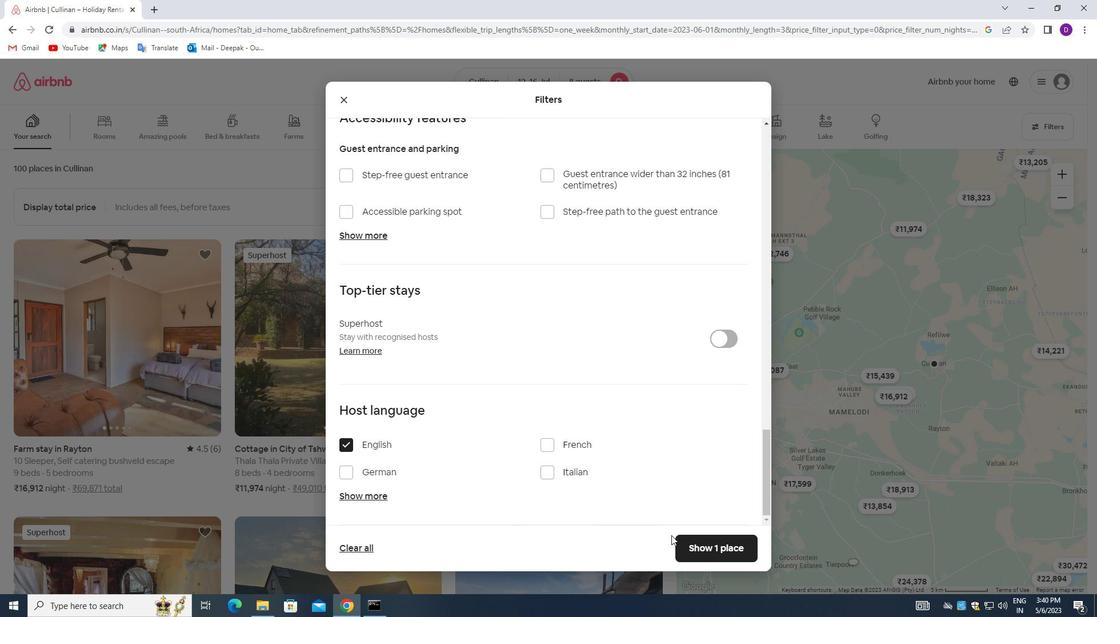 
Action: Mouse pressed left at (687, 543)
Screenshot: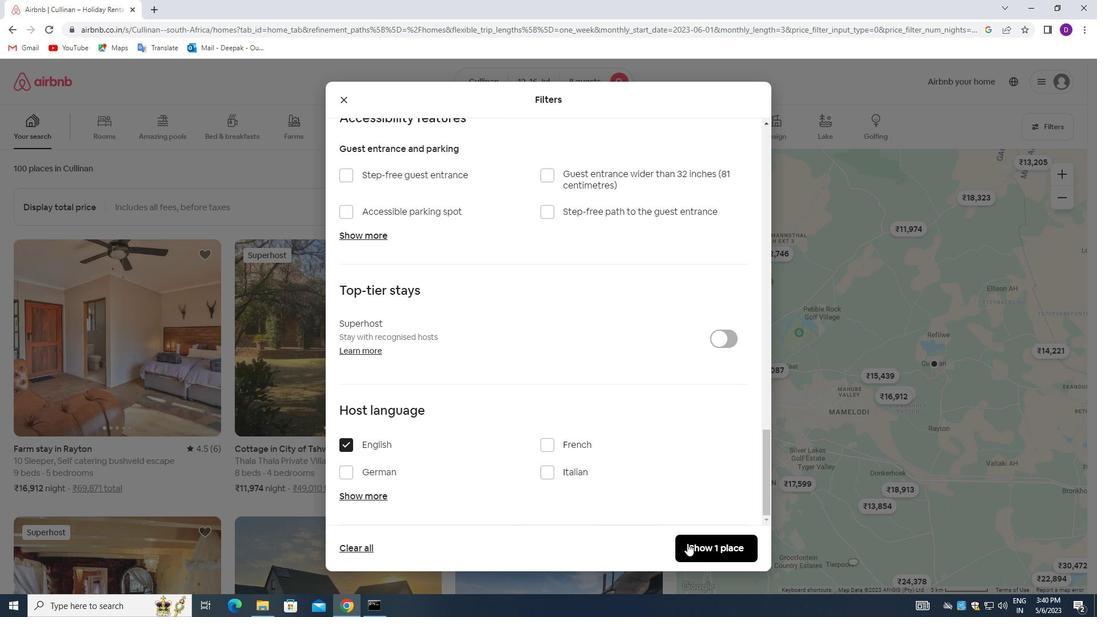 
Action: Mouse moved to (575, 378)
Screenshot: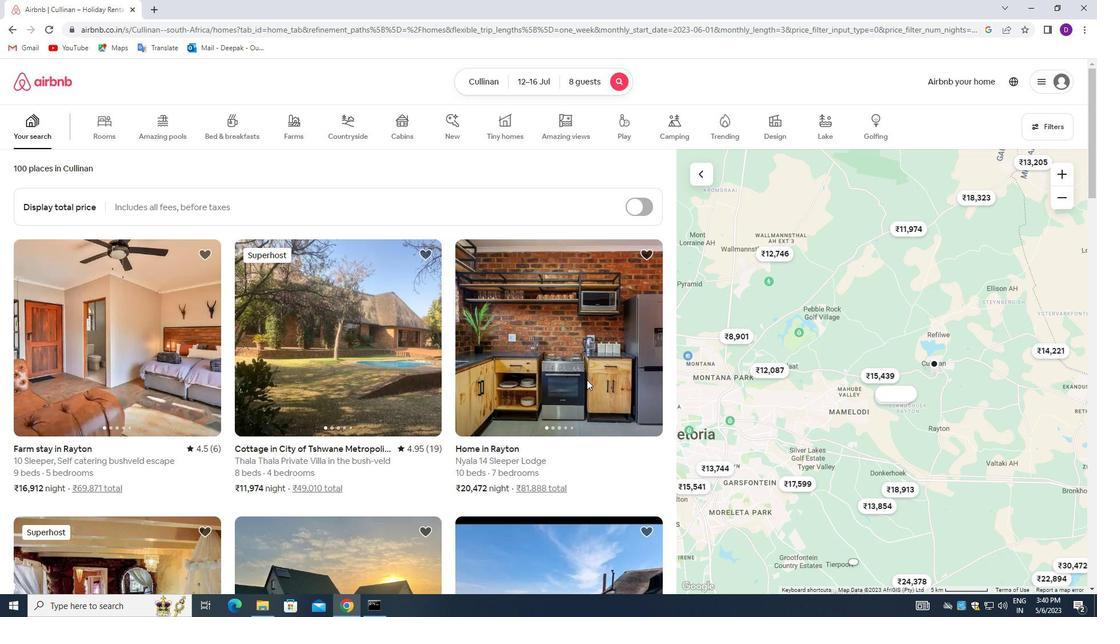 
